 Task: Look for space in Sokal', Ukraine from 6th September, 2023 to 12th September, 2023 for 4 adults in price range Rs.10000 to Rs.14000. Place can be private room with 4 bedrooms having 4 beds and 4 bathrooms. Property type can be house, flat, guest house. Amenities needed are: wifi, TV, free parkinig on premises, gym, breakfast. Booking option can be shelf check-in. Required host language is English.
Action: Mouse moved to (583, 112)
Screenshot: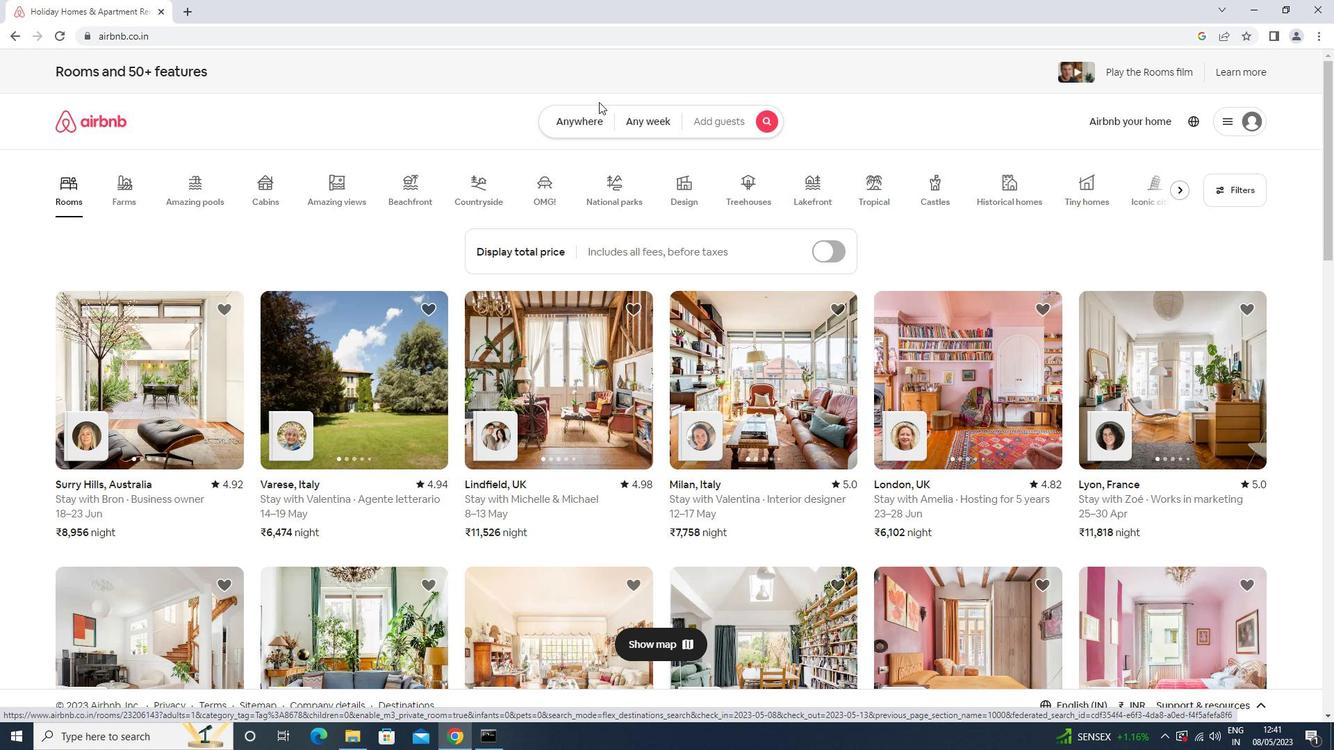 
Action: Mouse pressed left at (583, 112)
Screenshot: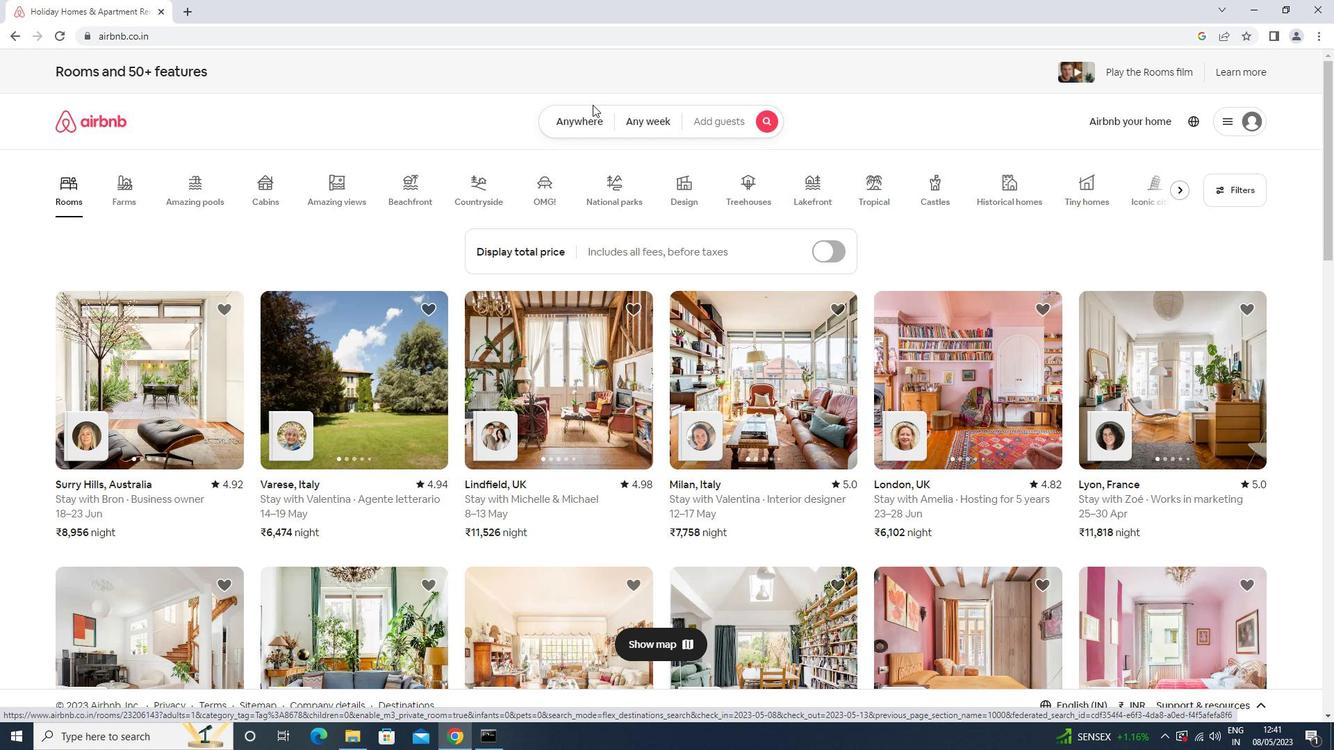 
Action: Mouse moved to (505, 186)
Screenshot: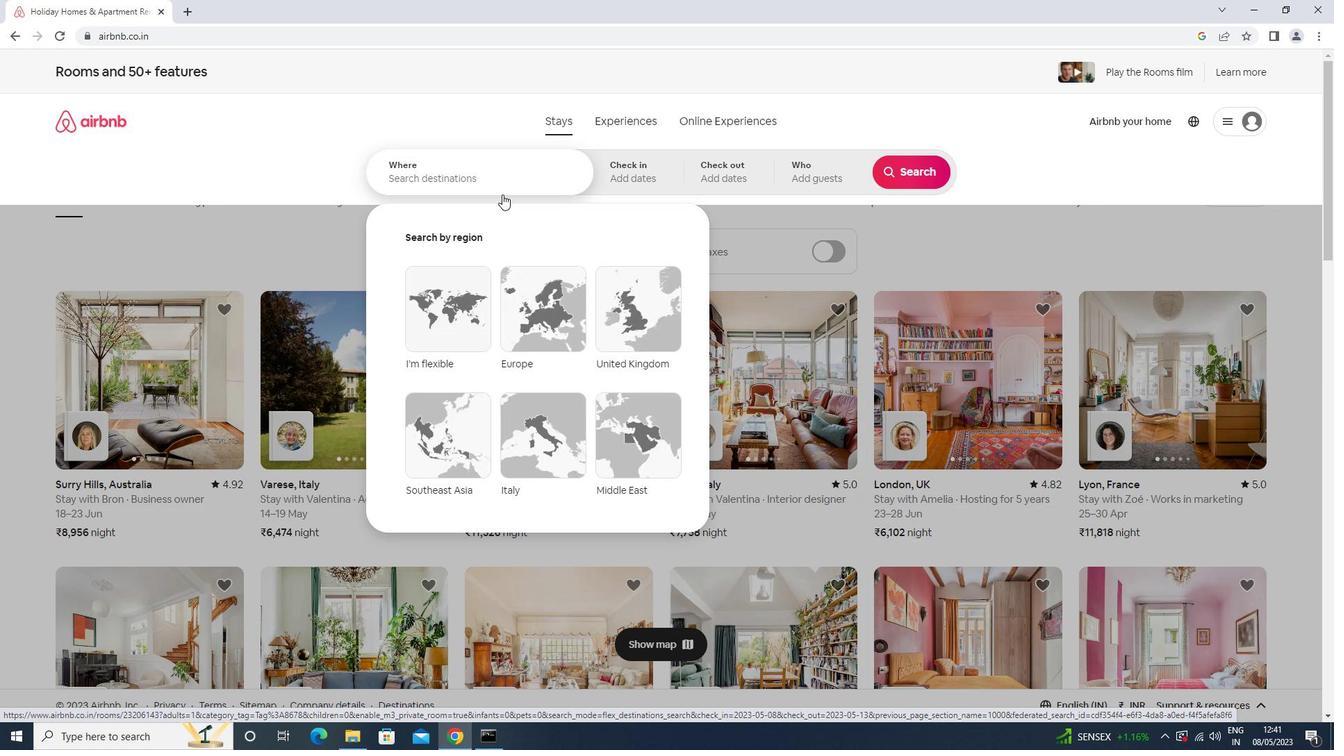 
Action: Mouse pressed left at (505, 186)
Screenshot: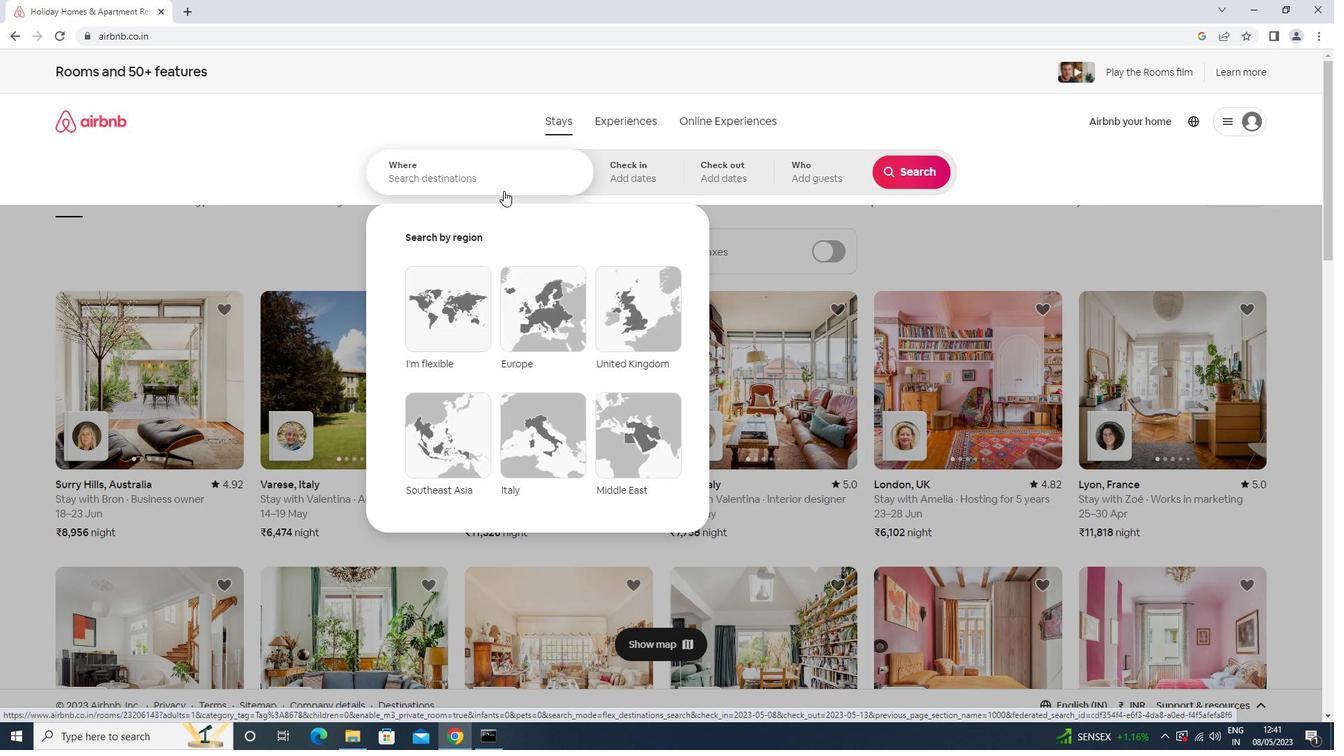
Action: Key pressed <Key.shift>SOKAL,<Key.space><Key.shift><Key.shift><Key.shift>UKRAINE<Key.enter>
Screenshot: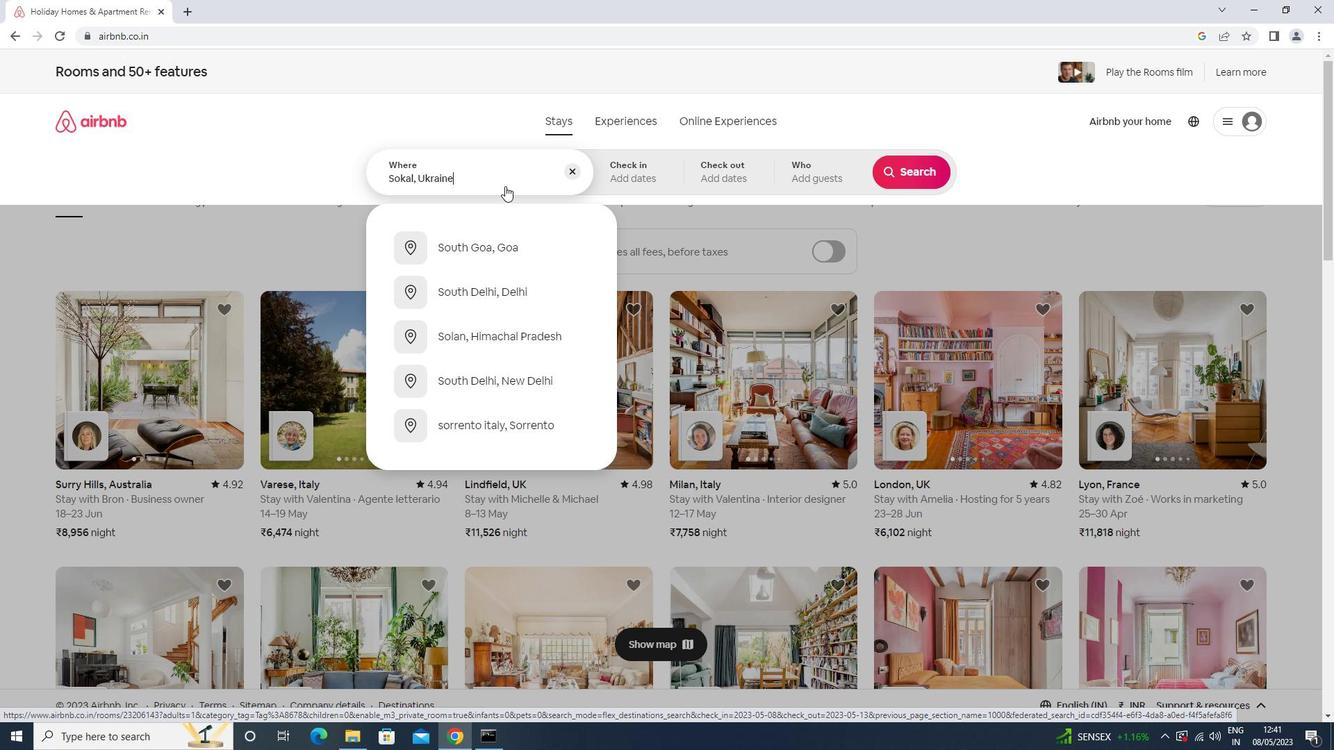 
Action: Mouse moved to (903, 278)
Screenshot: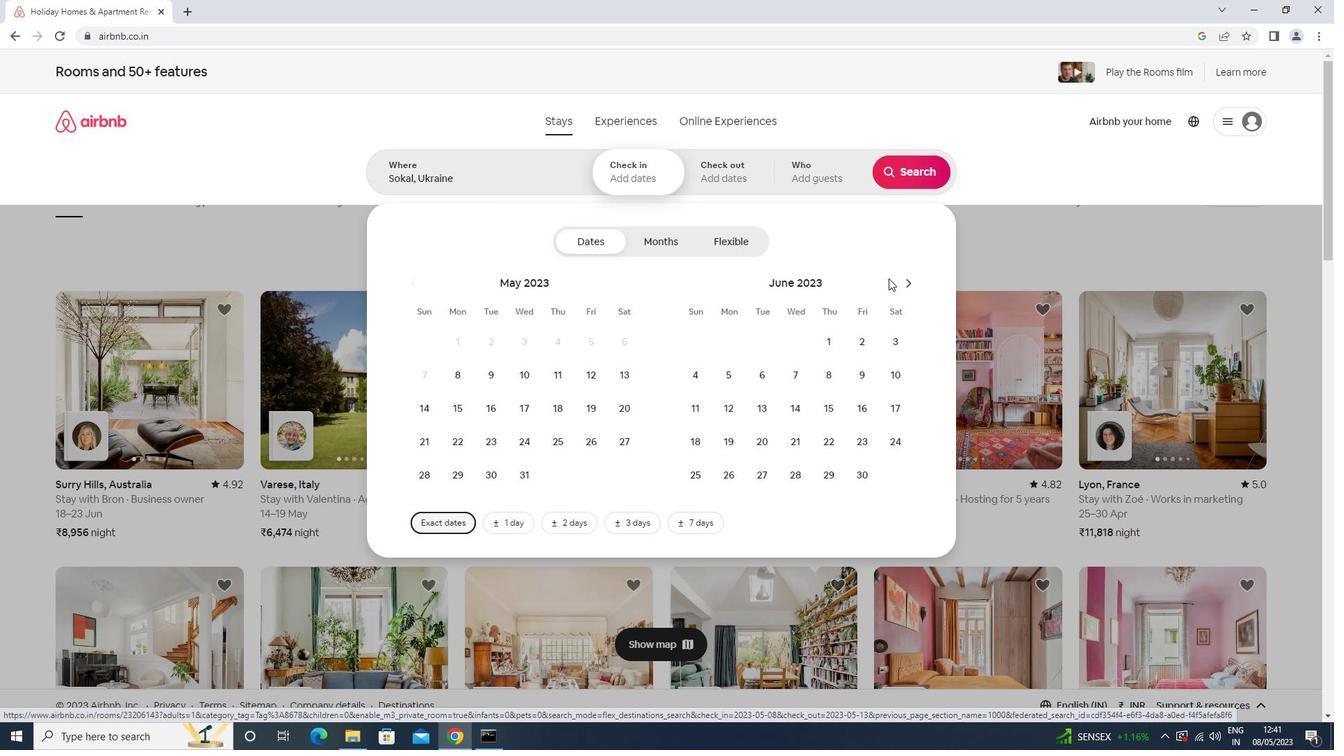 
Action: Mouse pressed left at (903, 278)
Screenshot: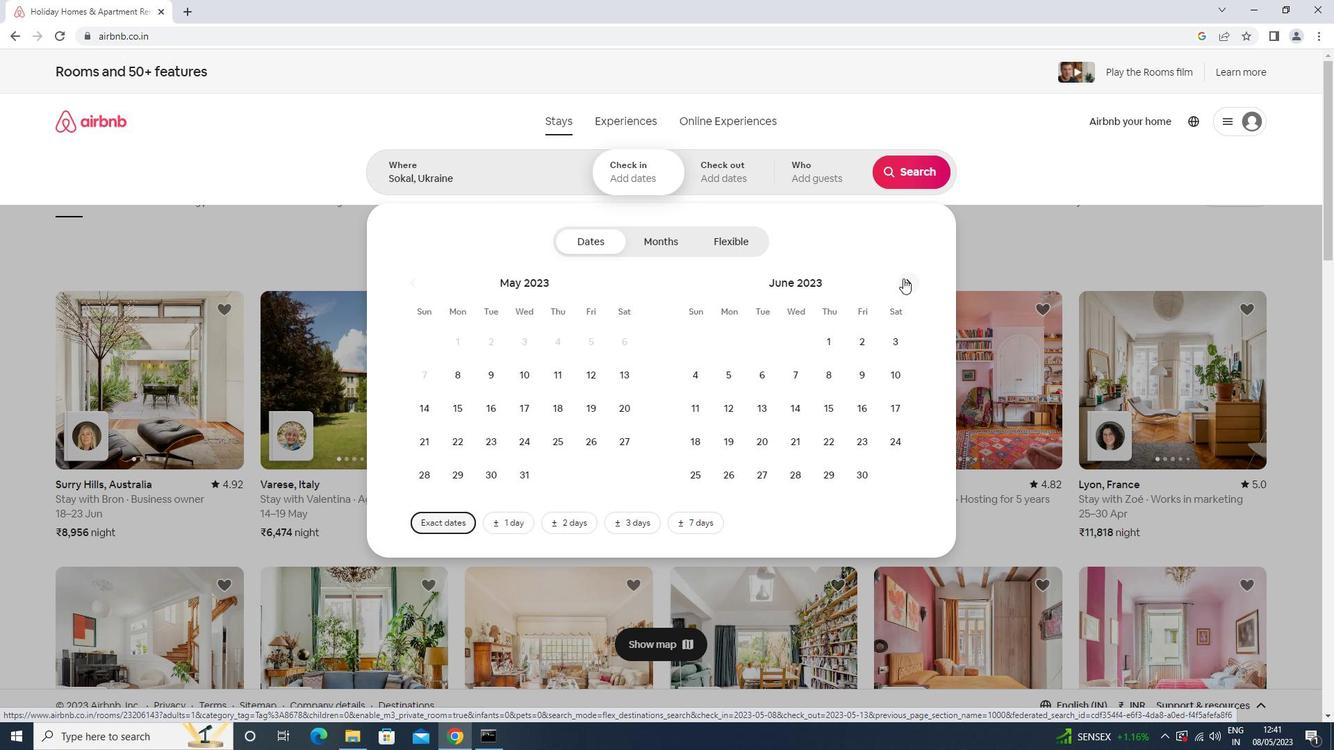 
Action: Mouse moved to (905, 278)
Screenshot: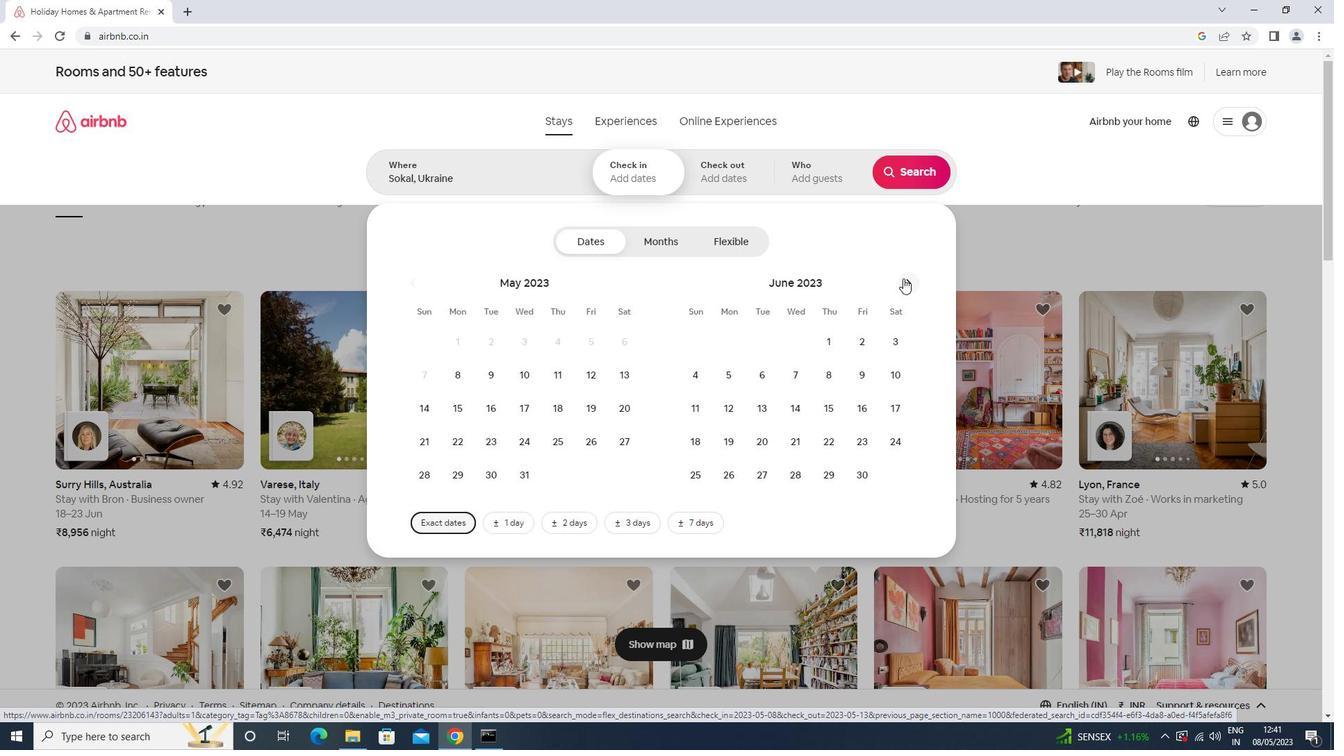 
Action: Mouse pressed left at (905, 278)
Screenshot: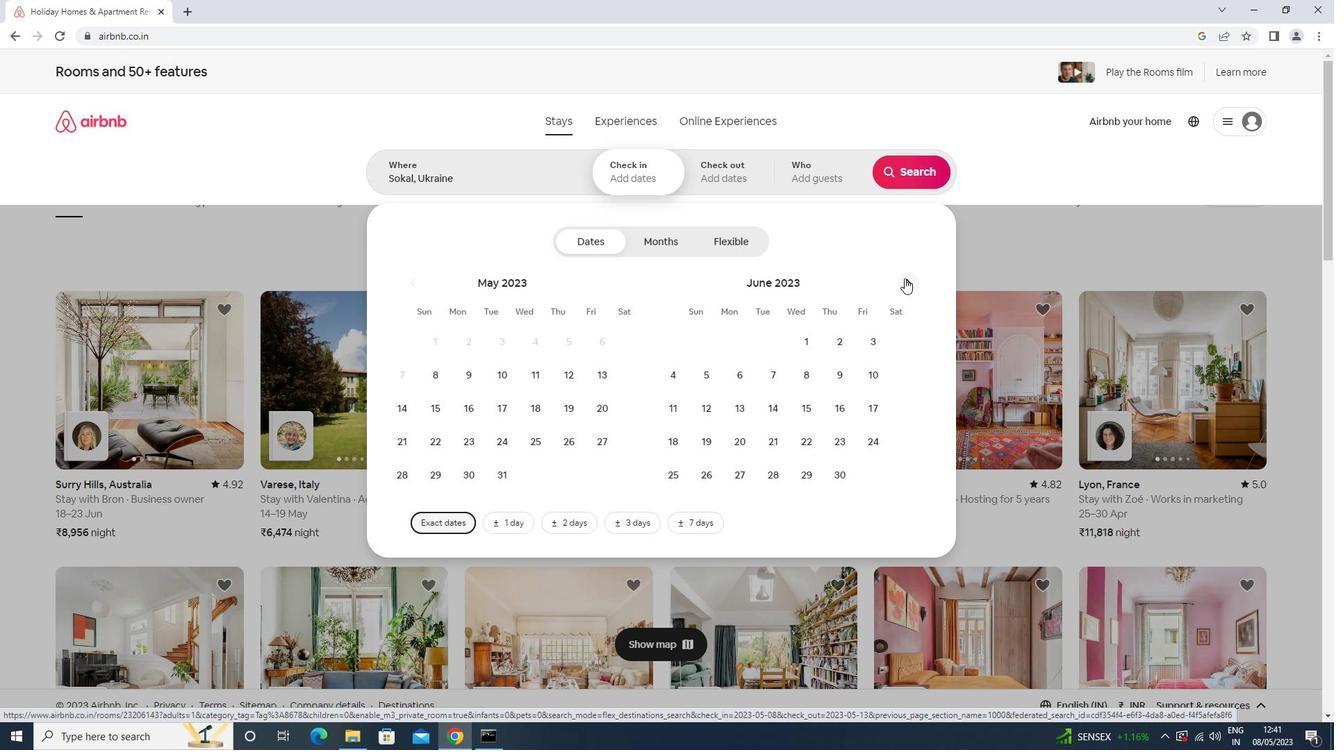 
Action: Mouse moved to (905, 278)
Screenshot: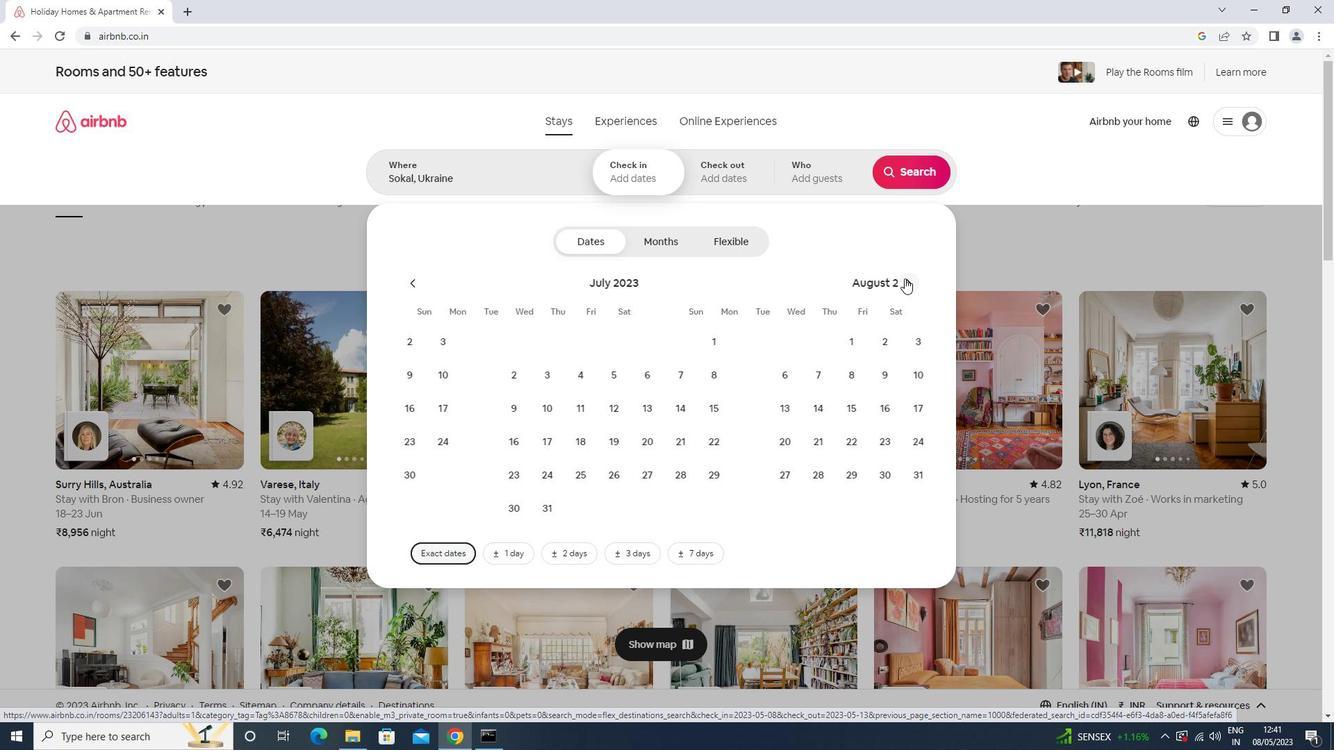 
Action: Mouse pressed left at (905, 278)
Screenshot: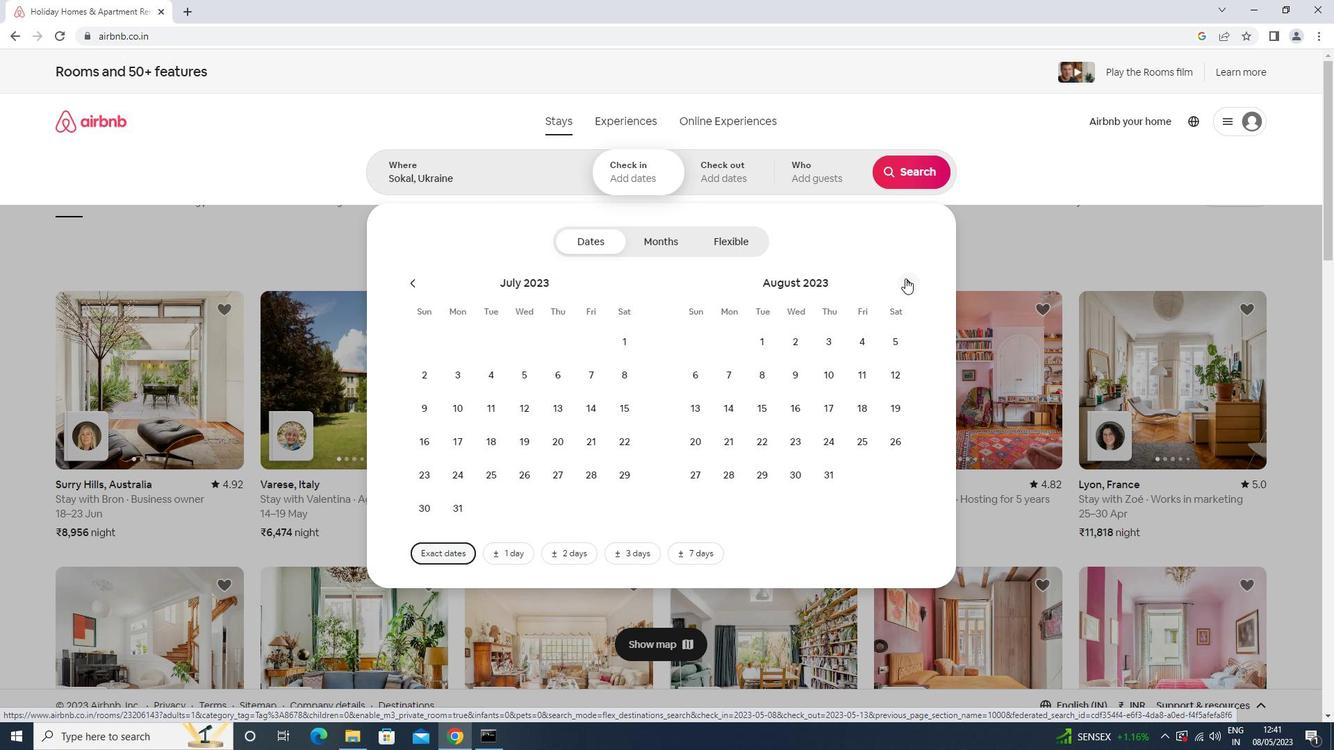 
Action: Mouse moved to (804, 375)
Screenshot: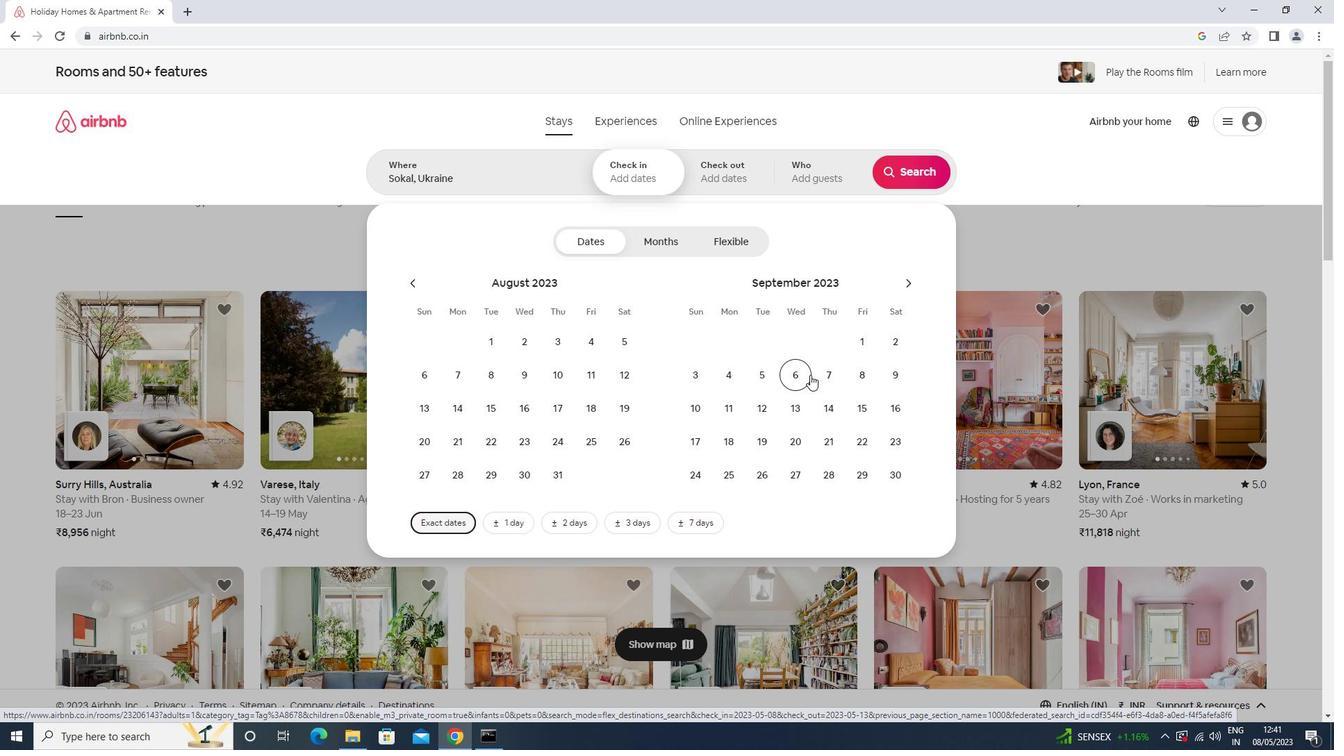 
Action: Mouse pressed left at (804, 375)
Screenshot: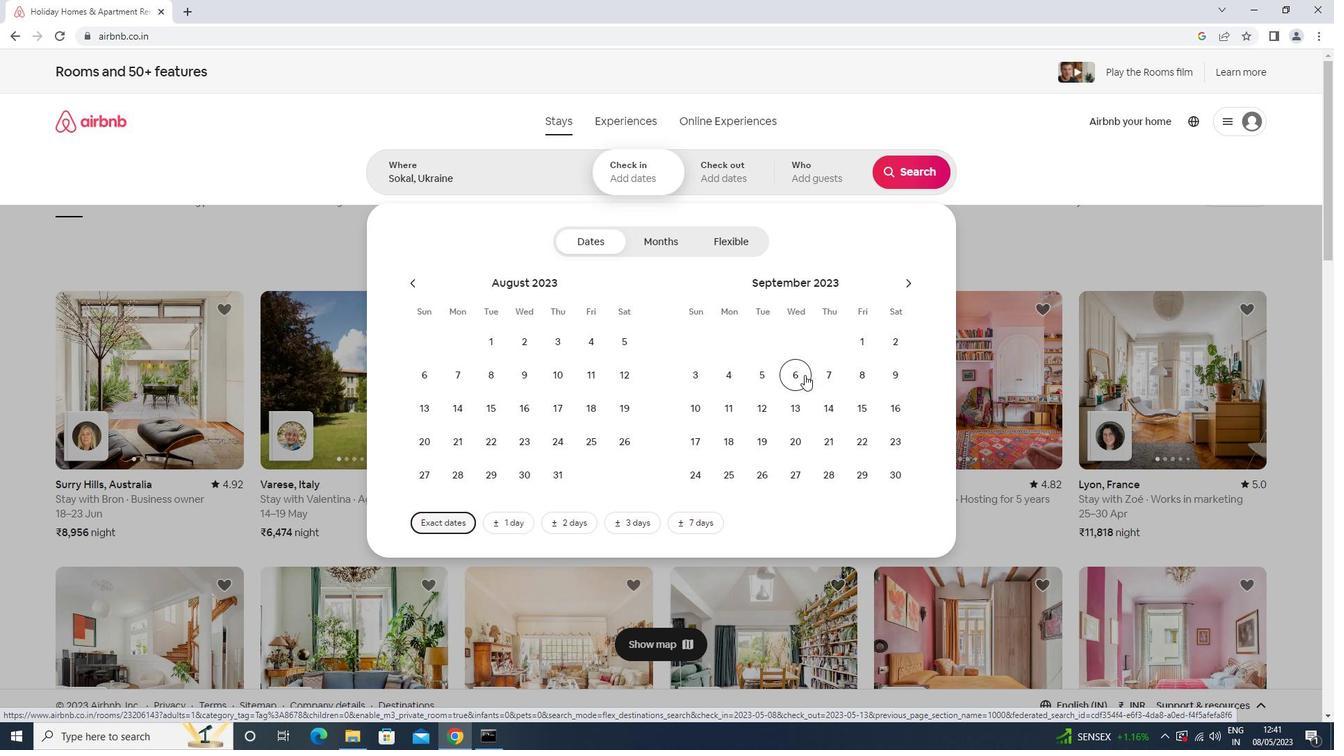 
Action: Mouse moved to (759, 410)
Screenshot: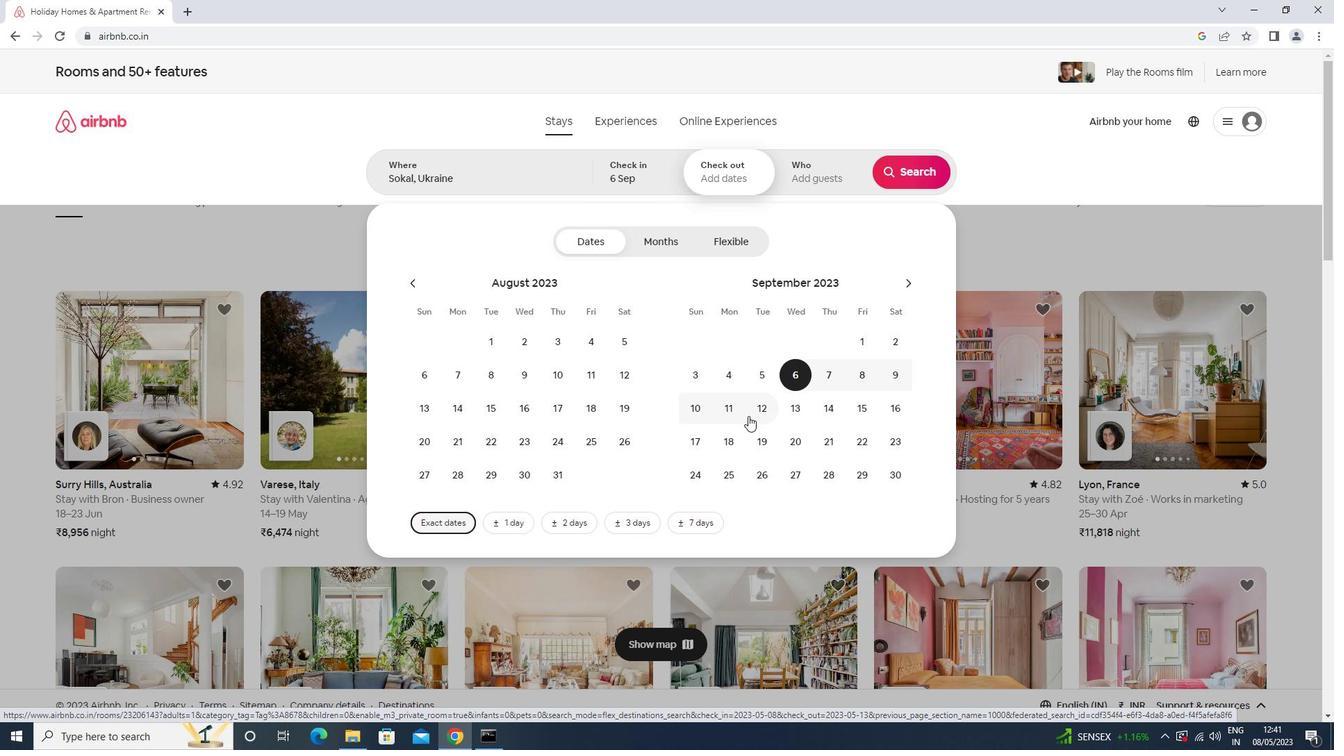 
Action: Mouse pressed left at (759, 410)
Screenshot: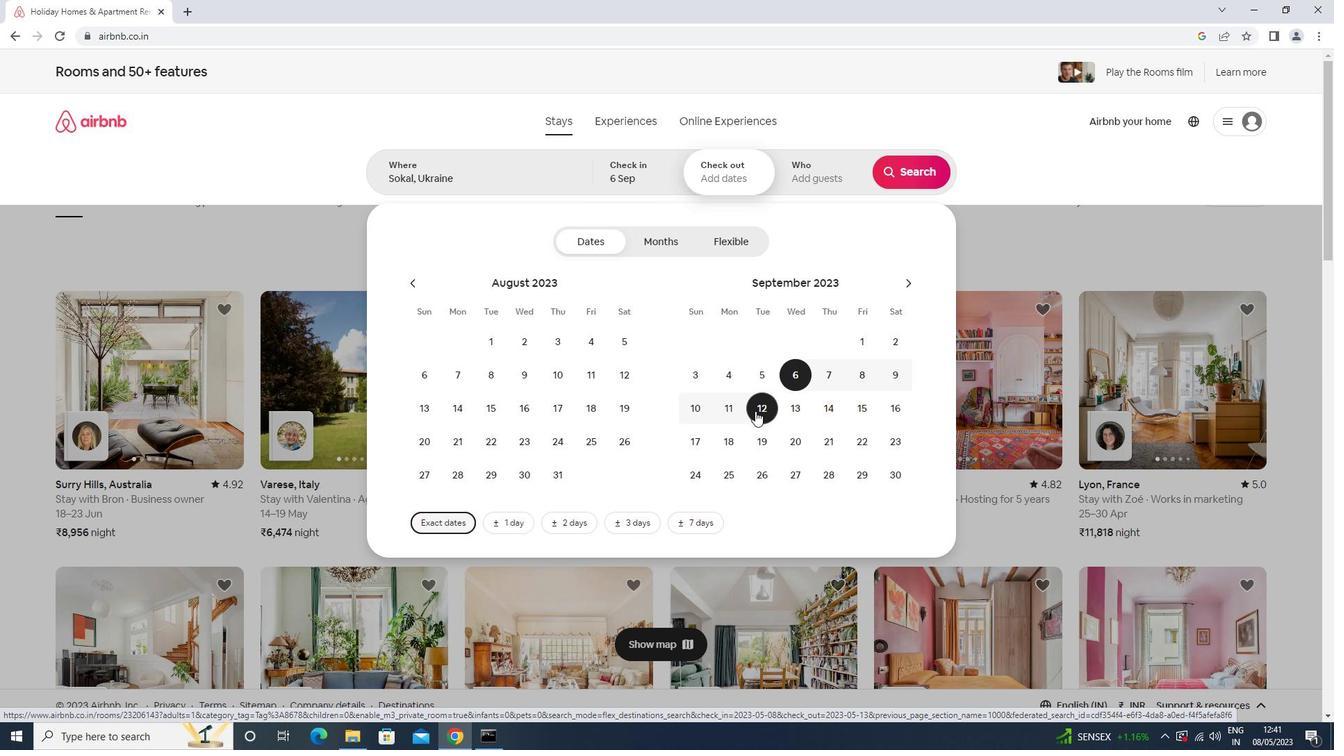 
Action: Mouse moved to (804, 184)
Screenshot: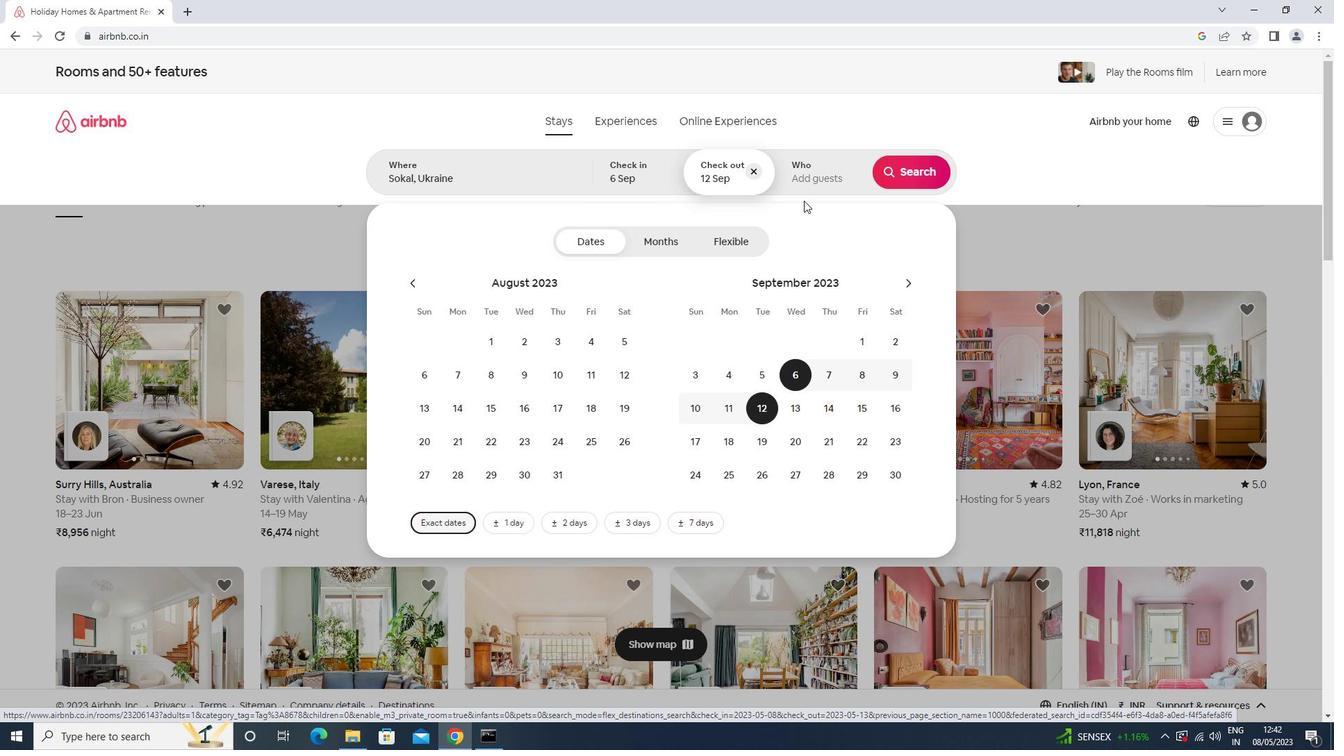 
Action: Mouse pressed left at (804, 184)
Screenshot: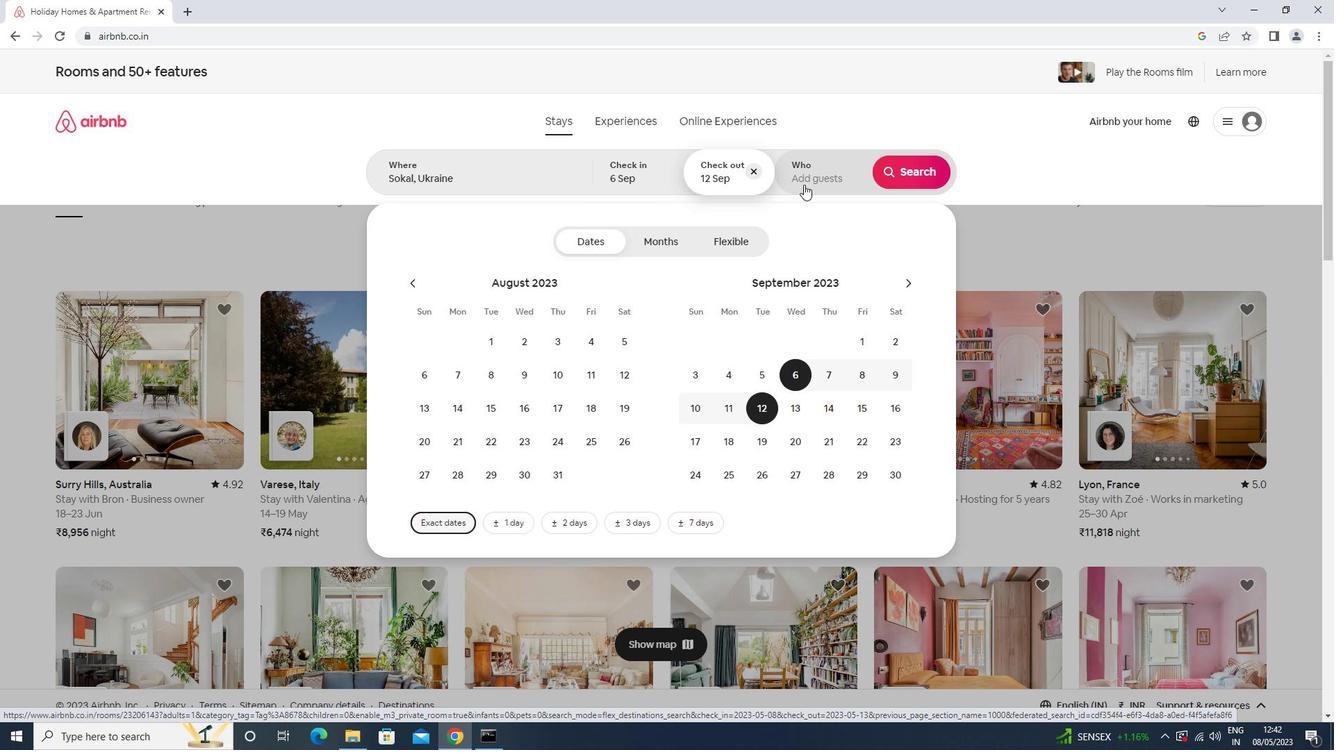 
Action: Mouse moved to (916, 249)
Screenshot: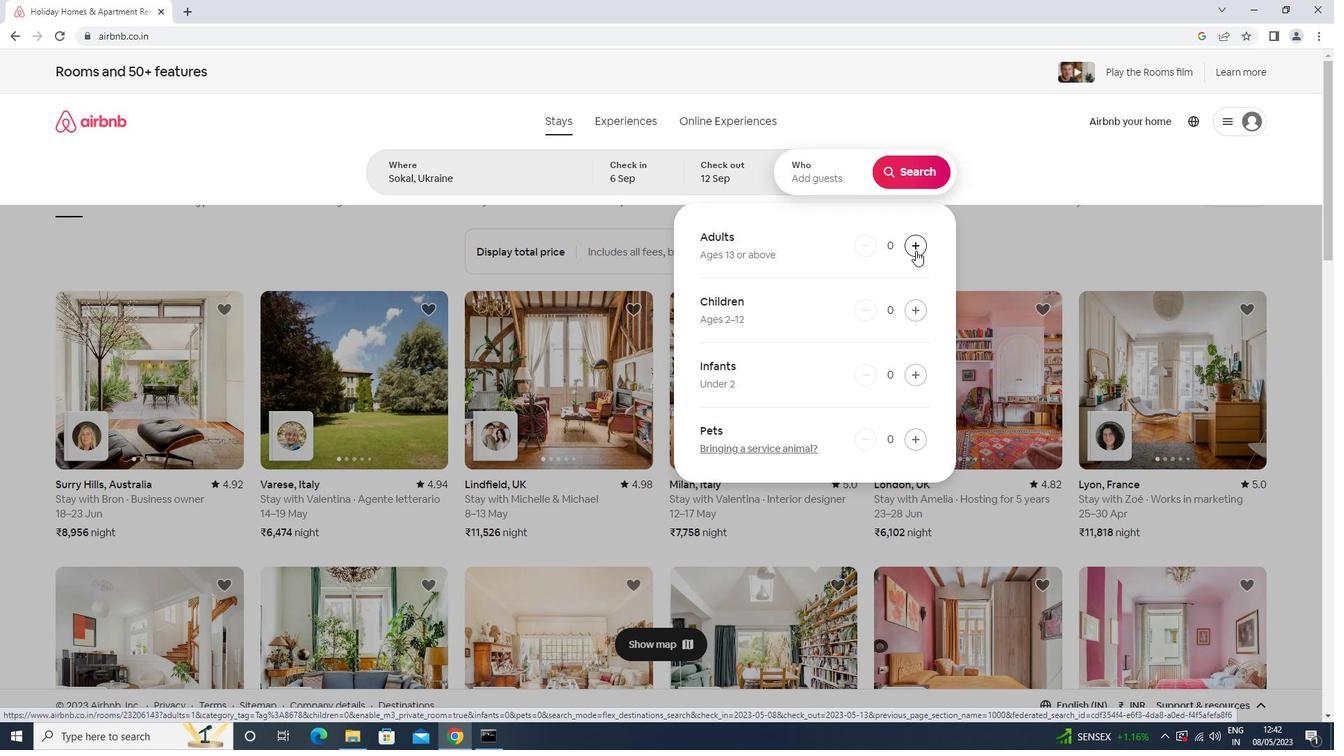 
Action: Mouse pressed left at (916, 249)
Screenshot: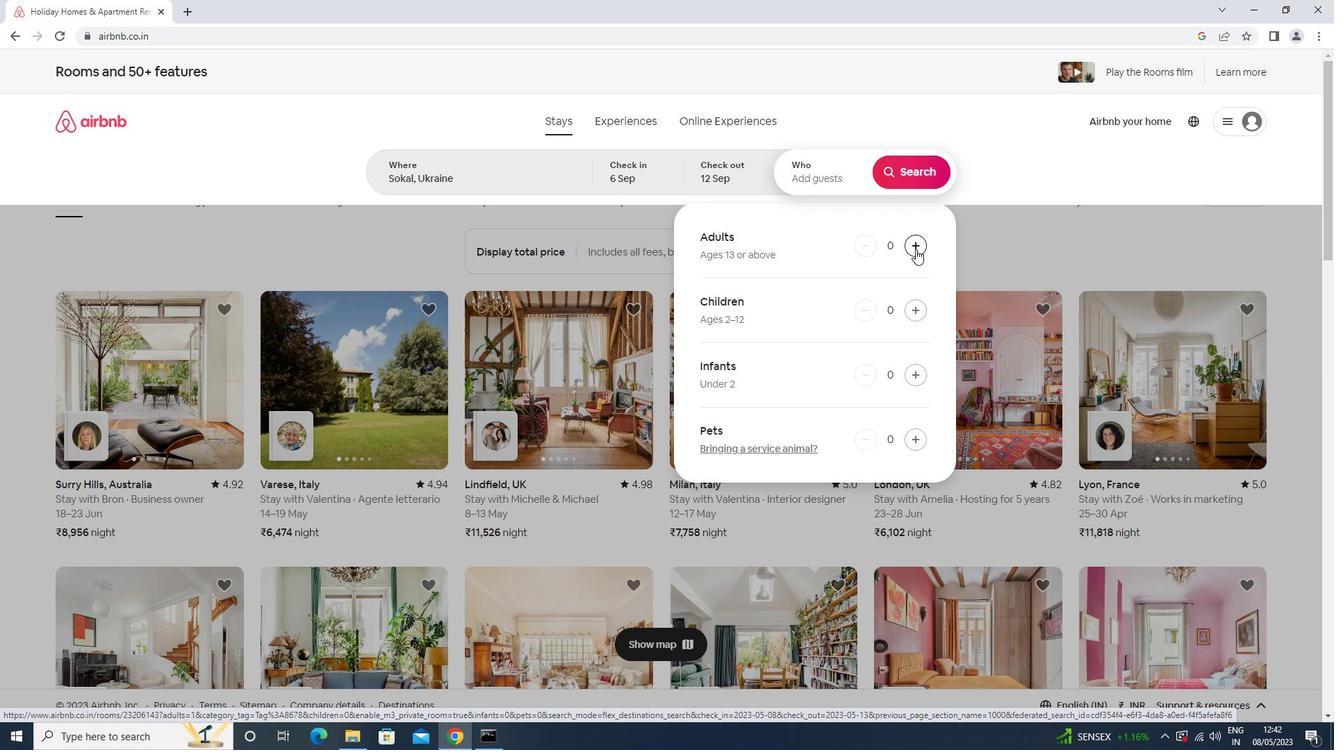 
Action: Mouse pressed left at (916, 249)
Screenshot: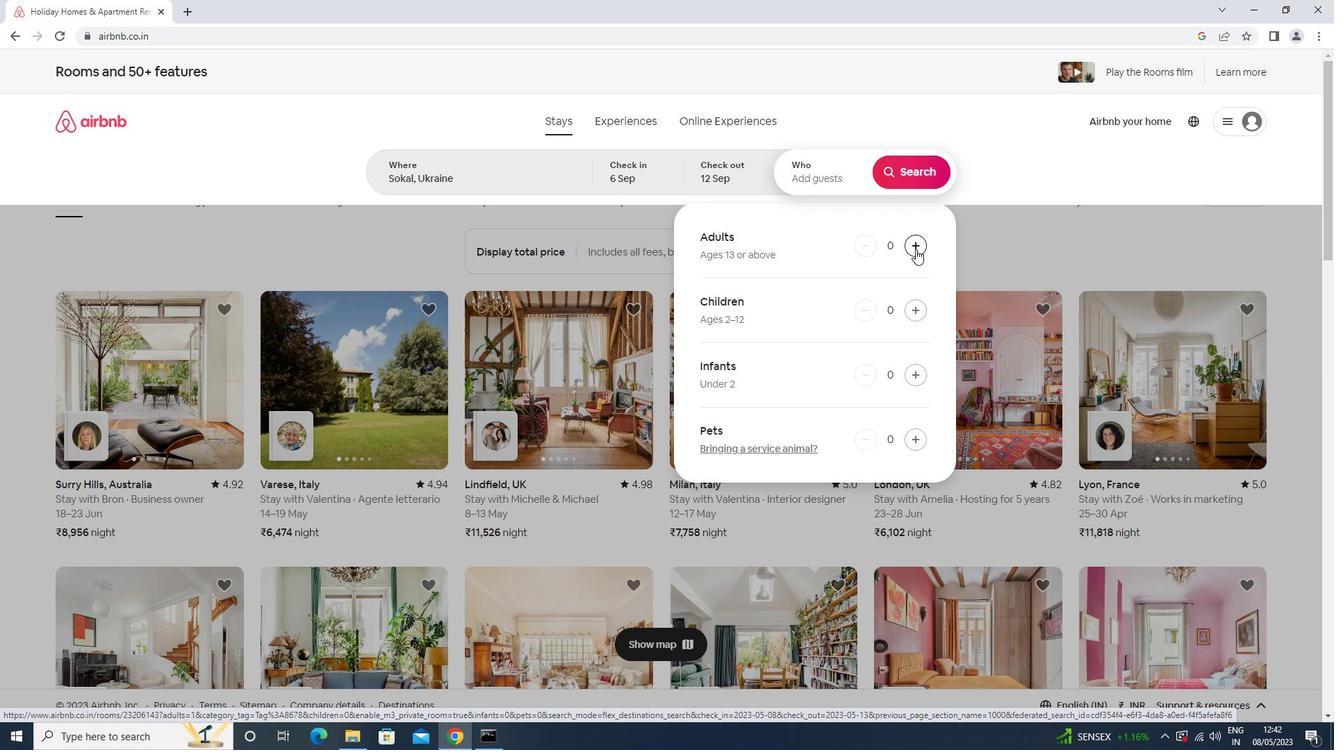 
Action: Mouse pressed left at (916, 249)
Screenshot: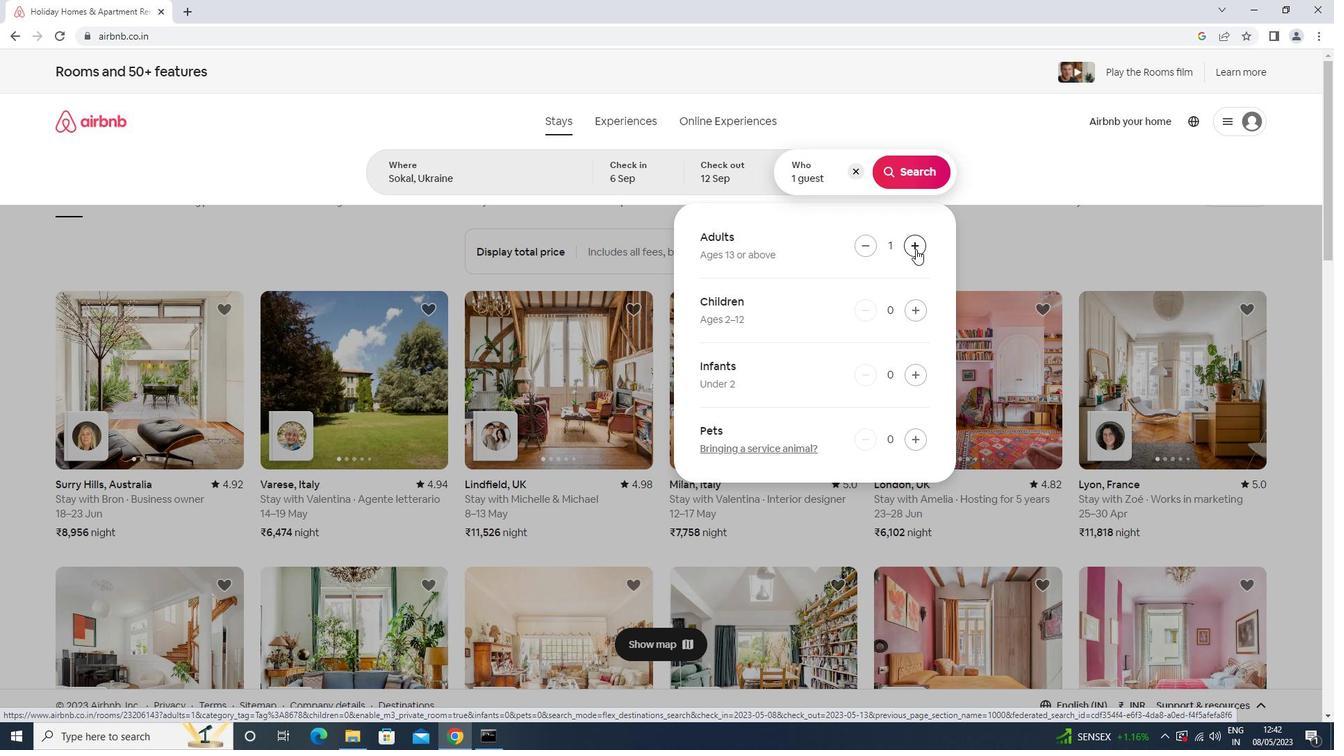 
Action: Mouse pressed left at (916, 249)
Screenshot: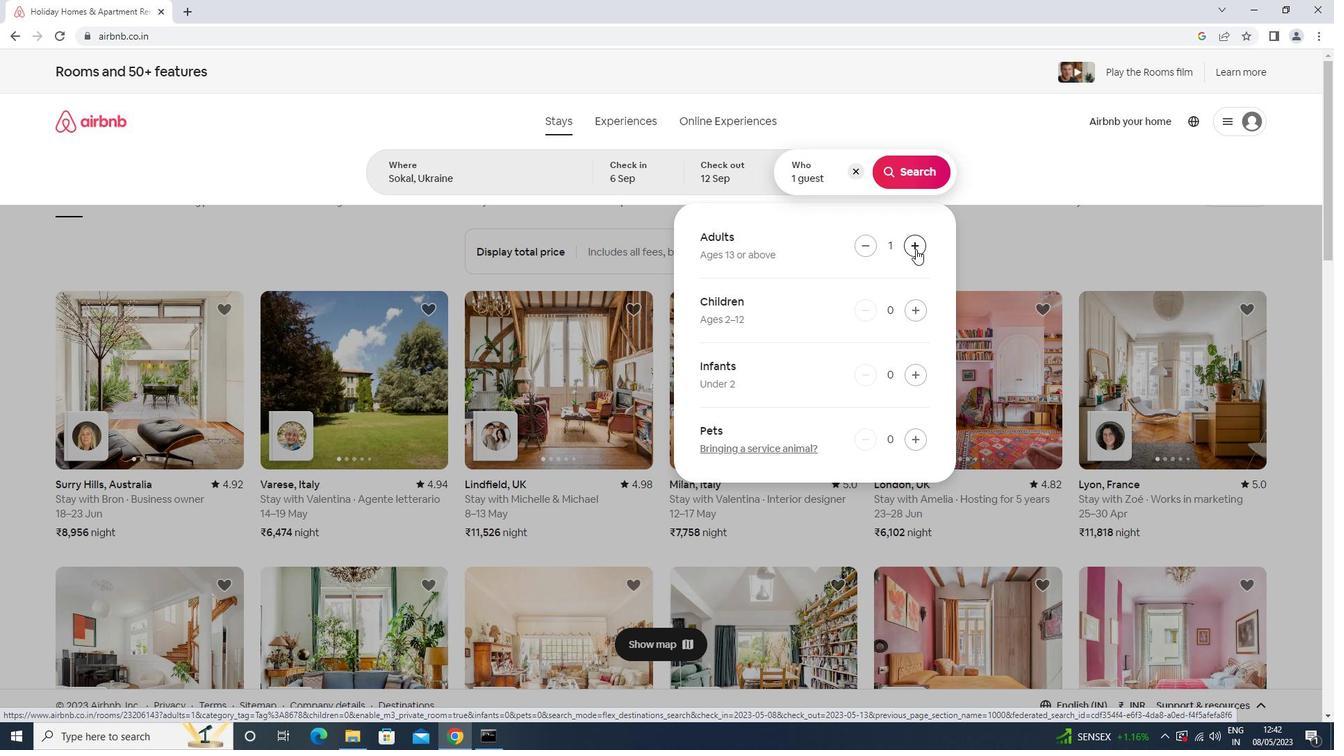 
Action: Mouse pressed left at (916, 249)
Screenshot: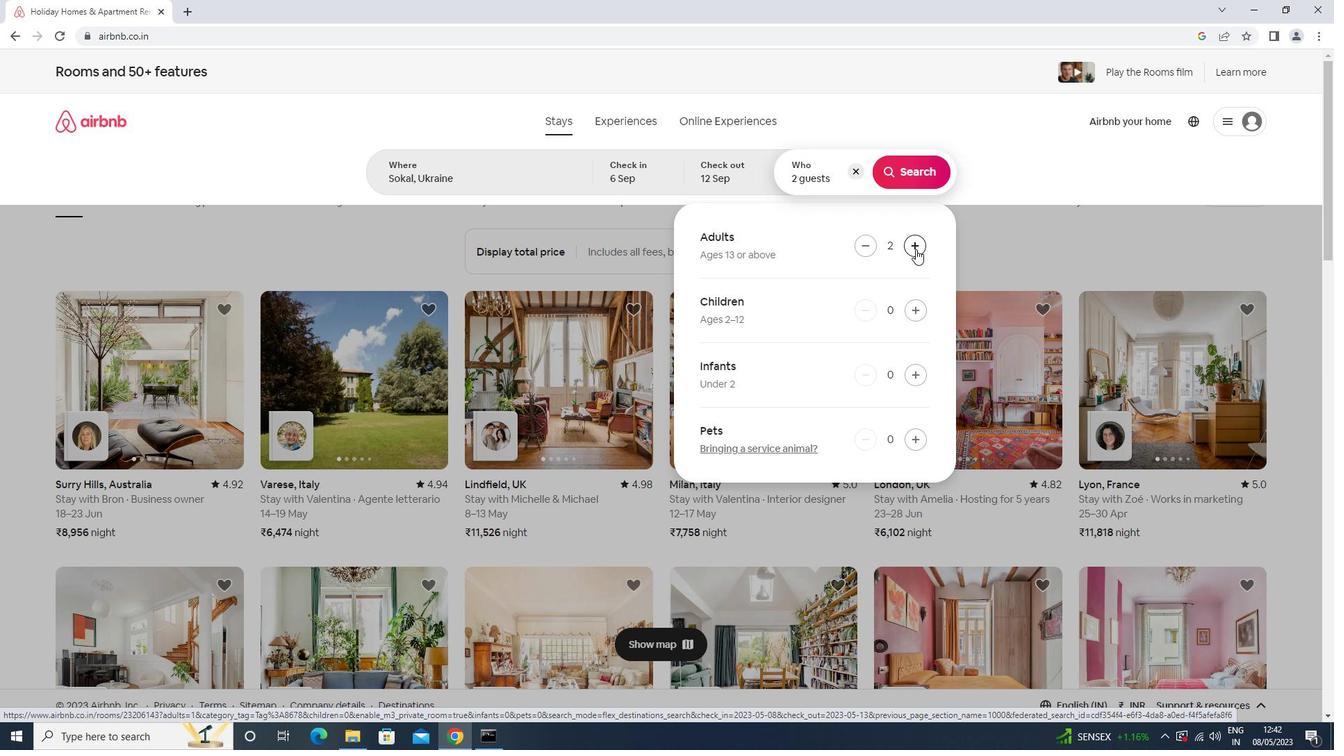 
Action: Mouse moved to (862, 248)
Screenshot: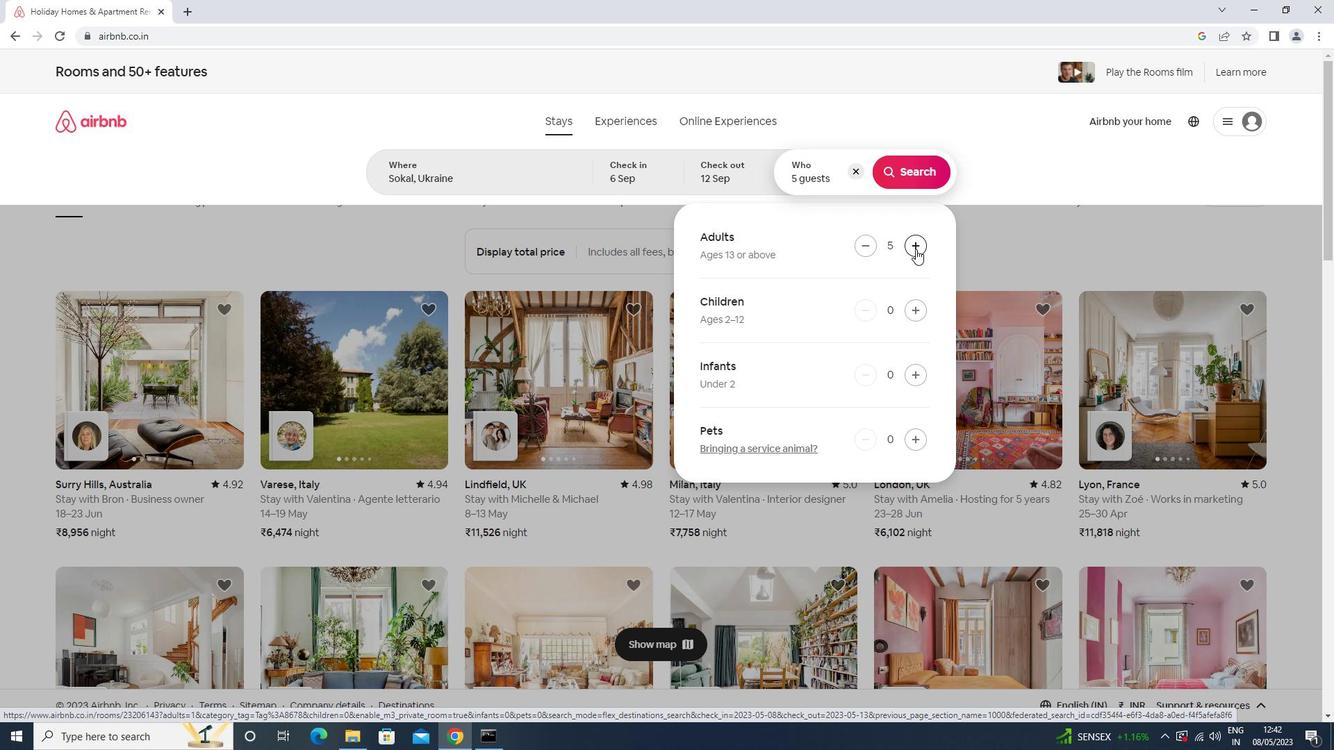 
Action: Mouse pressed left at (862, 248)
Screenshot: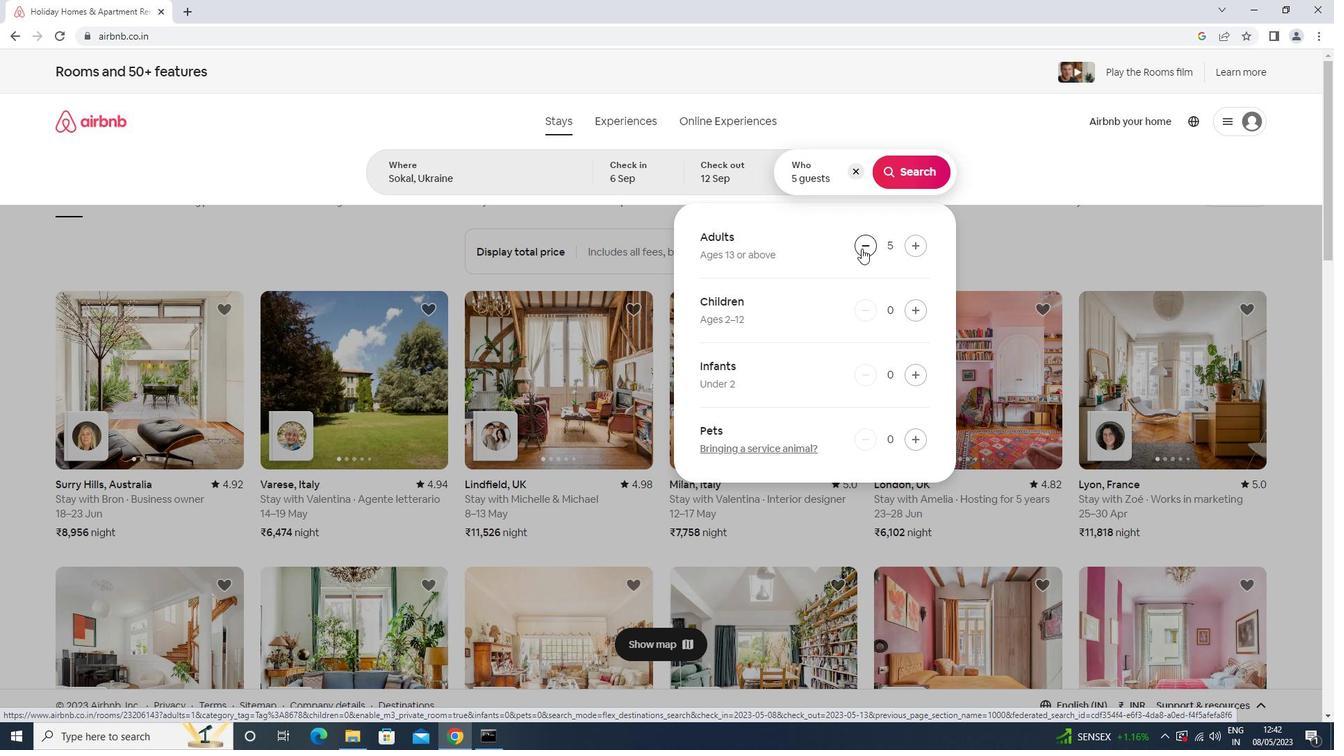 
Action: Mouse moved to (916, 174)
Screenshot: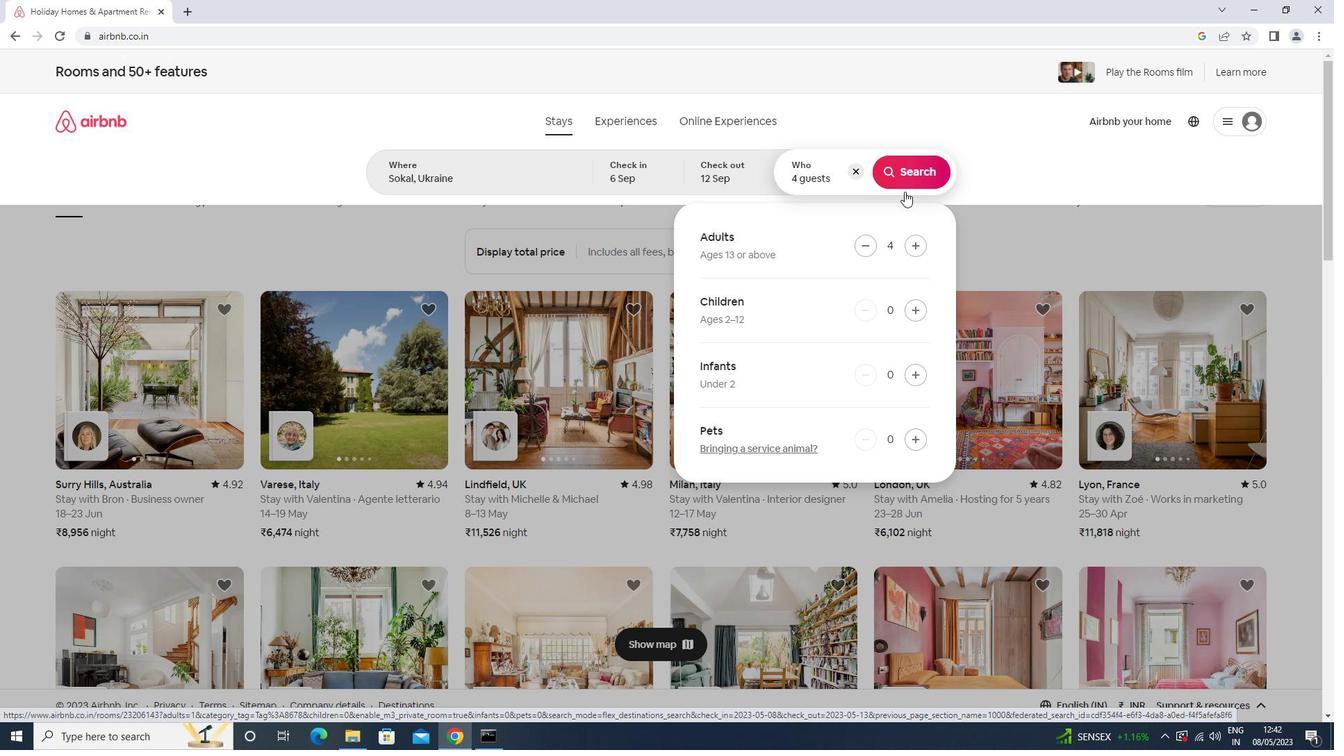
Action: Mouse pressed left at (916, 174)
Screenshot: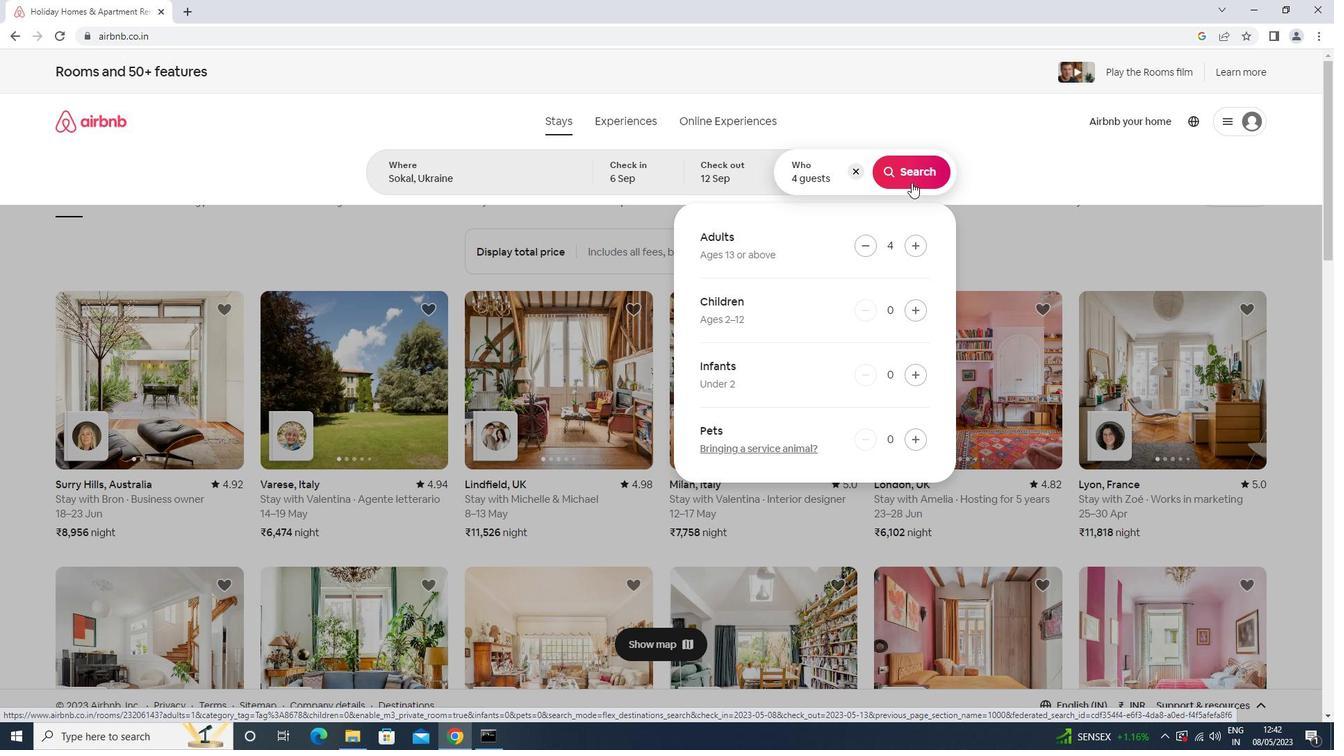 
Action: Mouse moved to (1257, 132)
Screenshot: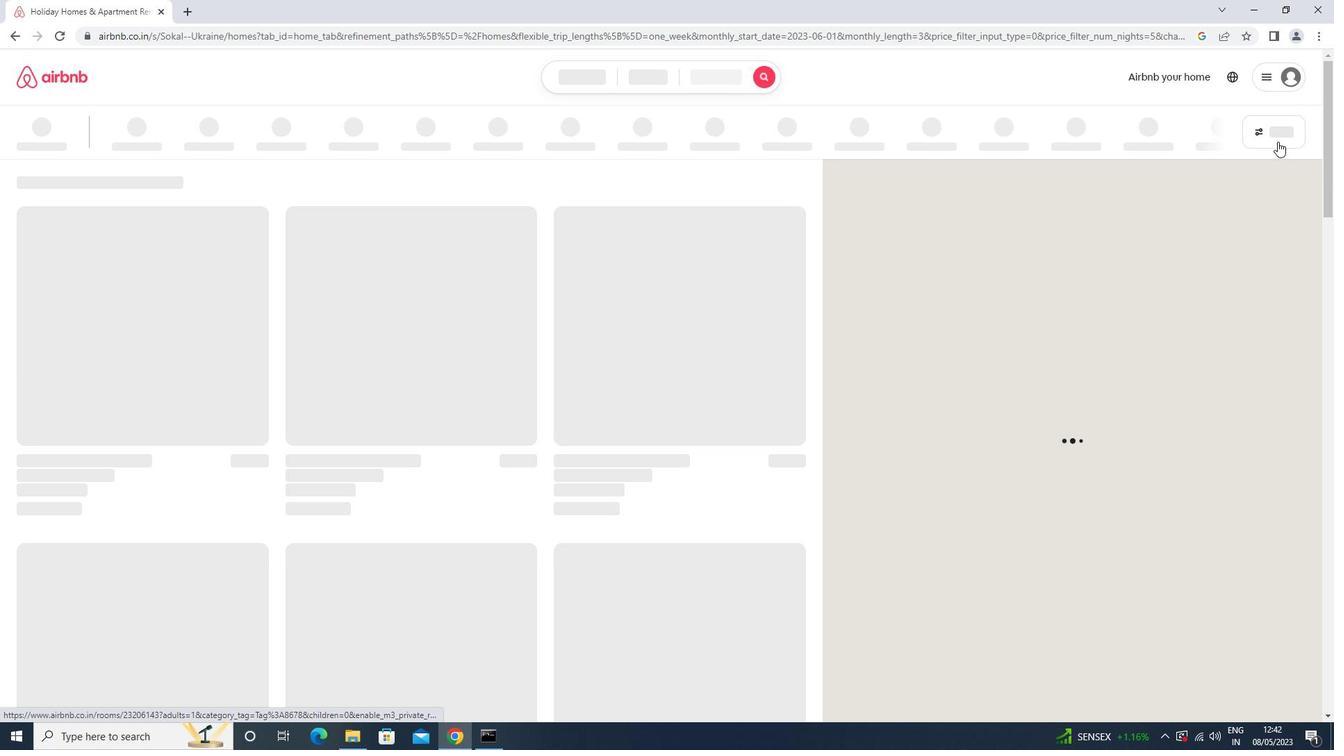
Action: Mouse pressed left at (1257, 132)
Screenshot: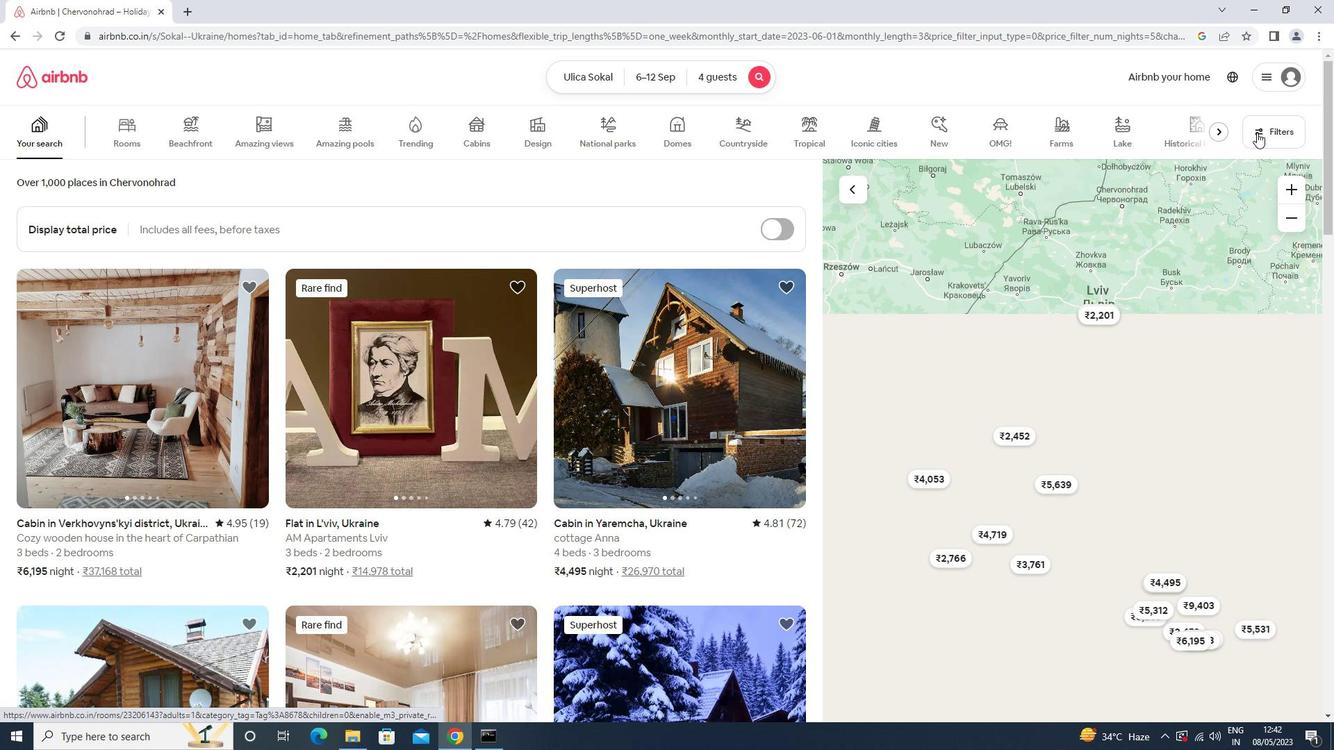 
Action: Mouse moved to (608, 475)
Screenshot: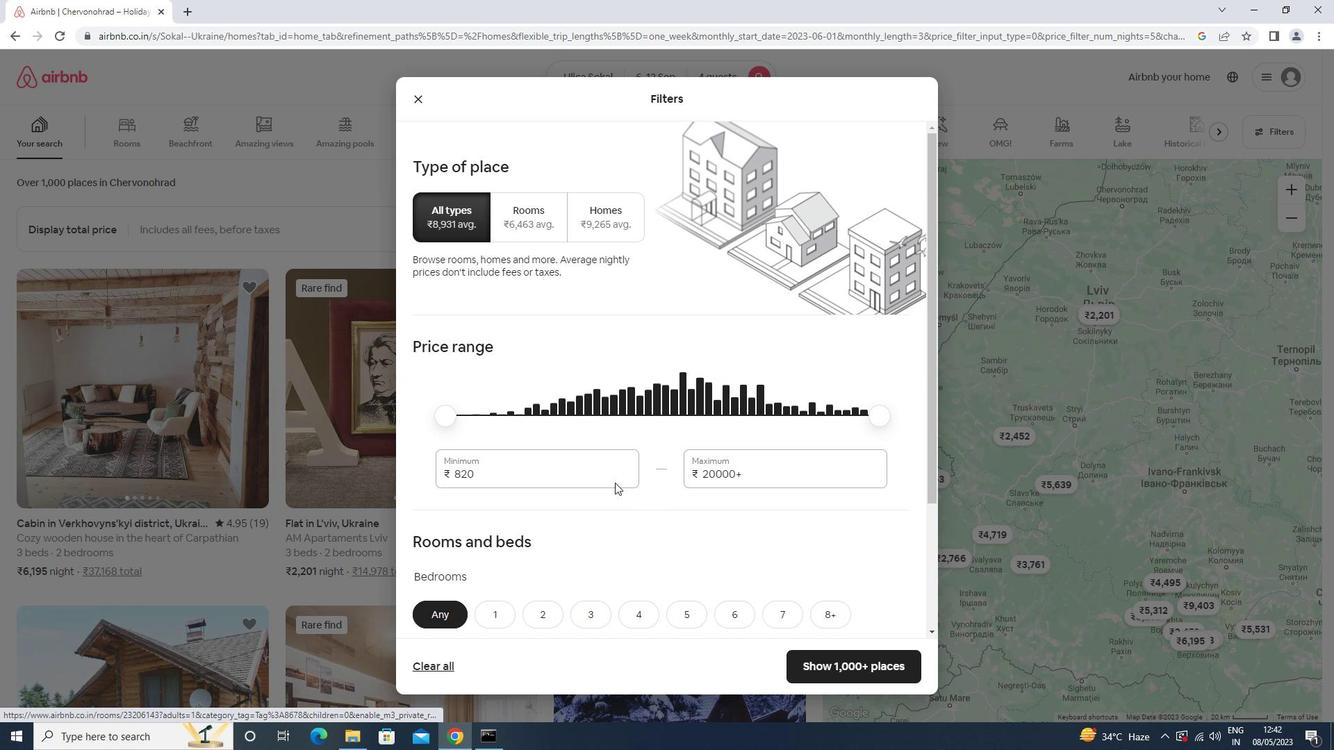 
Action: Mouse pressed left at (608, 475)
Screenshot: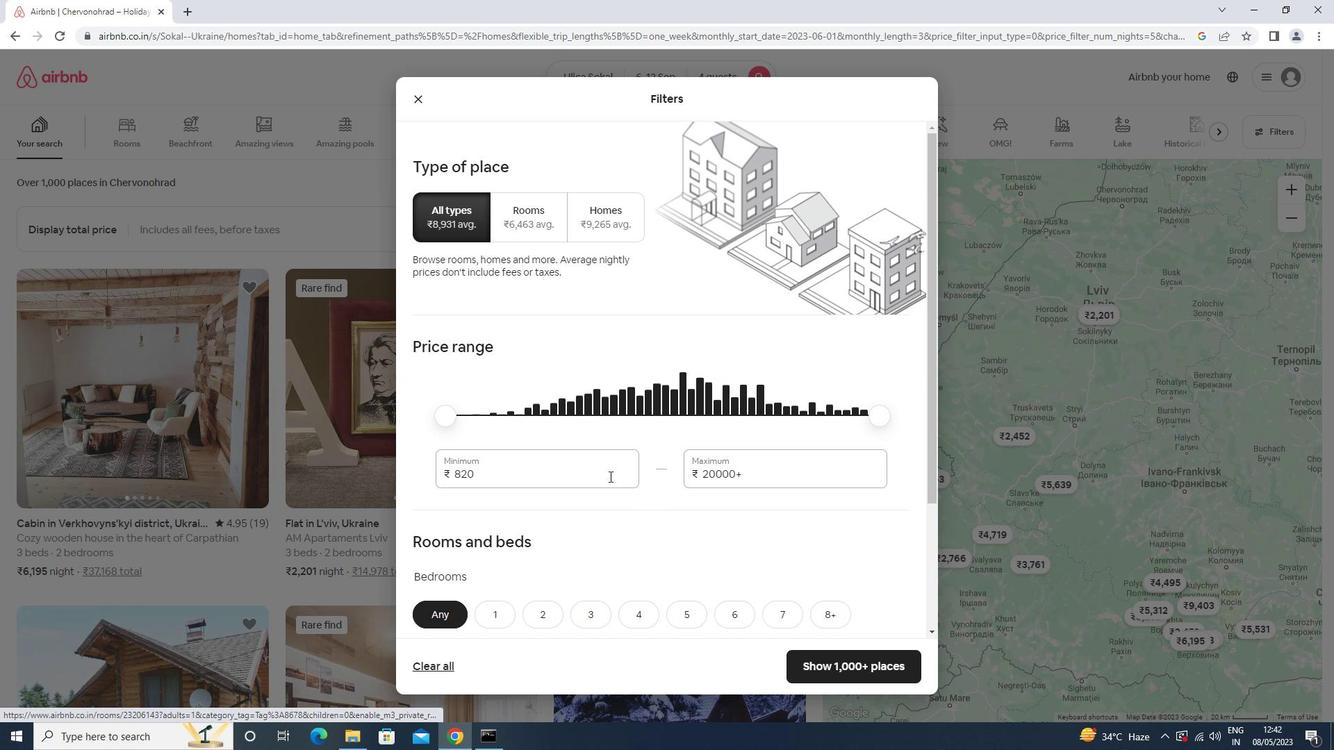 
Action: Key pressed <Key.backspace><Key.backspace><Key.backspace><Key.backspace>10000<Key.tab>14000
Screenshot: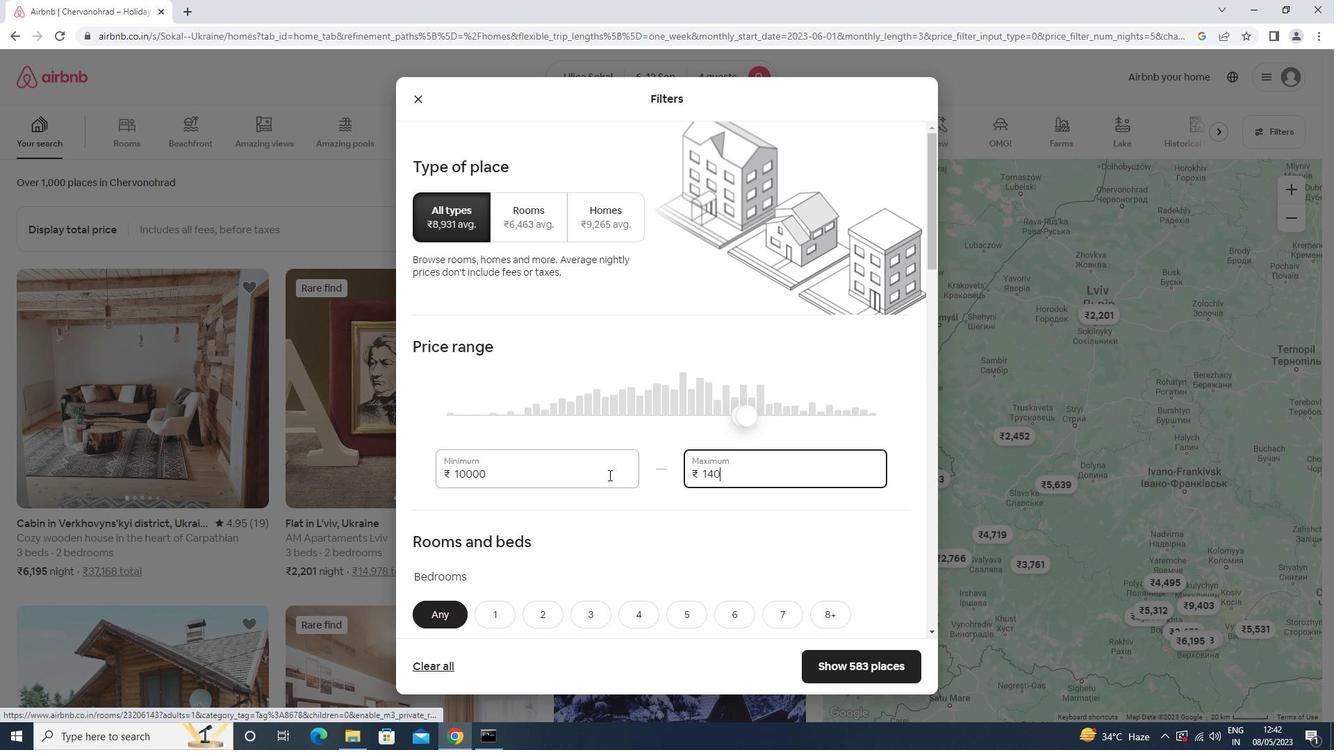 
Action: Mouse scrolled (608, 474) with delta (0, 0)
Screenshot: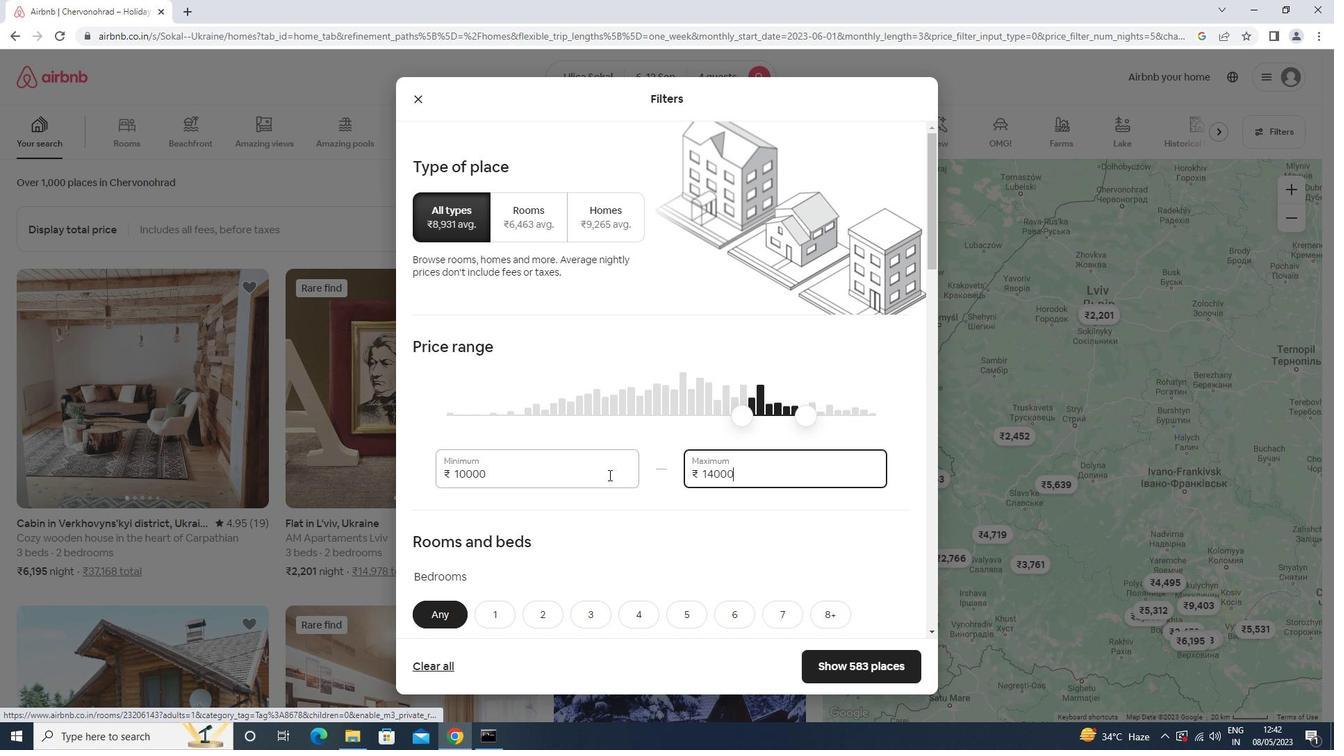 
Action: Mouse scrolled (608, 474) with delta (0, 0)
Screenshot: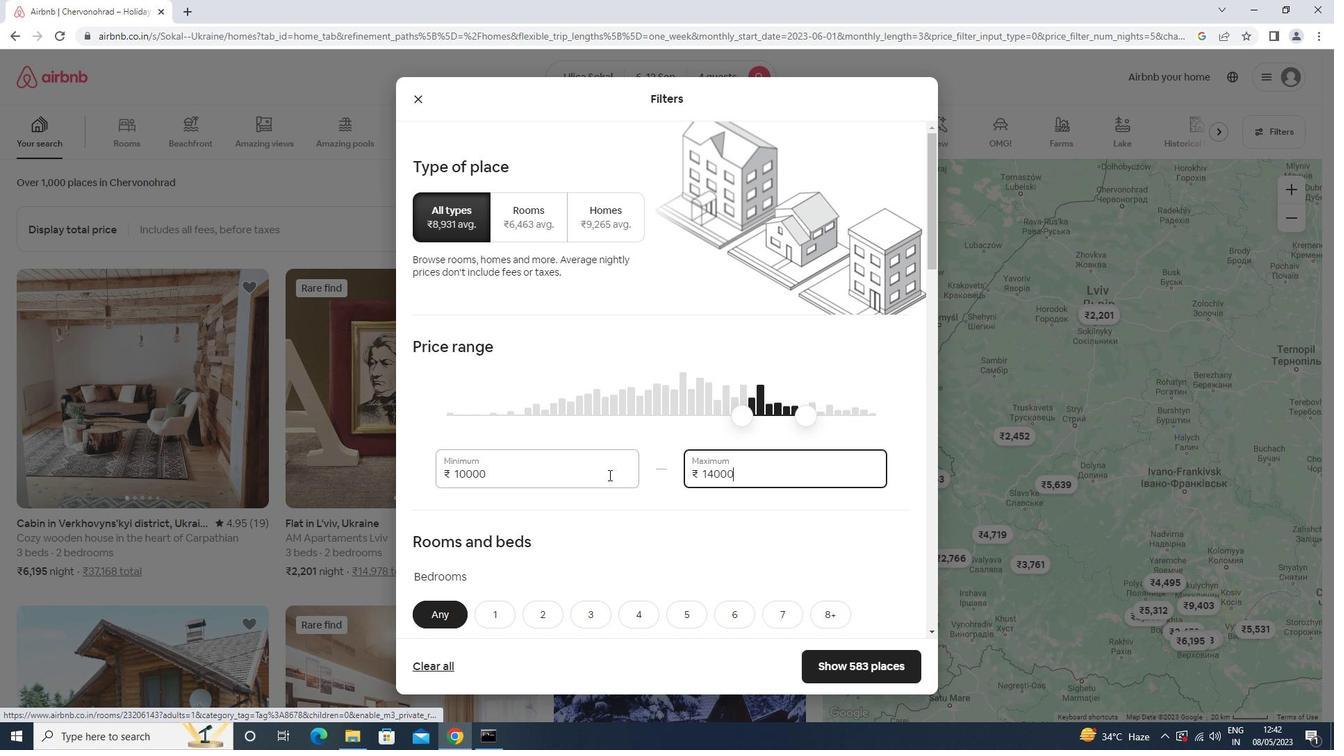 
Action: Mouse scrolled (608, 474) with delta (0, 0)
Screenshot: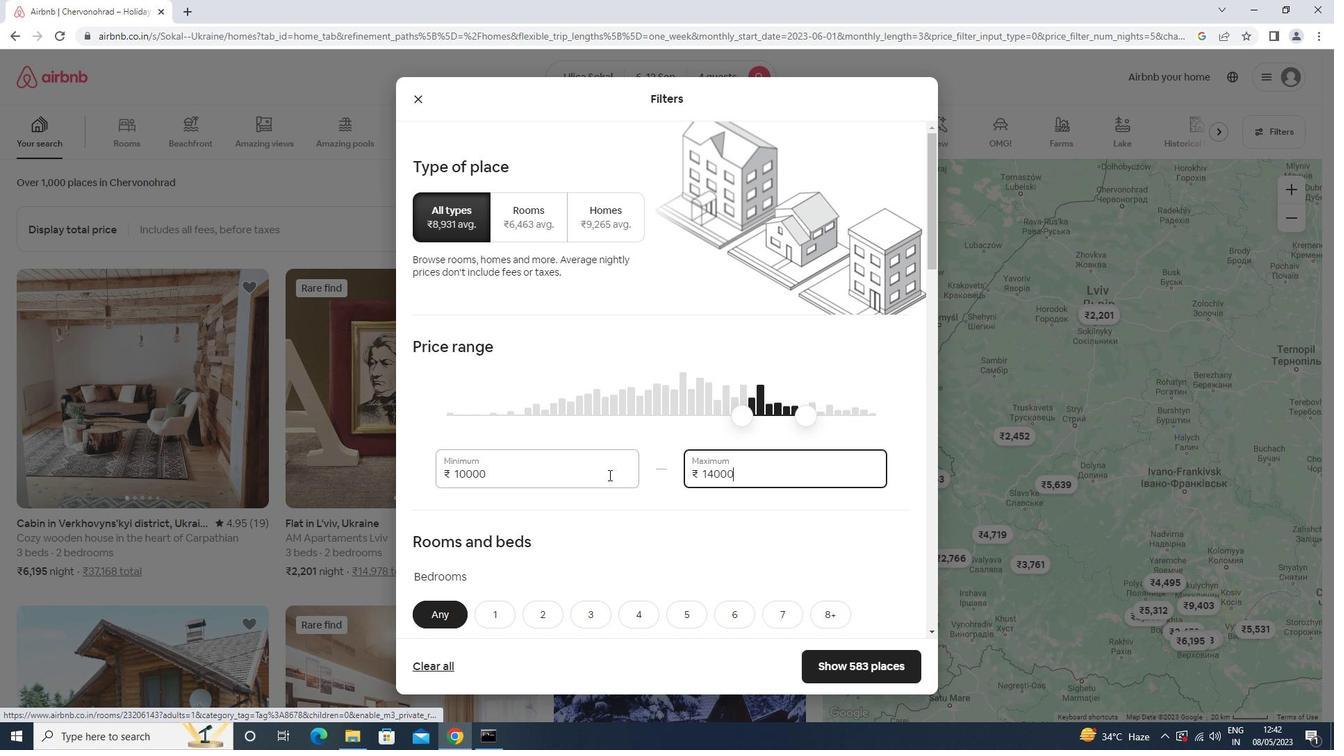 
Action: Mouse scrolled (608, 474) with delta (0, 0)
Screenshot: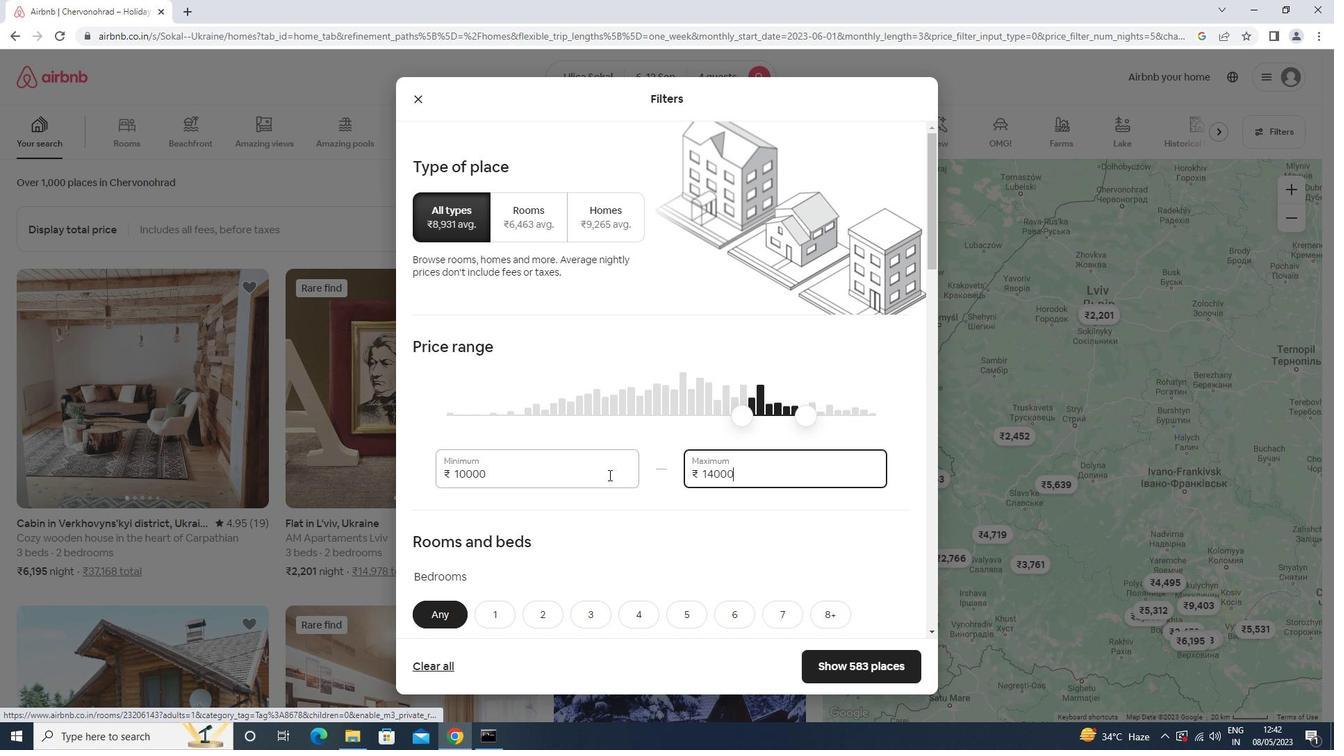 
Action: Mouse moved to (638, 342)
Screenshot: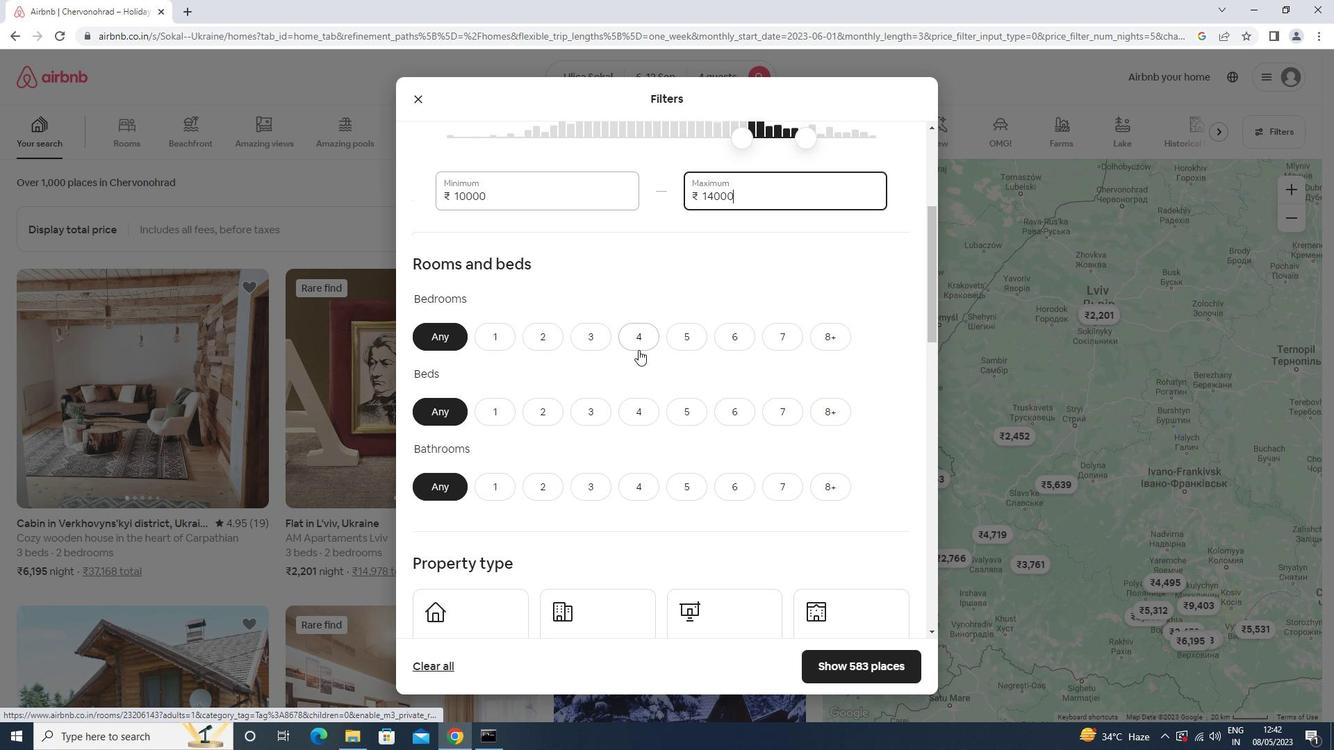 
Action: Mouse pressed left at (638, 342)
Screenshot: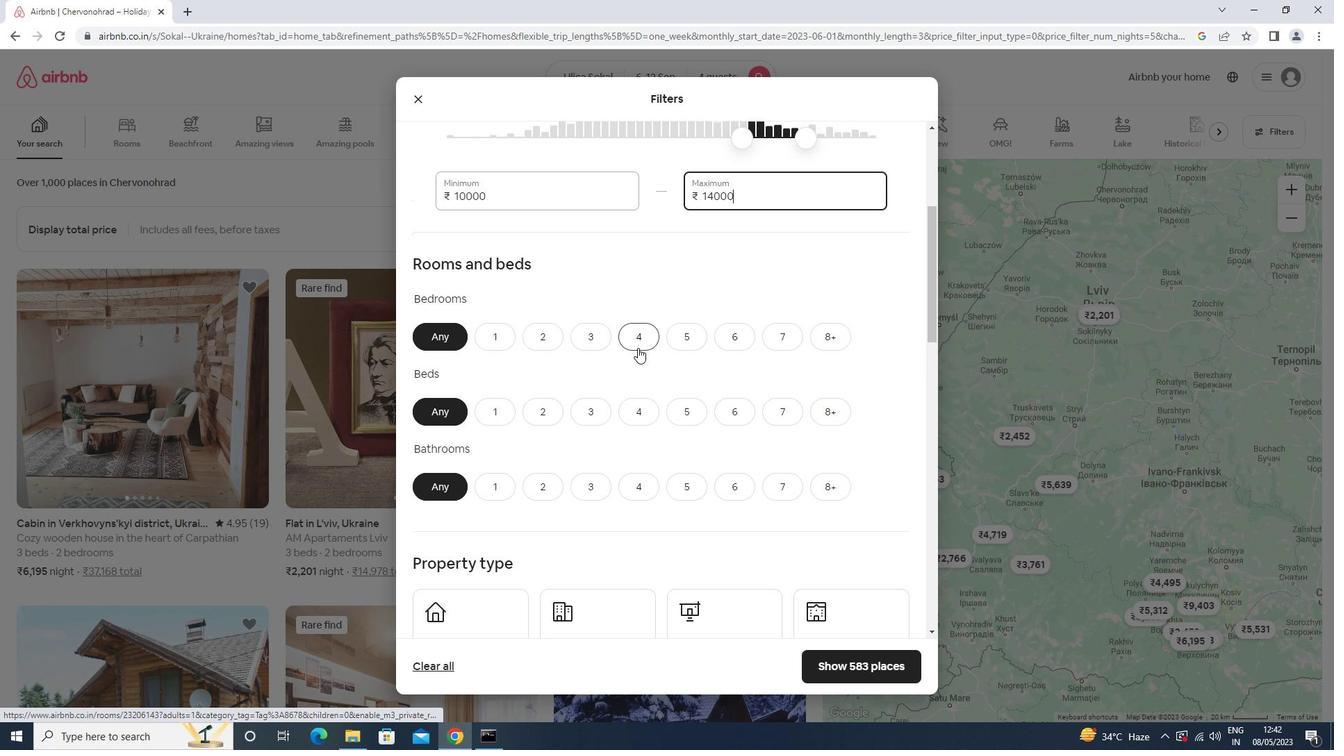
Action: Mouse moved to (636, 420)
Screenshot: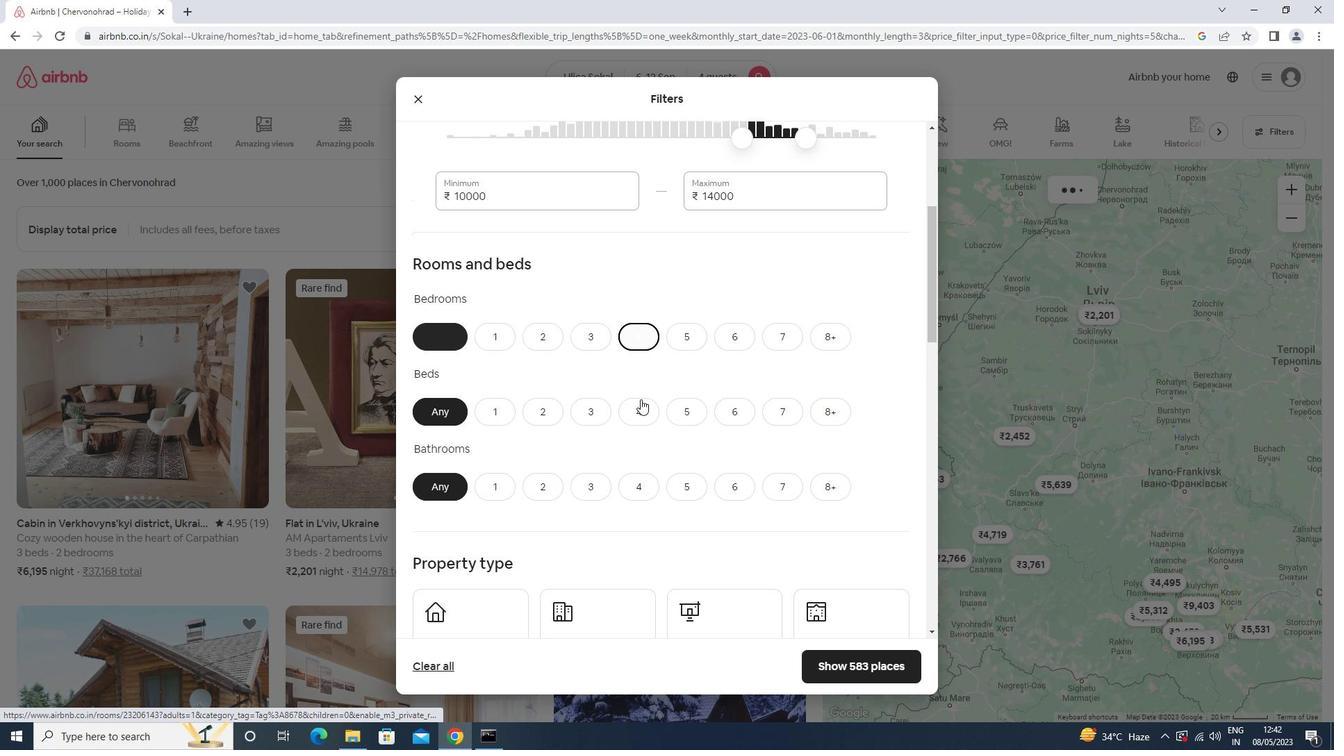 
Action: Mouse pressed left at (636, 420)
Screenshot: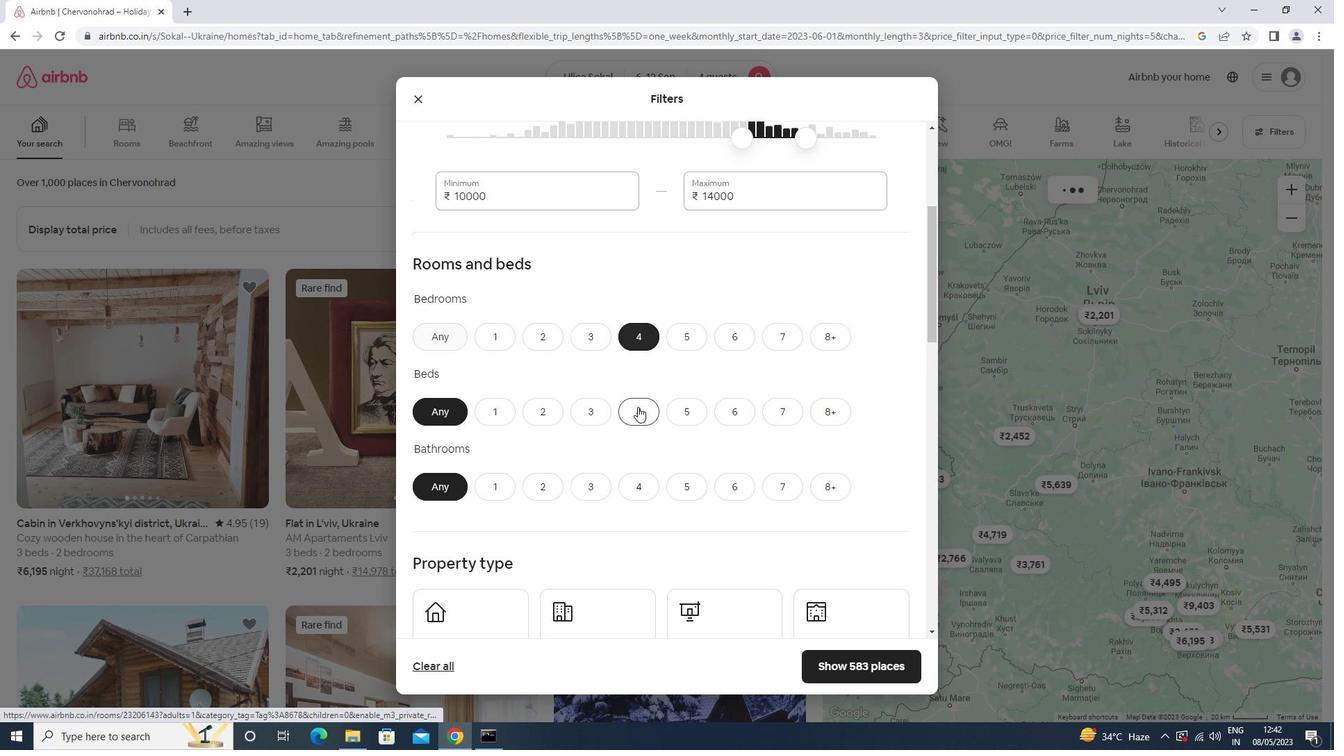 
Action: Mouse moved to (634, 484)
Screenshot: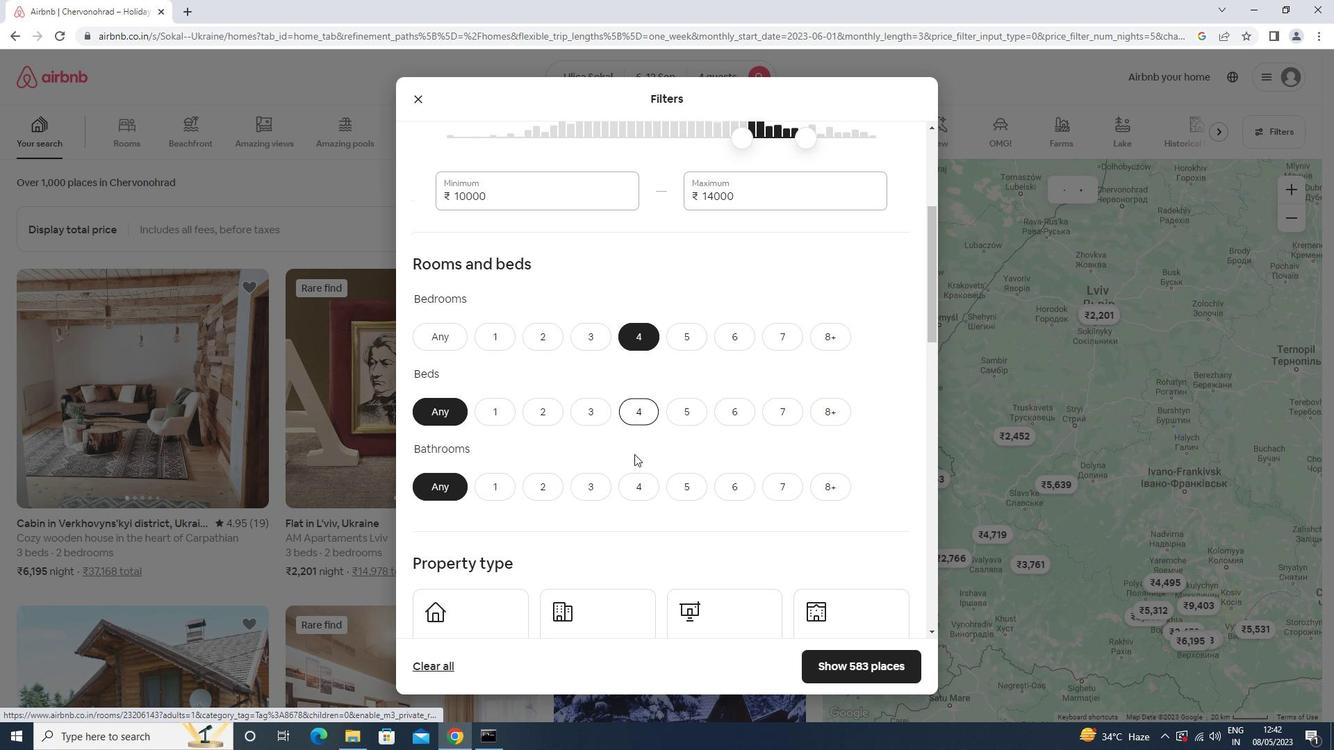 
Action: Mouse pressed left at (634, 484)
Screenshot: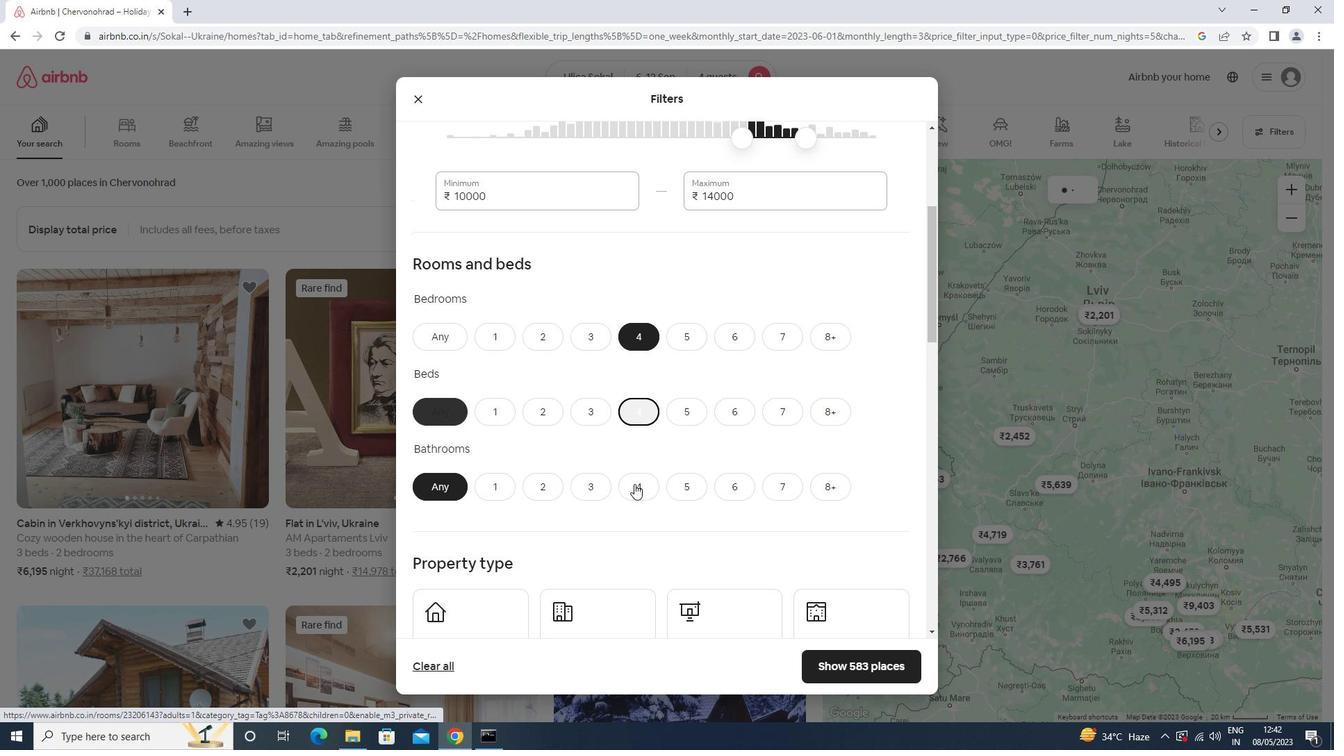 
Action: Mouse moved to (580, 387)
Screenshot: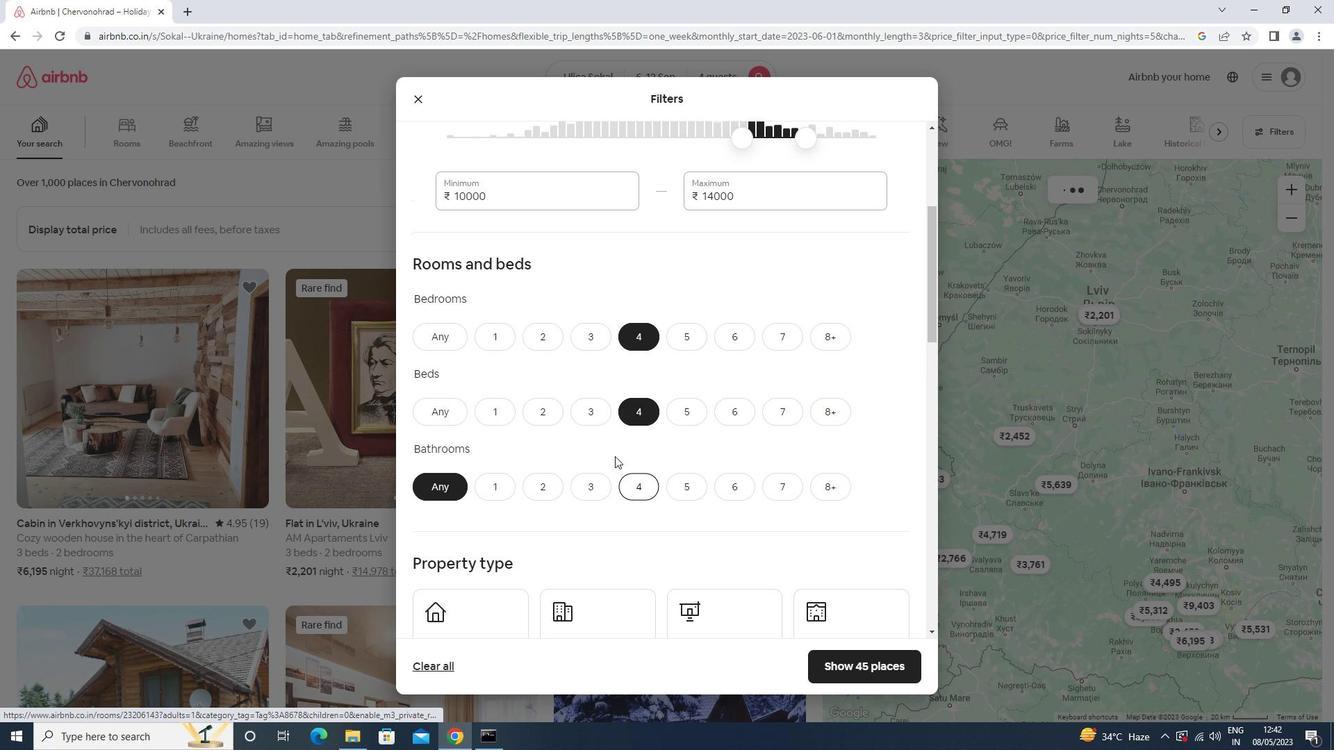 
Action: Mouse scrolled (580, 387) with delta (0, 0)
Screenshot: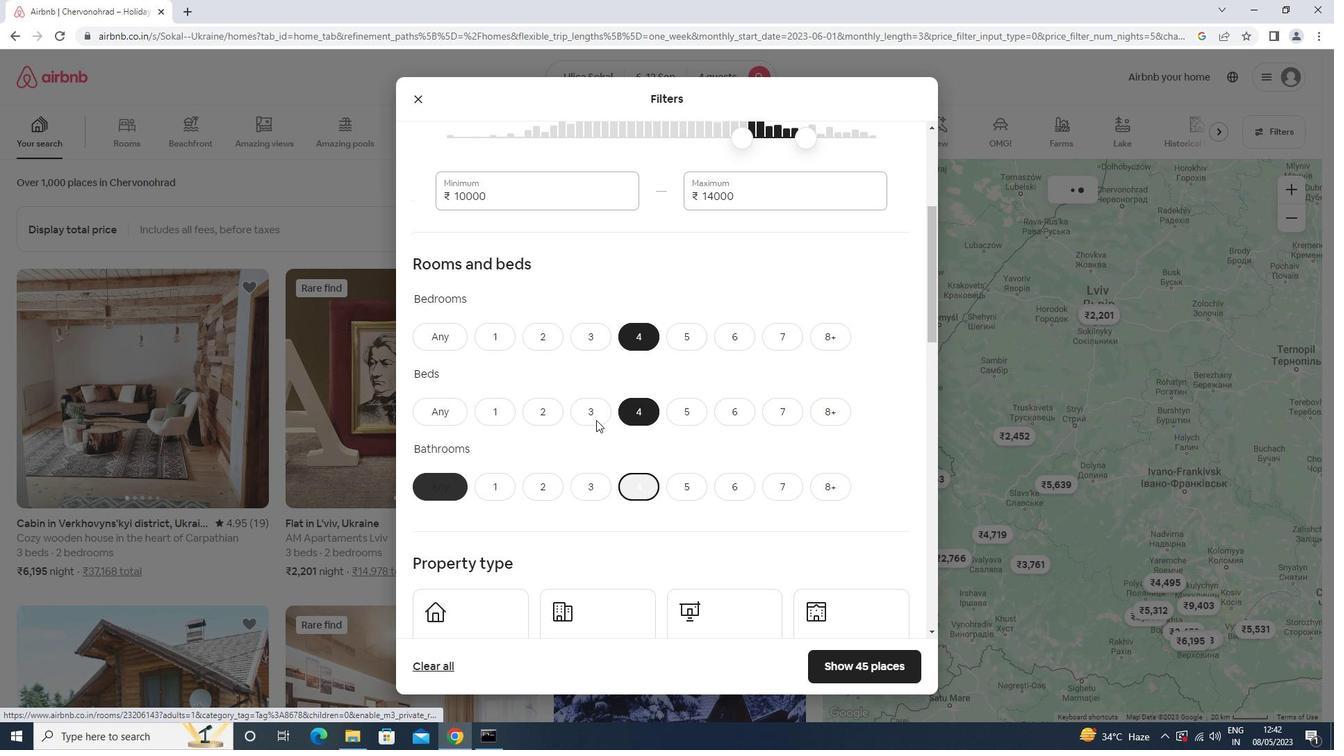 
Action: Mouse scrolled (580, 387) with delta (0, 0)
Screenshot: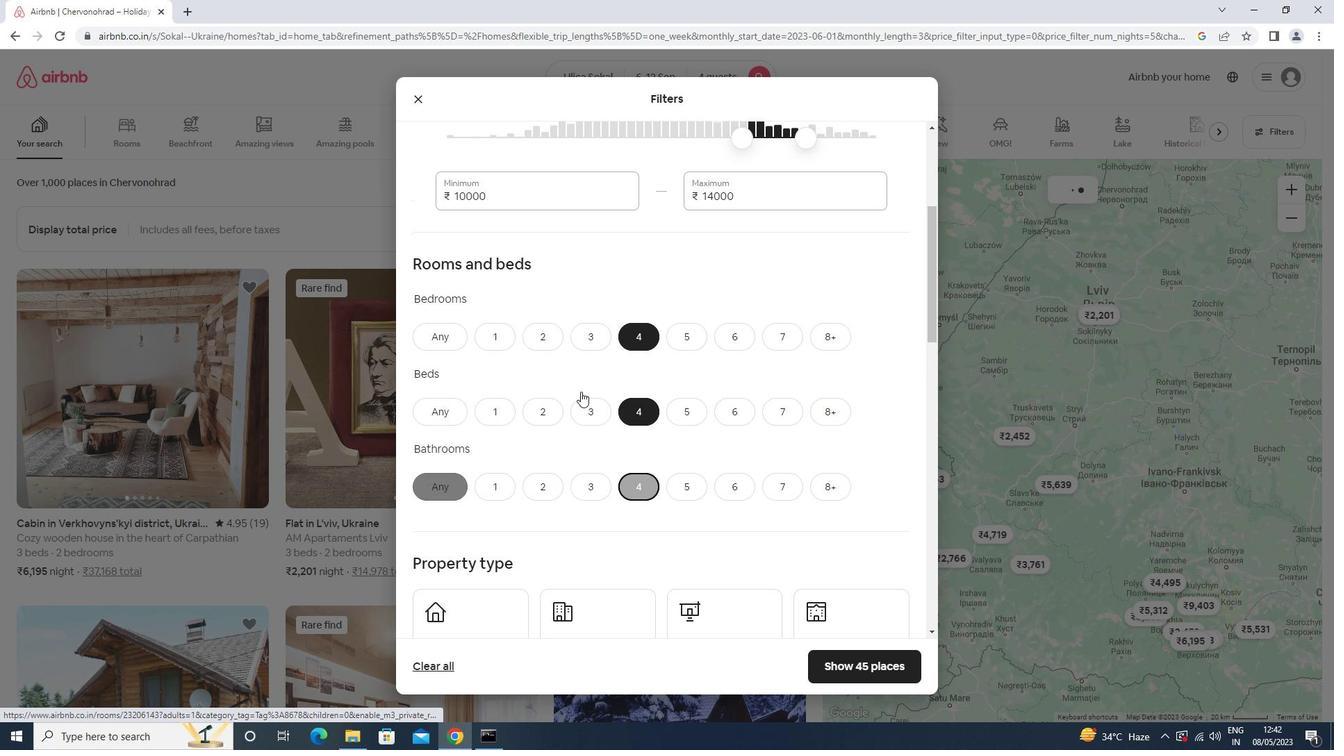 
Action: Mouse scrolled (580, 387) with delta (0, 0)
Screenshot: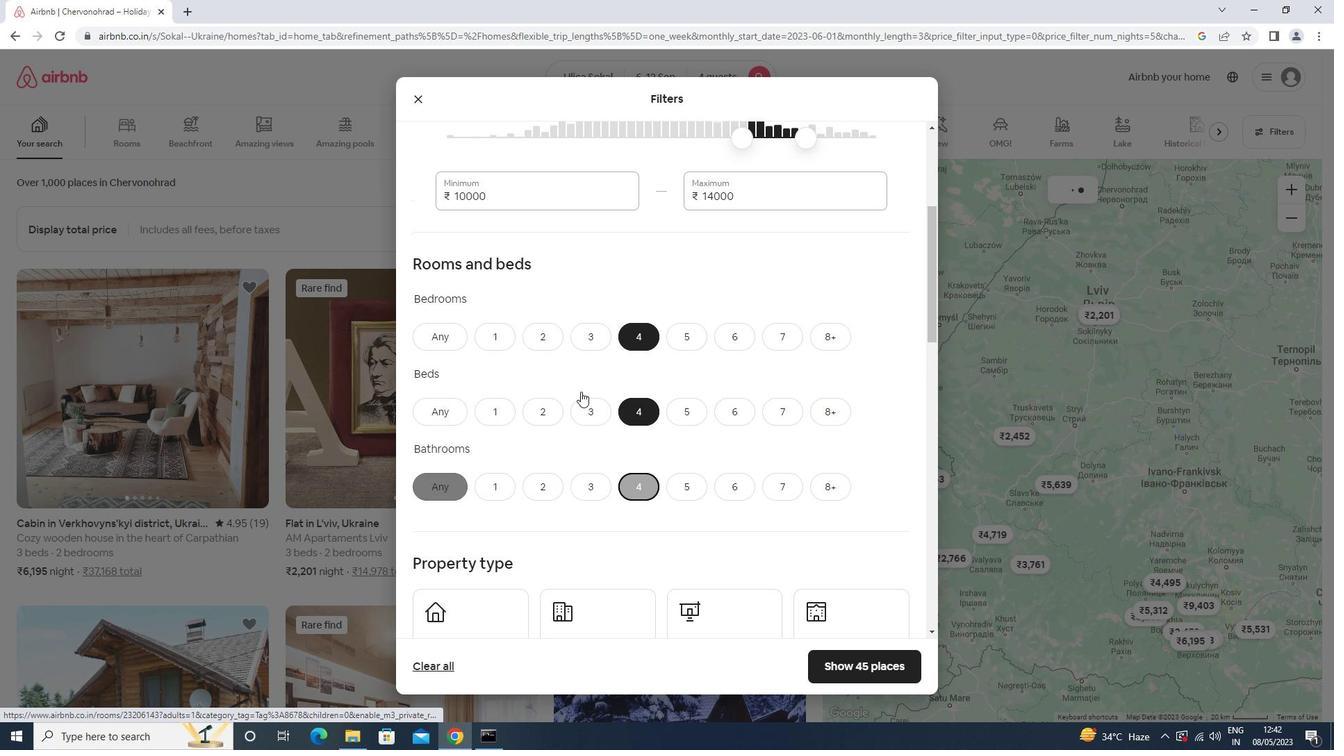 
Action: Mouse scrolled (580, 387) with delta (0, 0)
Screenshot: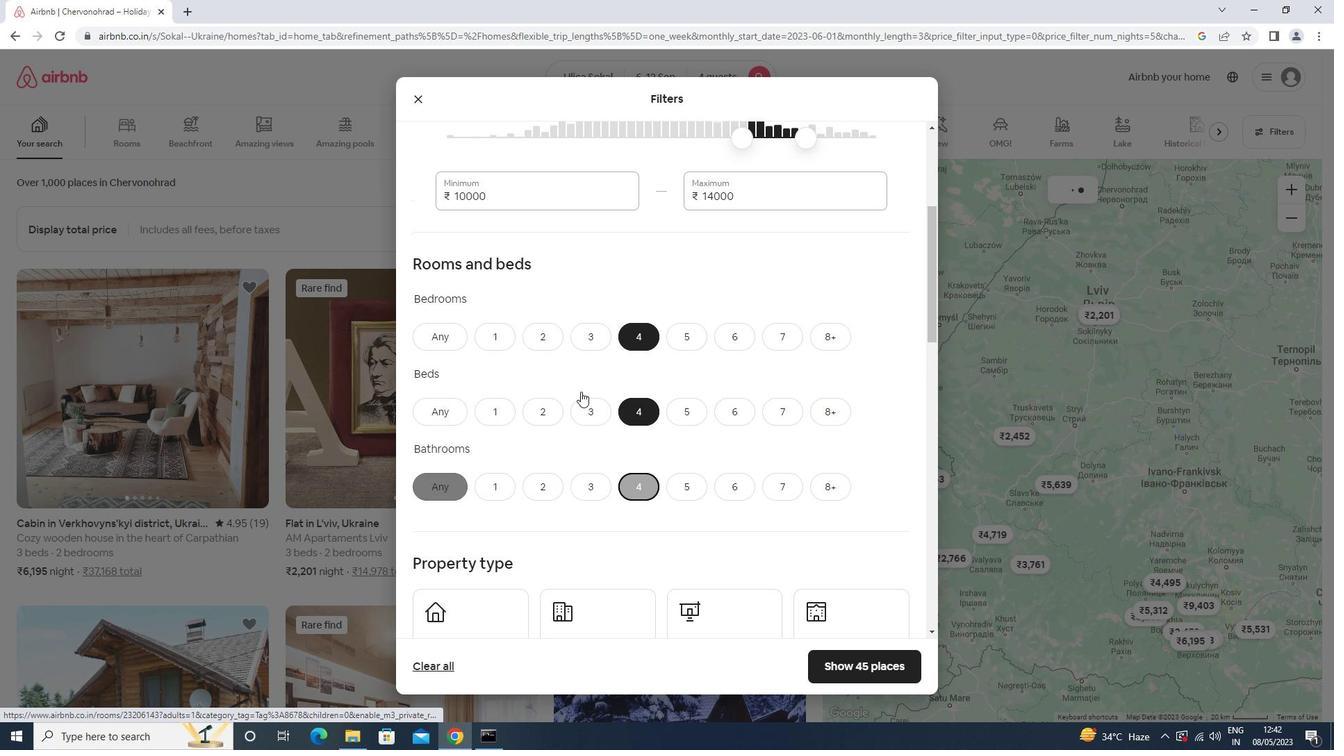 
Action: Mouse moved to (471, 319)
Screenshot: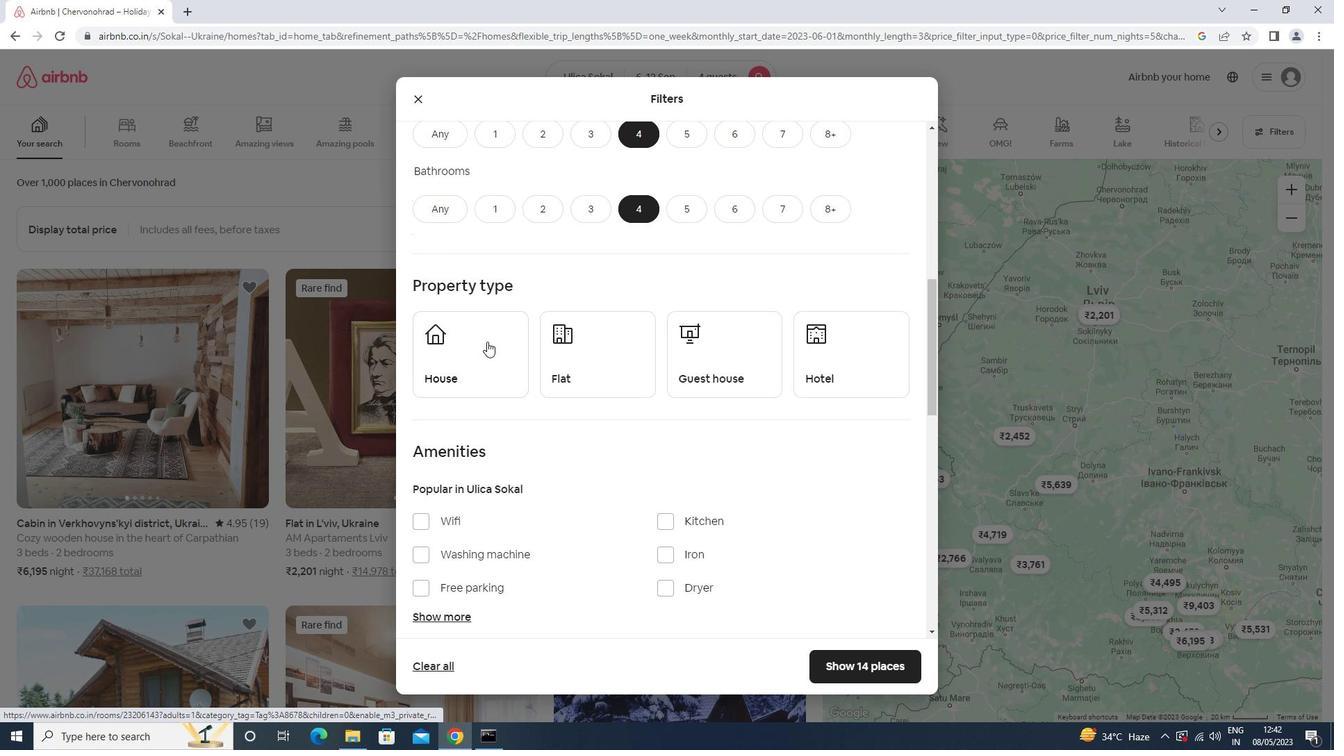 
Action: Mouse pressed left at (471, 319)
Screenshot: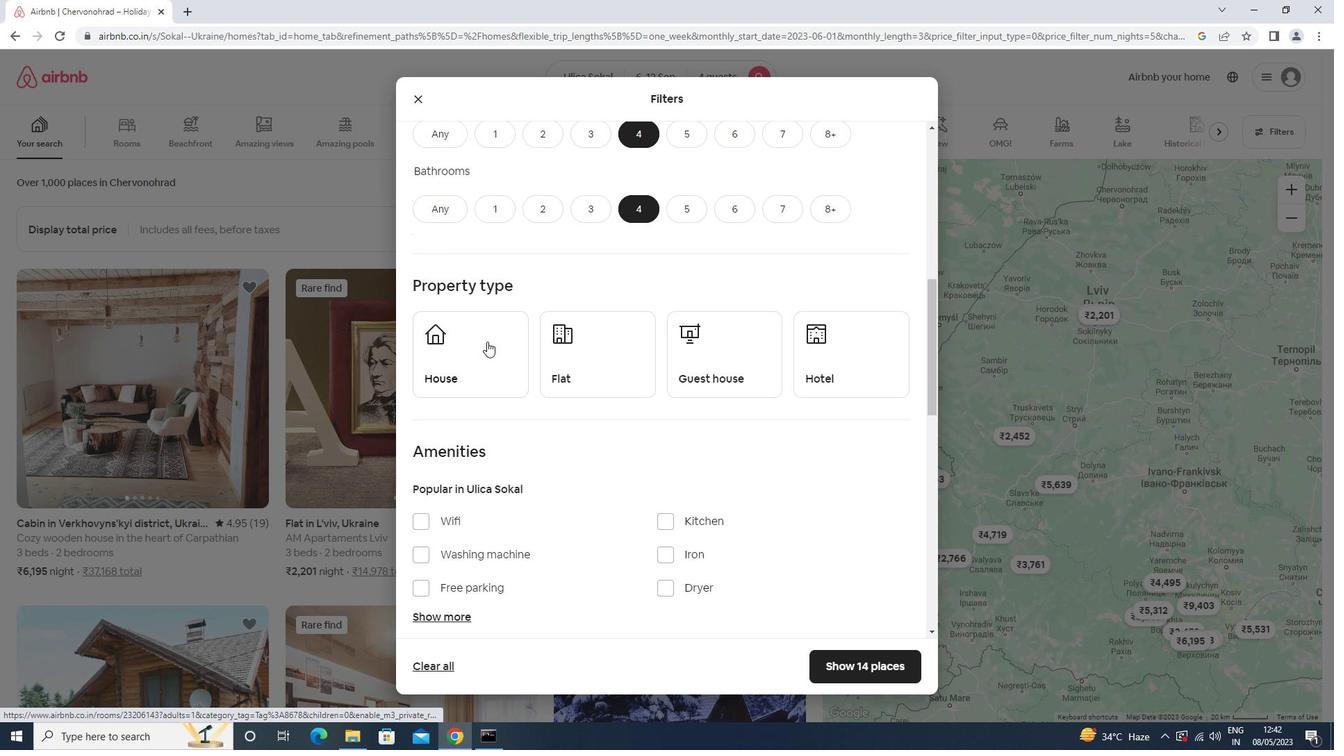 
Action: Mouse moved to (565, 344)
Screenshot: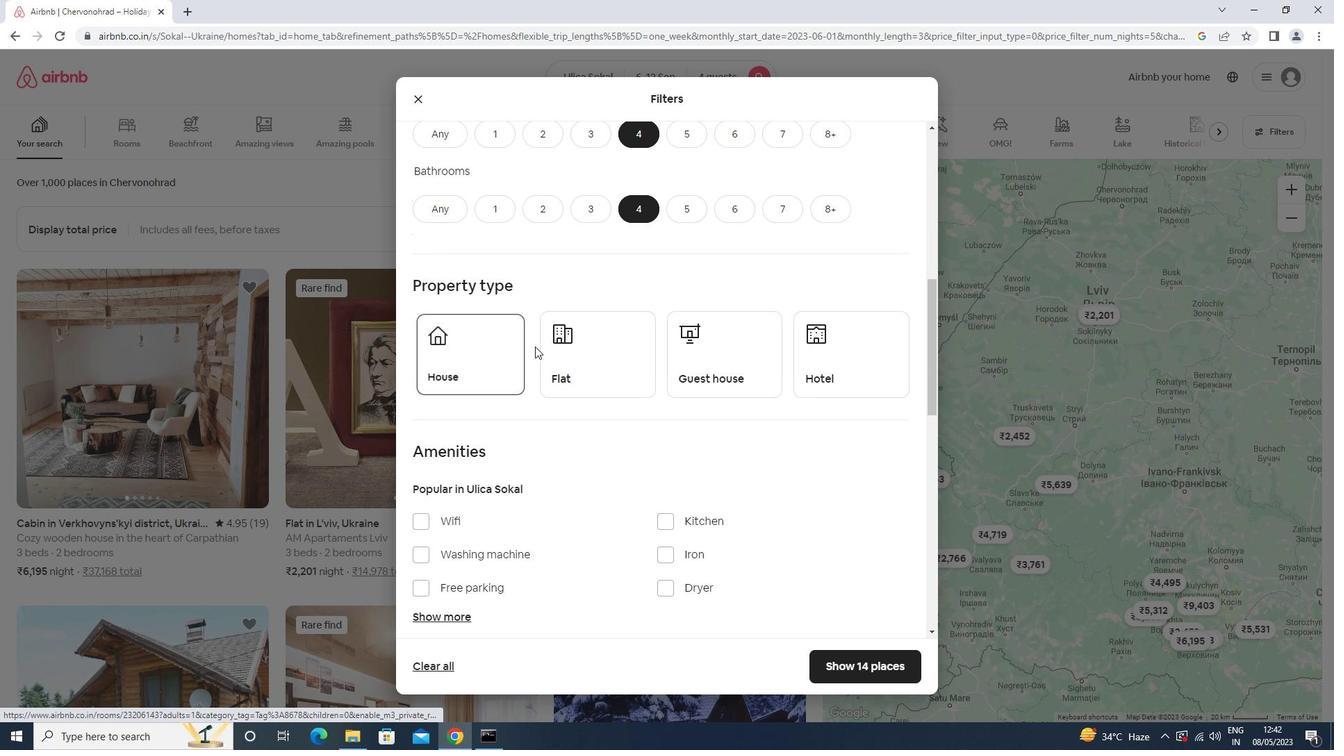 
Action: Mouse pressed left at (565, 344)
Screenshot: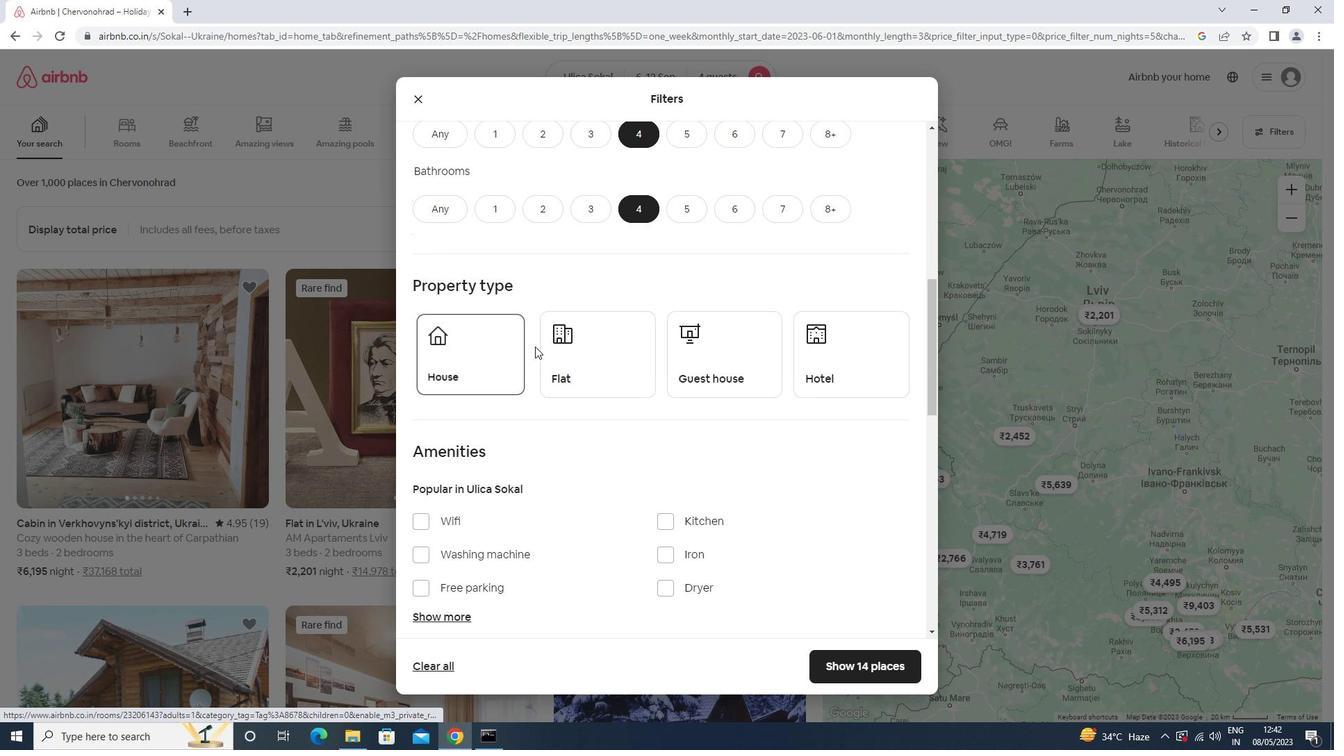 
Action: Mouse moved to (712, 365)
Screenshot: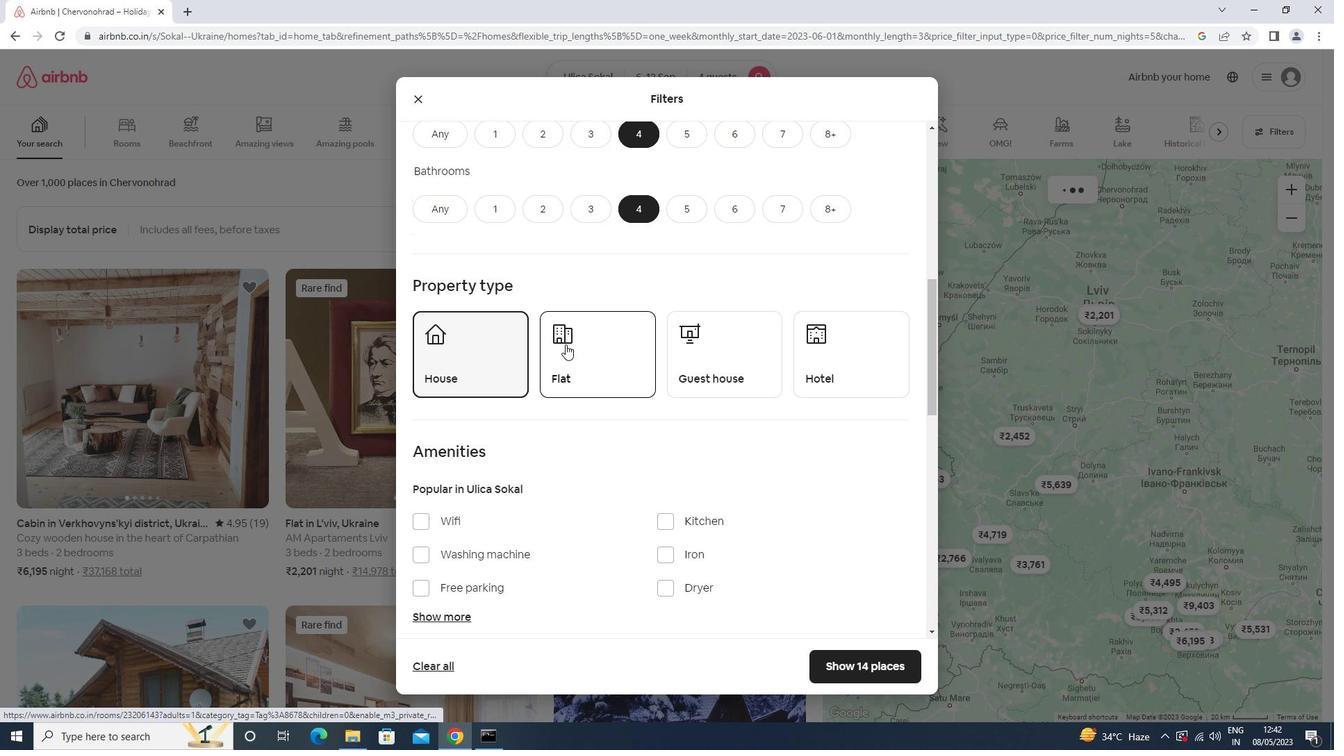 
Action: Mouse pressed left at (712, 365)
Screenshot: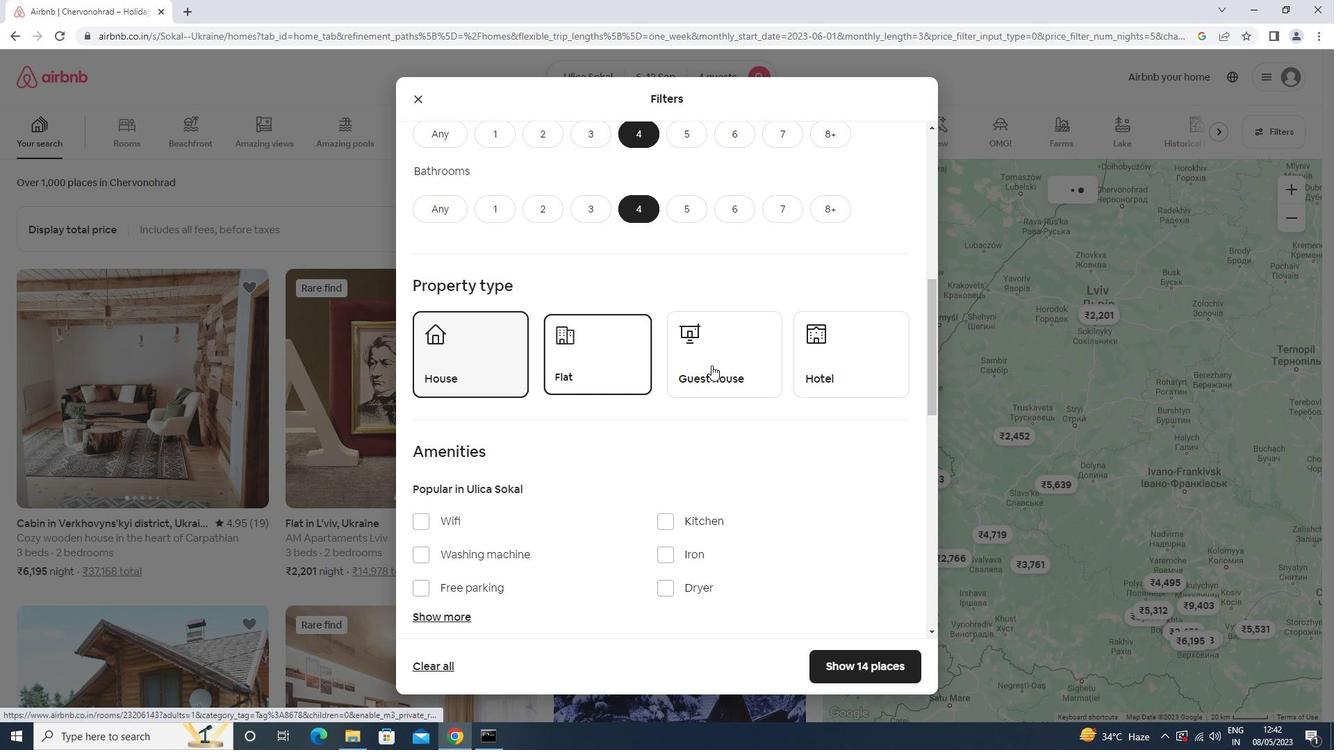 
Action: Mouse moved to (713, 367)
Screenshot: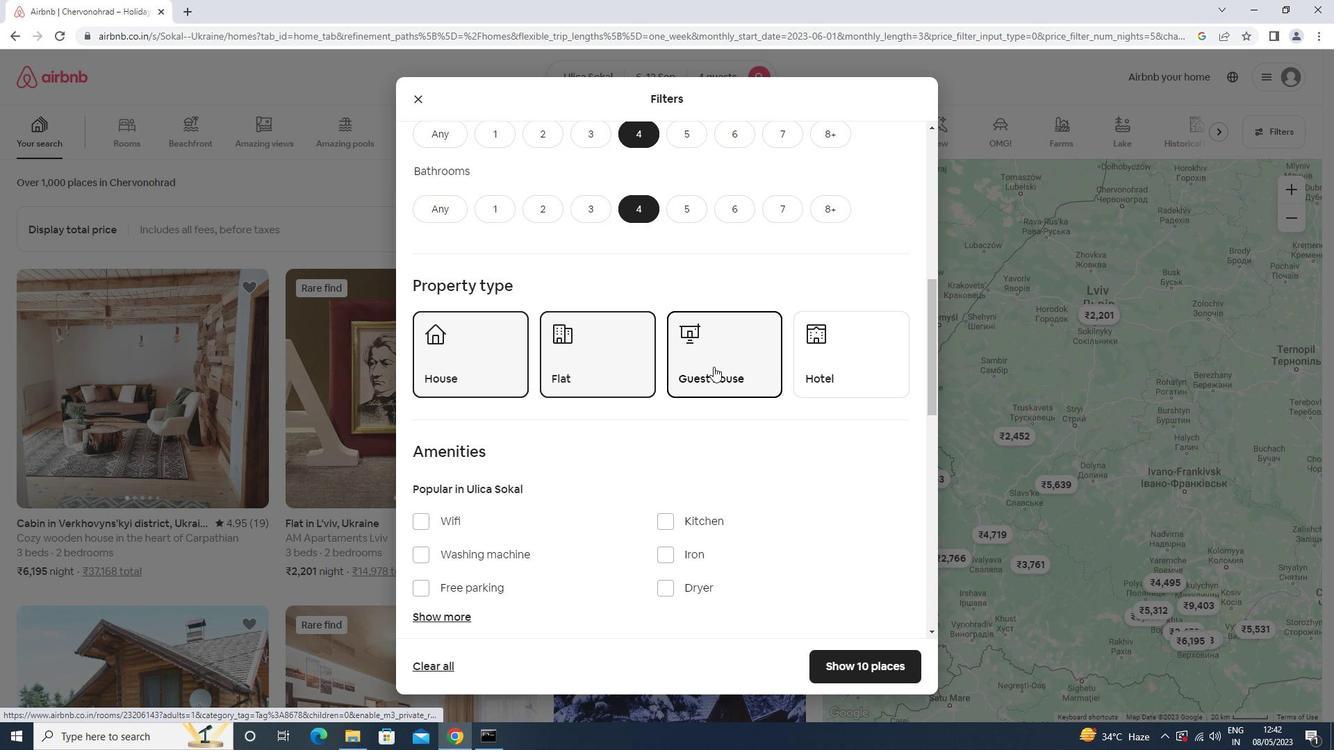 
Action: Mouse scrolled (713, 366) with delta (0, 0)
Screenshot: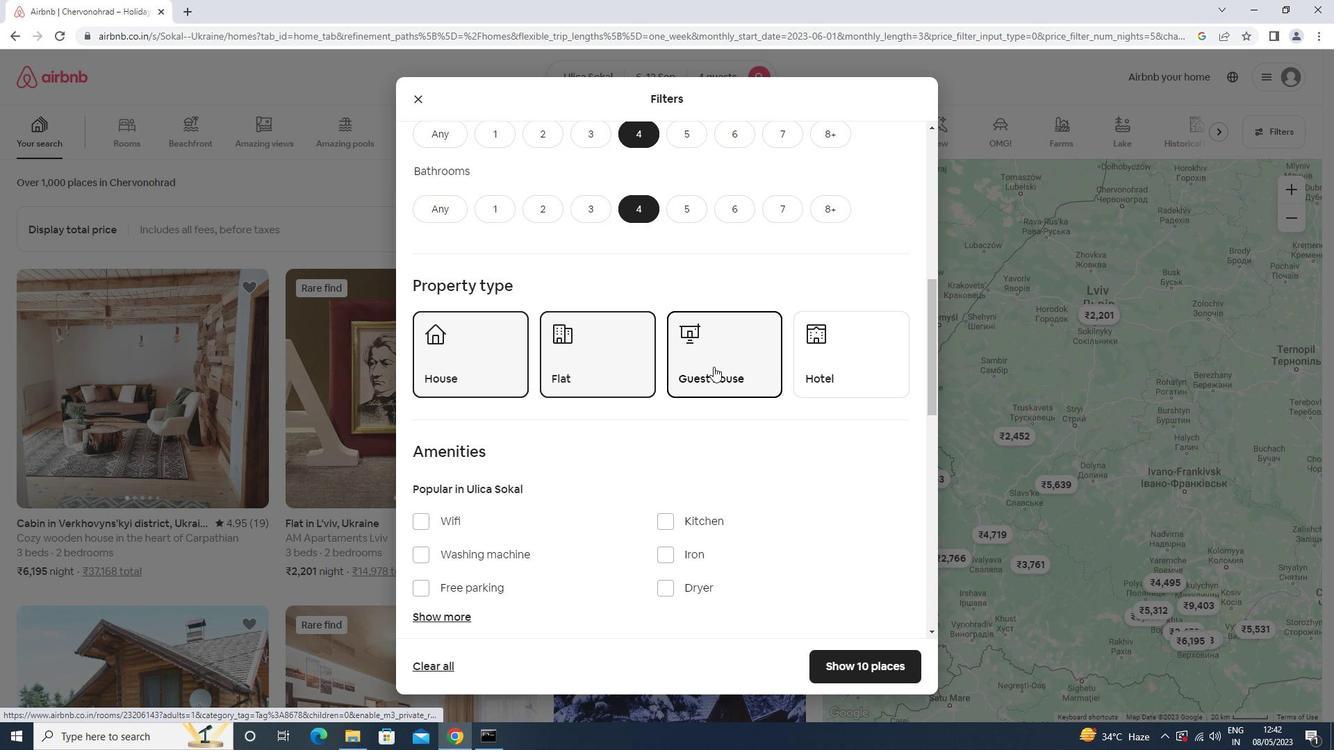 
Action: Mouse scrolled (713, 366) with delta (0, 0)
Screenshot: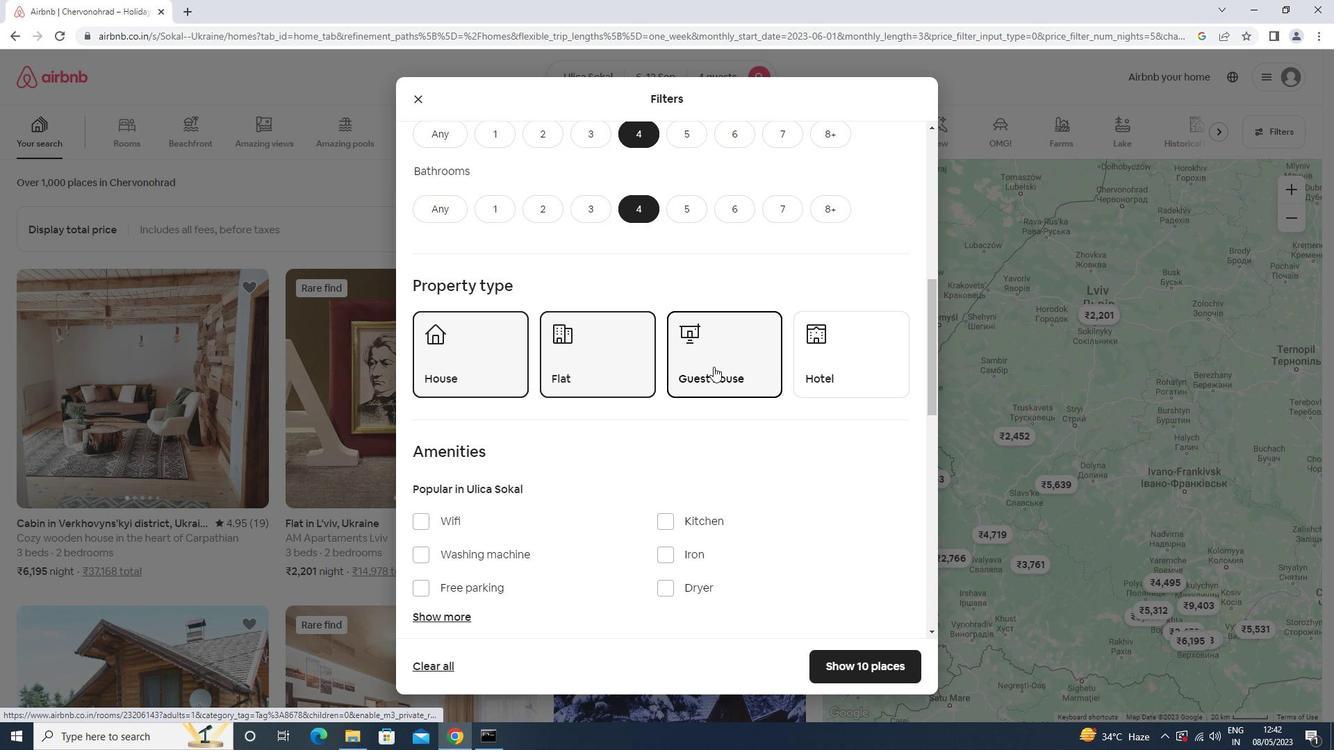 
Action: Mouse scrolled (713, 366) with delta (0, 0)
Screenshot: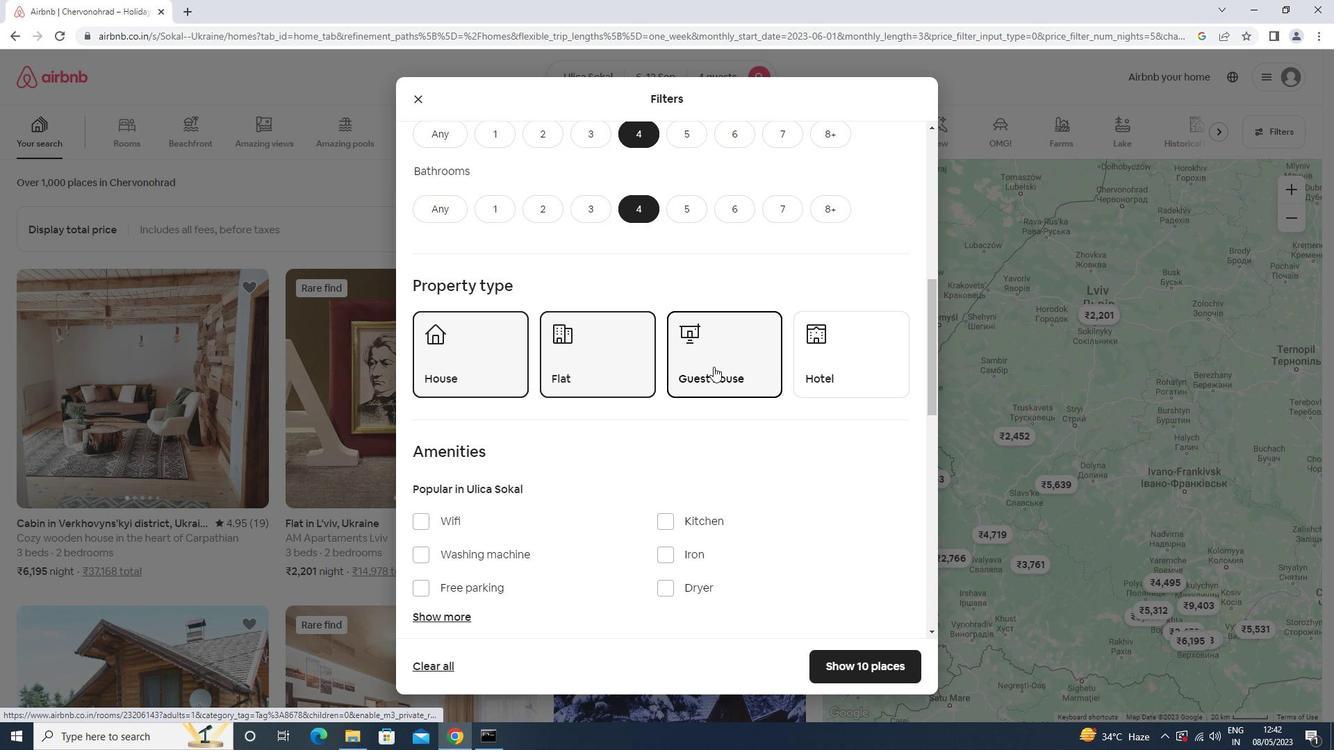 
Action: Mouse scrolled (713, 366) with delta (0, 0)
Screenshot: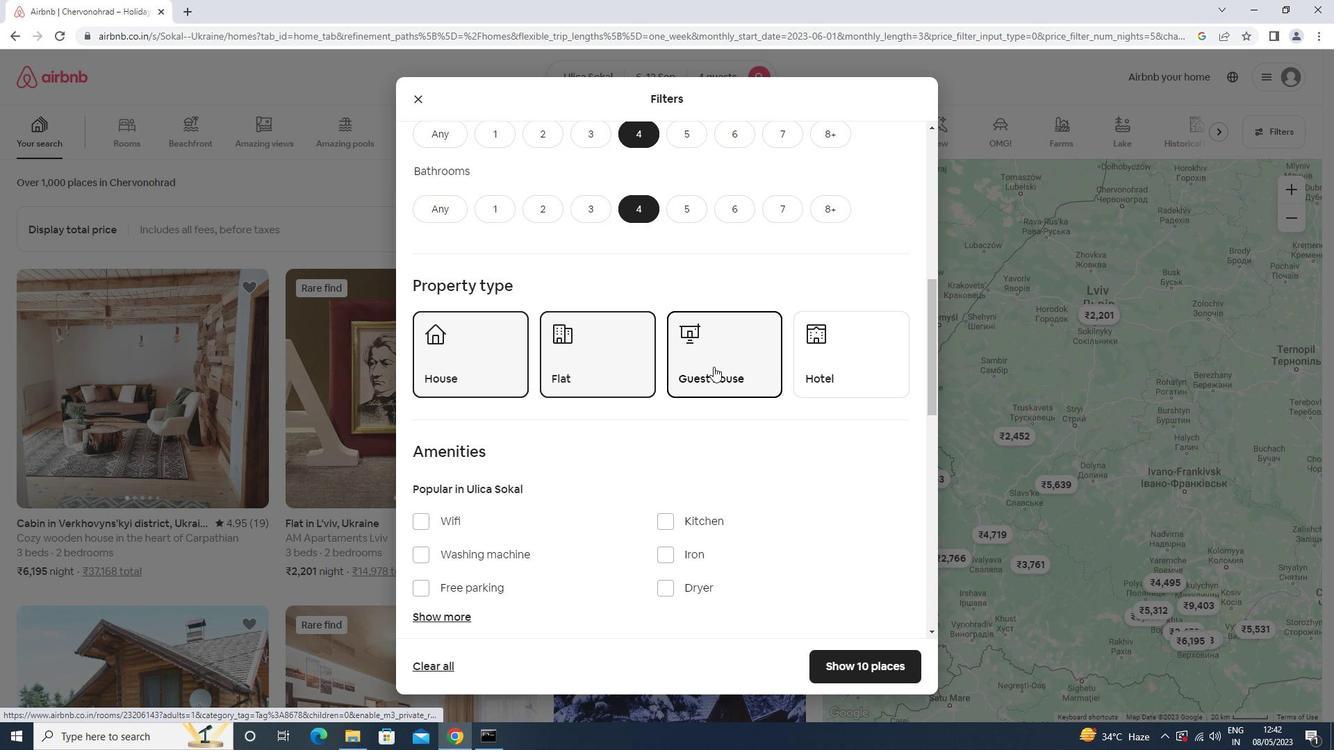 
Action: Mouse scrolled (713, 366) with delta (0, 0)
Screenshot: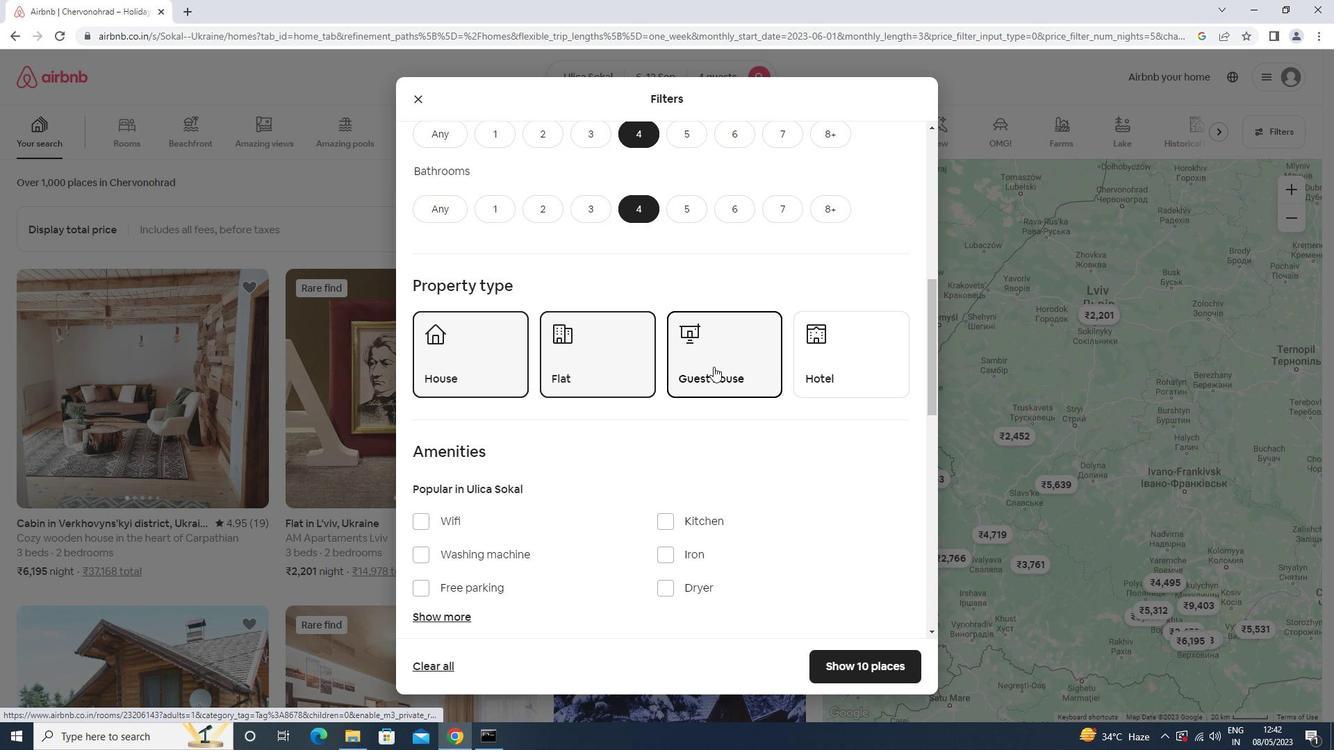 
Action: Mouse moved to (461, 266)
Screenshot: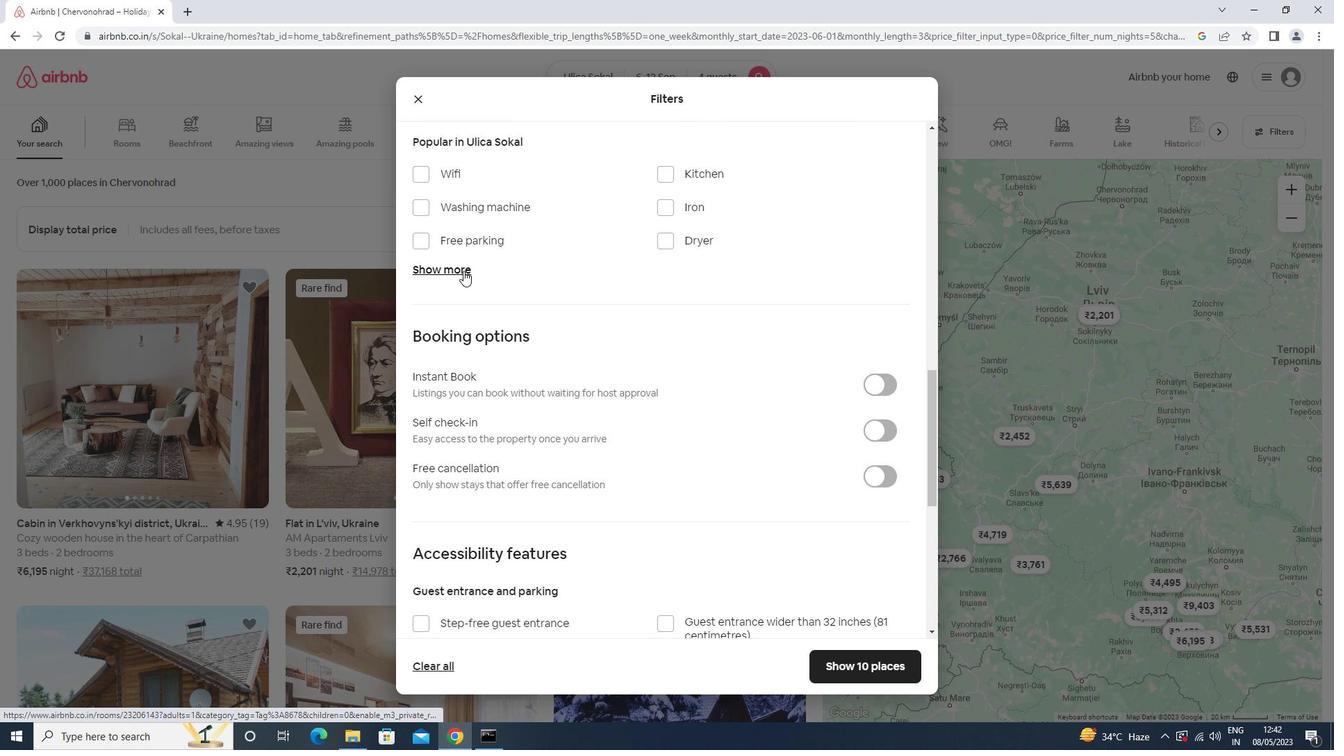 
Action: Mouse pressed left at (461, 266)
Screenshot: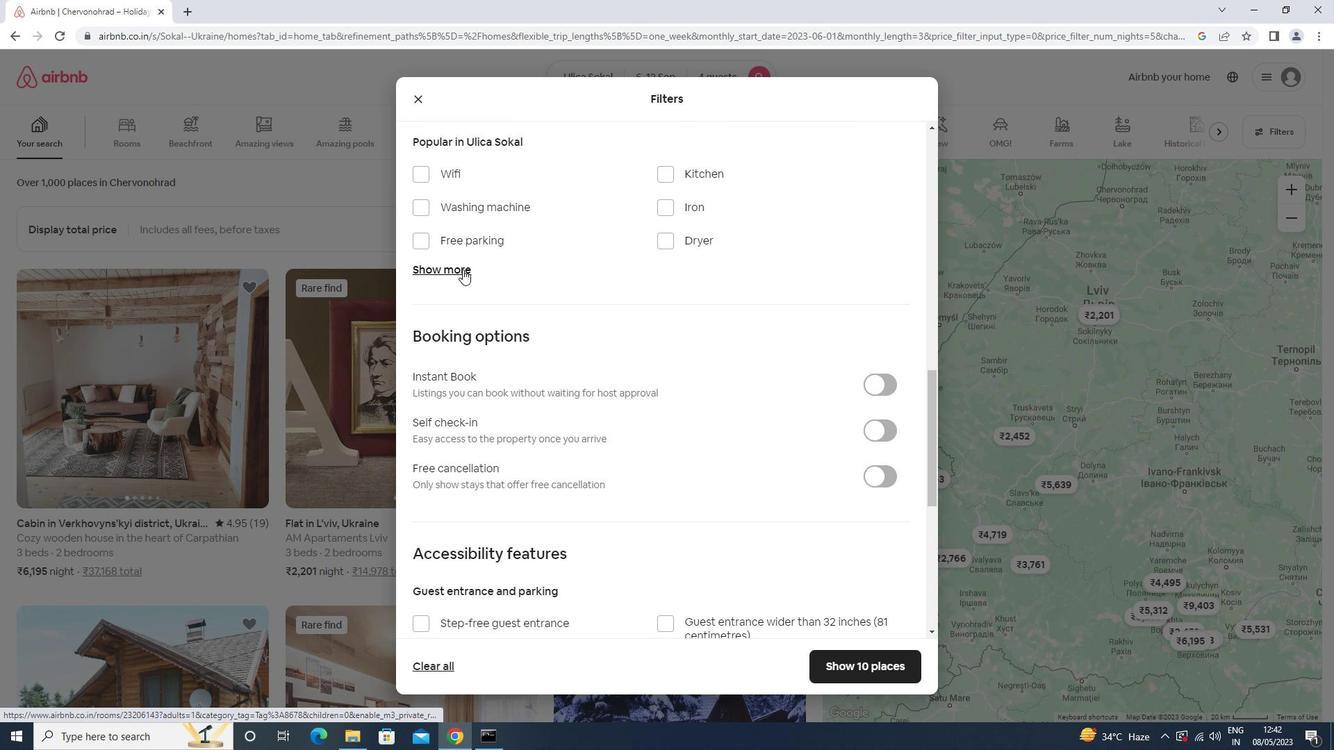 
Action: Mouse moved to (465, 173)
Screenshot: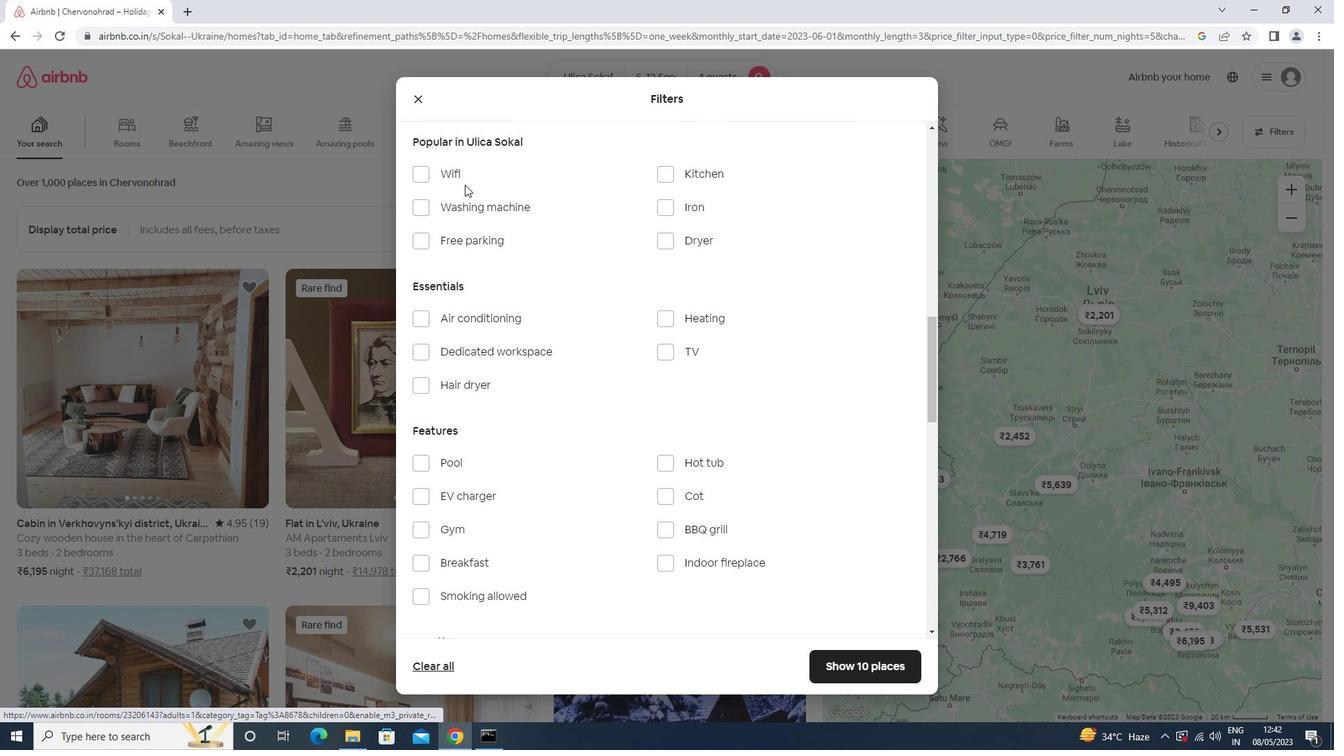 
Action: Mouse pressed left at (465, 173)
Screenshot: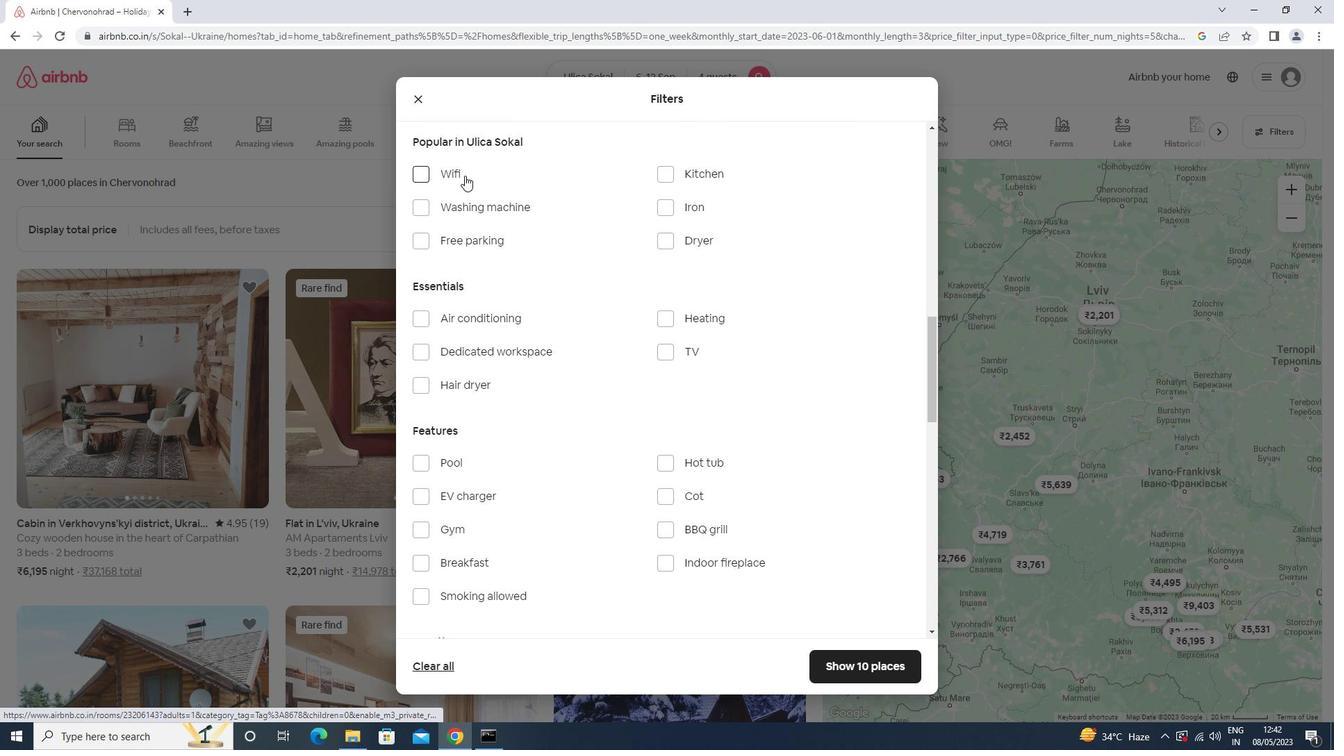 
Action: Mouse moved to (467, 234)
Screenshot: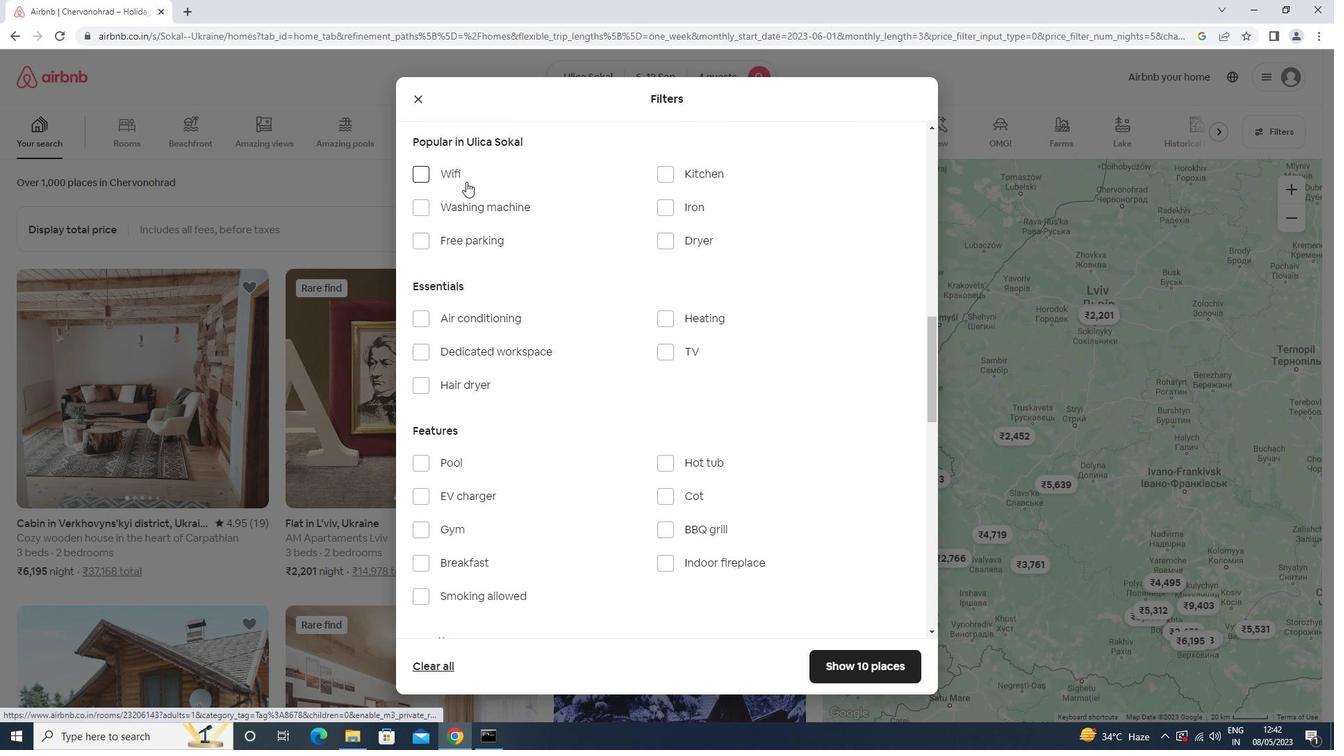 
Action: Mouse pressed left at (467, 234)
Screenshot: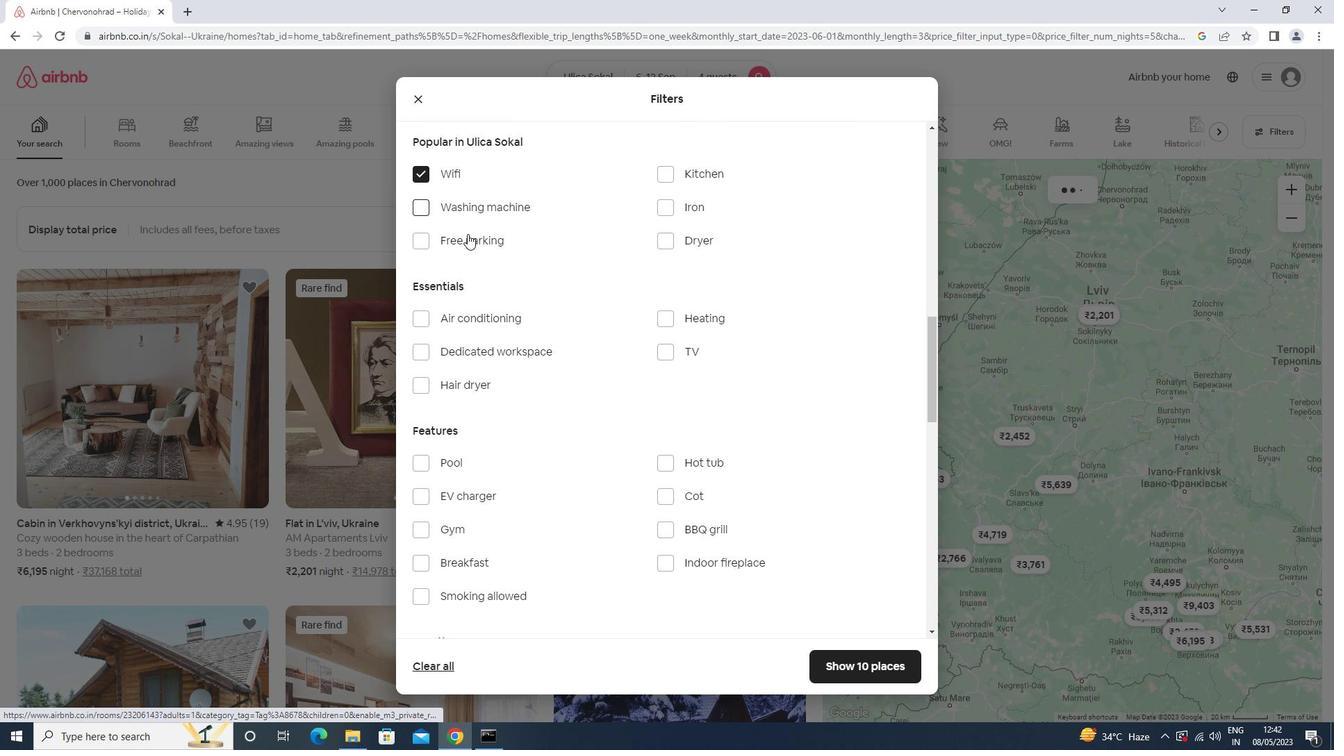 
Action: Mouse moved to (695, 347)
Screenshot: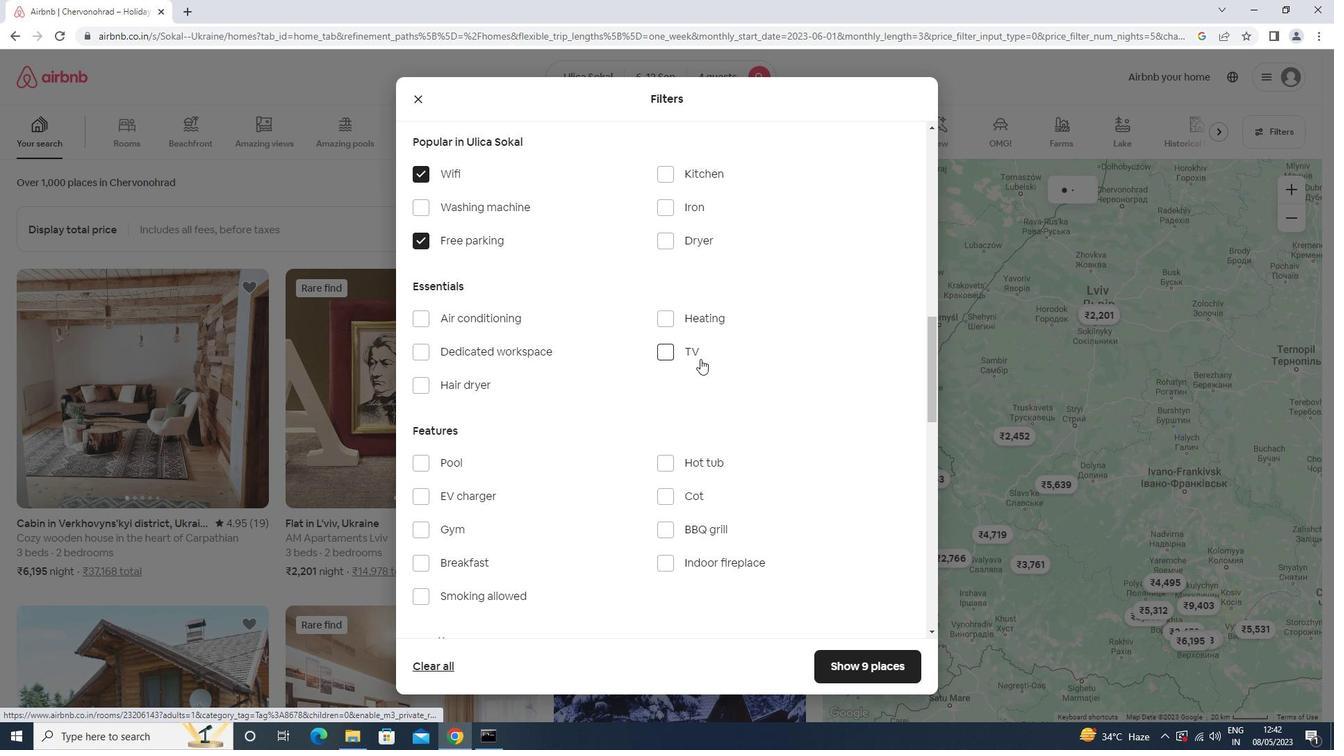 
Action: Mouse pressed left at (695, 347)
Screenshot: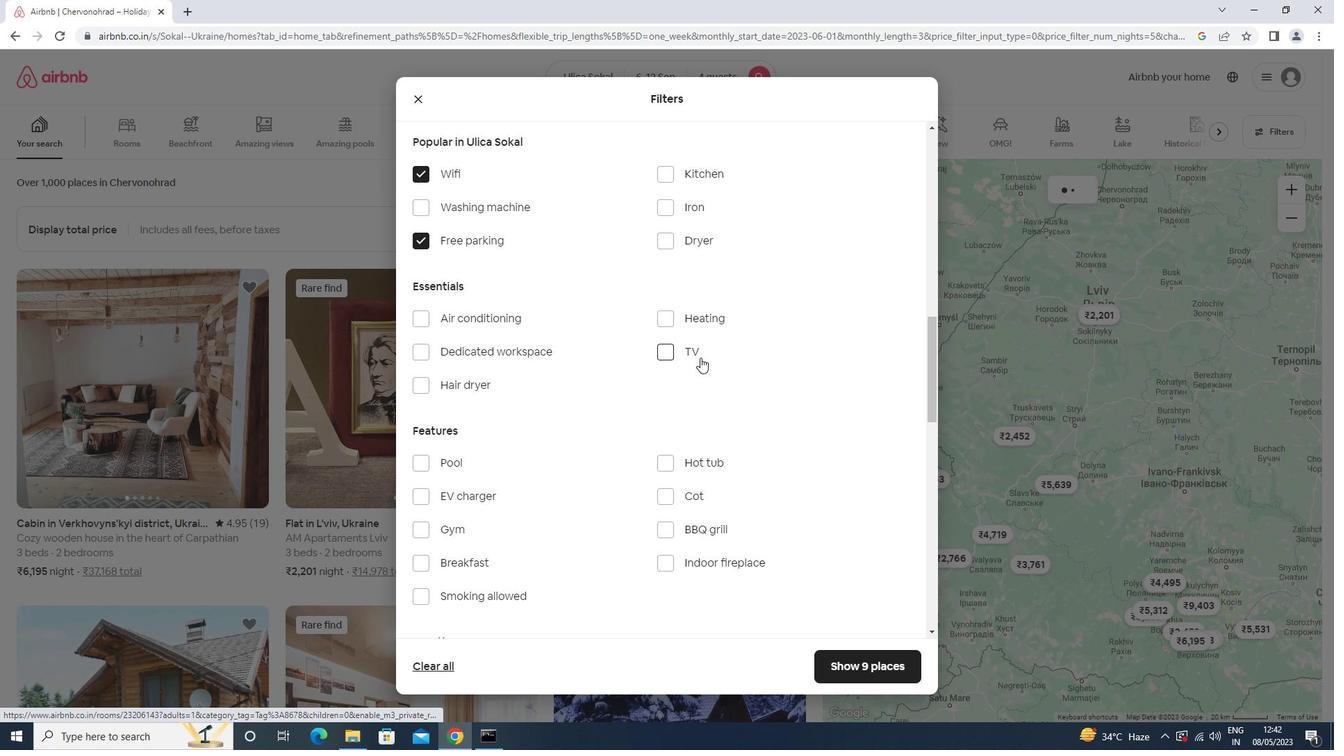 
Action: Mouse moved to (629, 353)
Screenshot: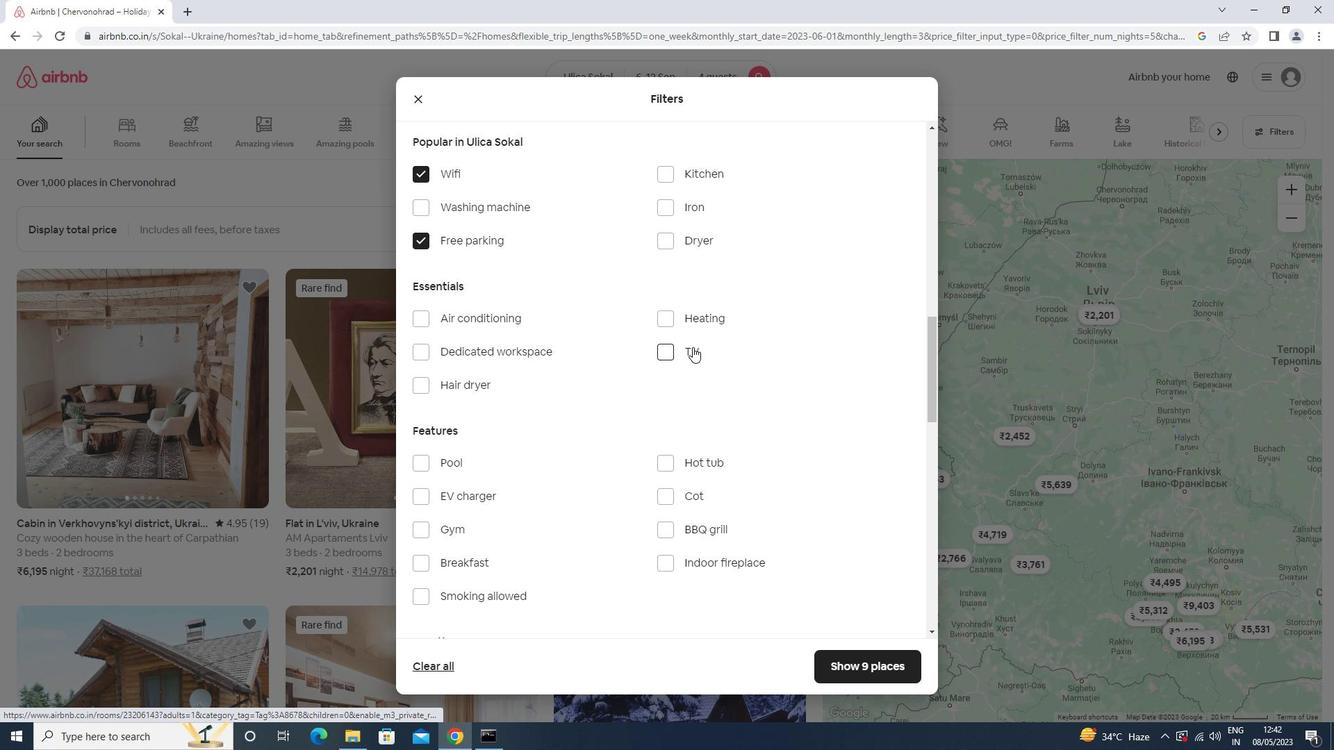 
Action: Mouse scrolled (629, 353) with delta (0, 0)
Screenshot: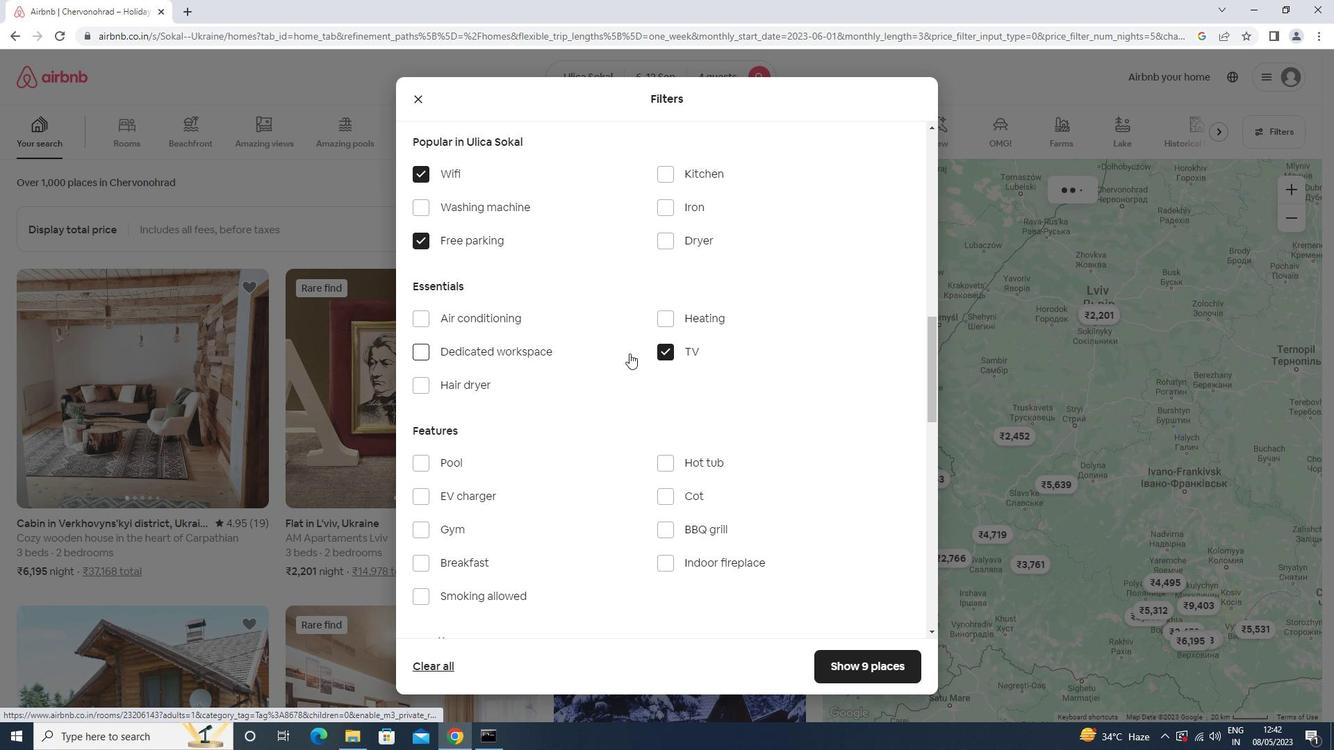 
Action: Mouse scrolled (629, 353) with delta (0, 0)
Screenshot: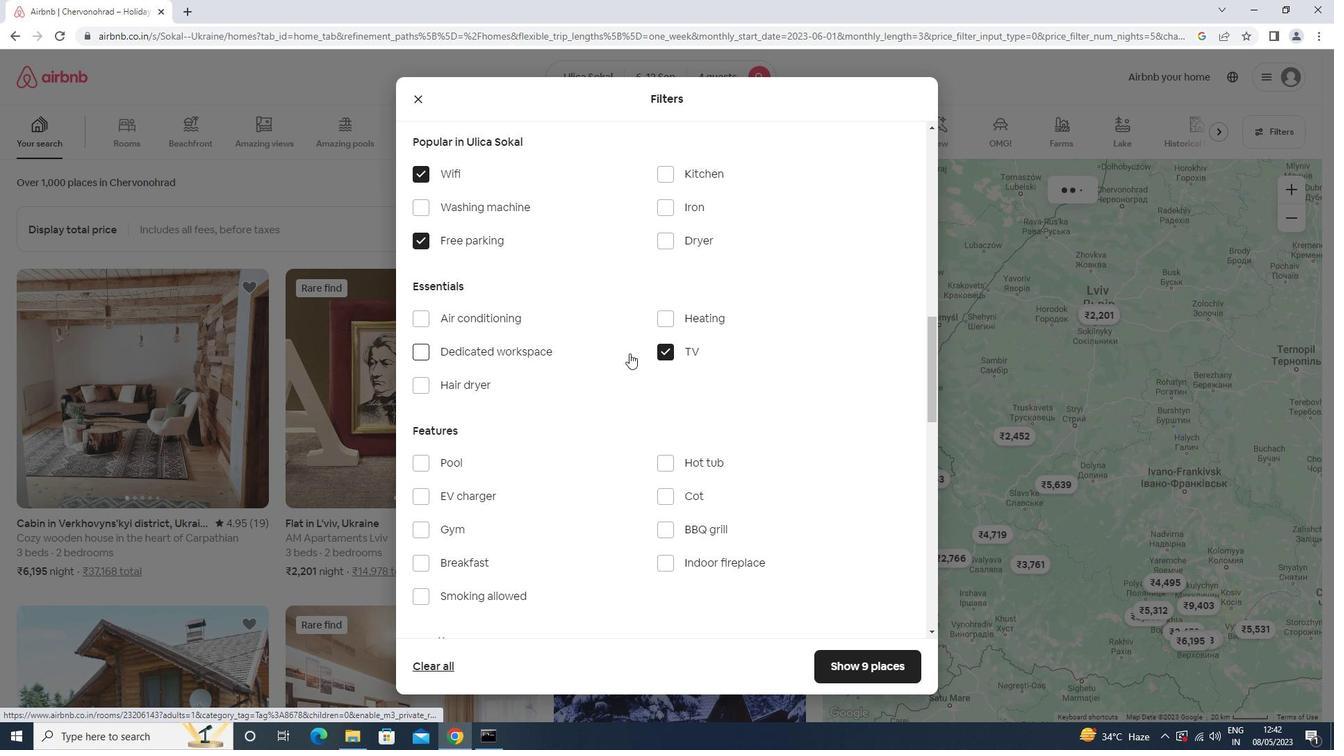 
Action: Mouse moved to (449, 393)
Screenshot: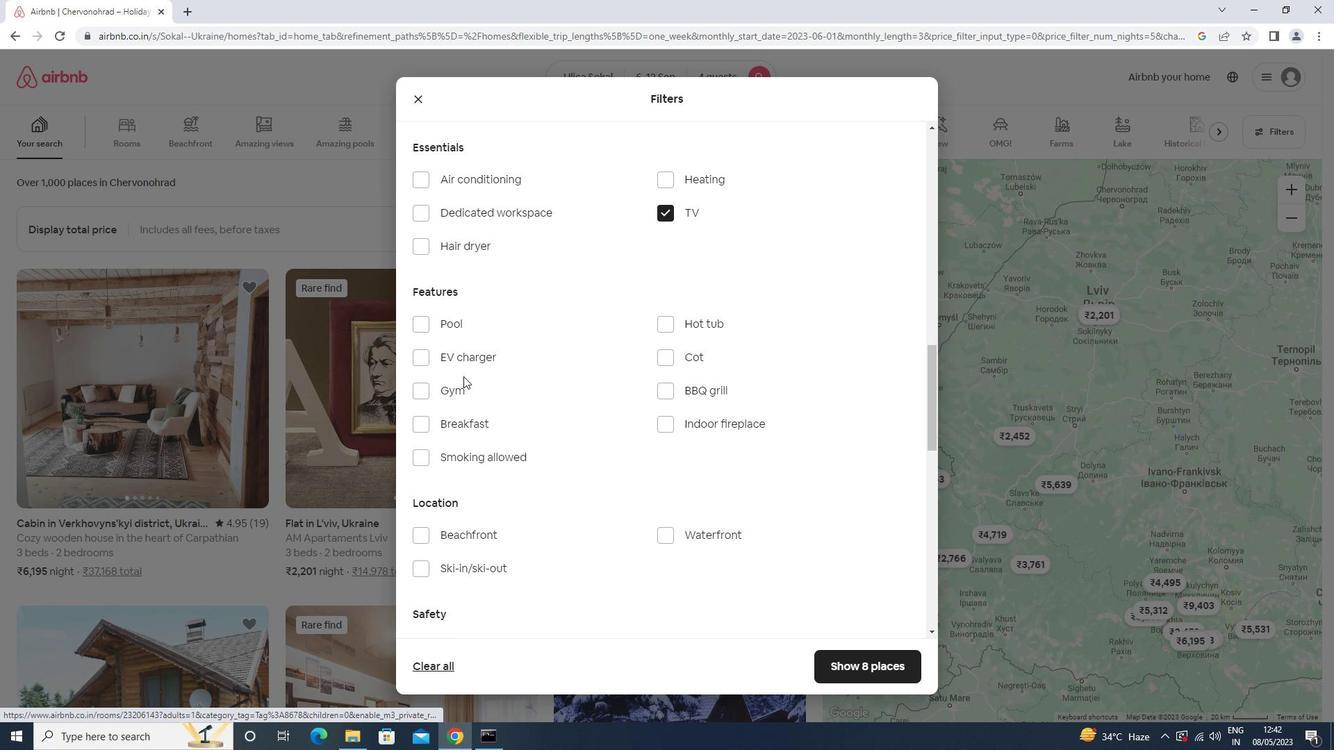 
Action: Mouse pressed left at (449, 393)
Screenshot: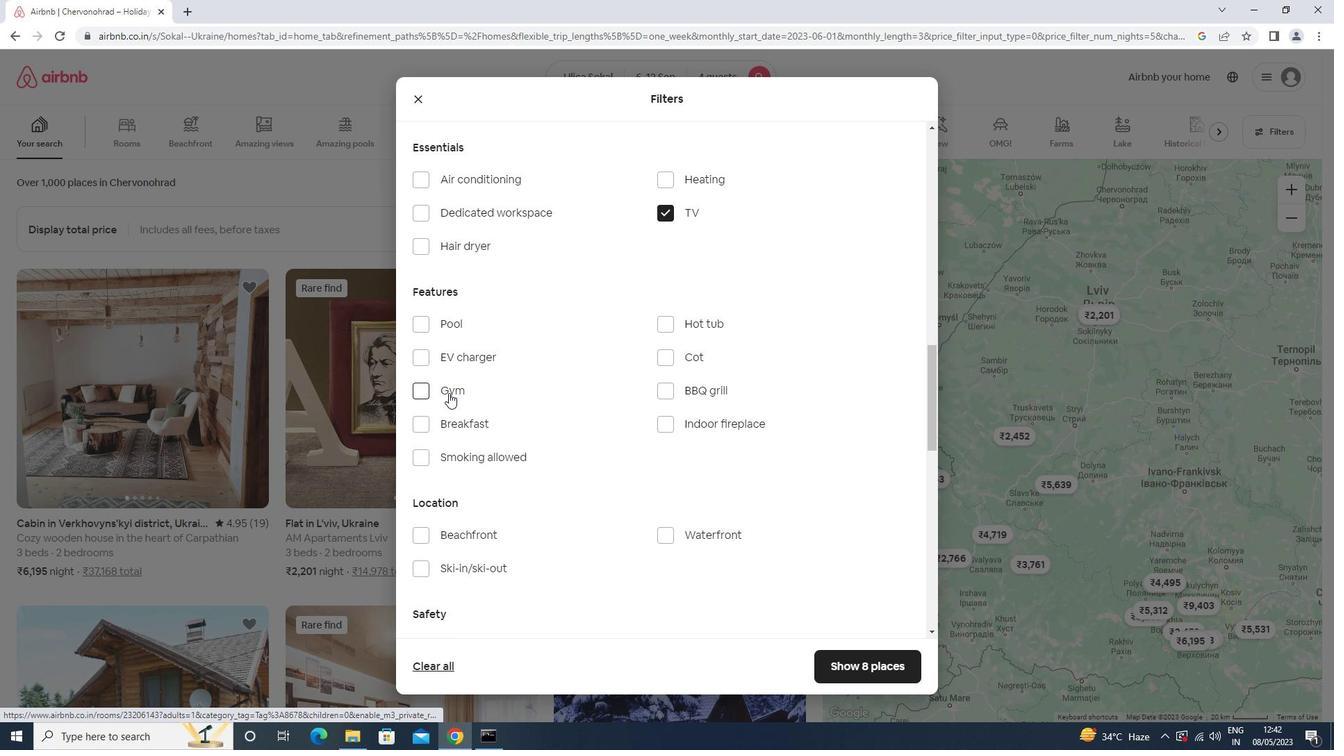 
Action: Mouse moved to (449, 417)
Screenshot: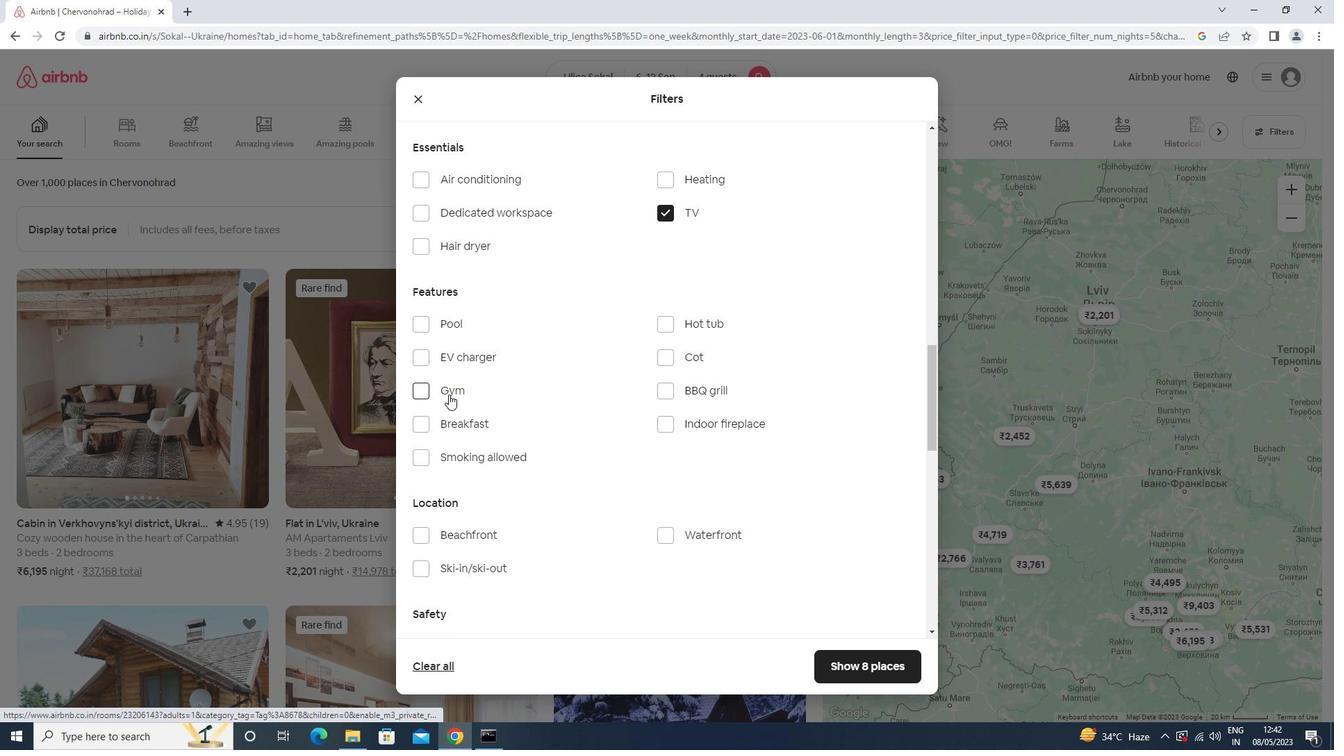 
Action: Mouse pressed left at (449, 417)
Screenshot: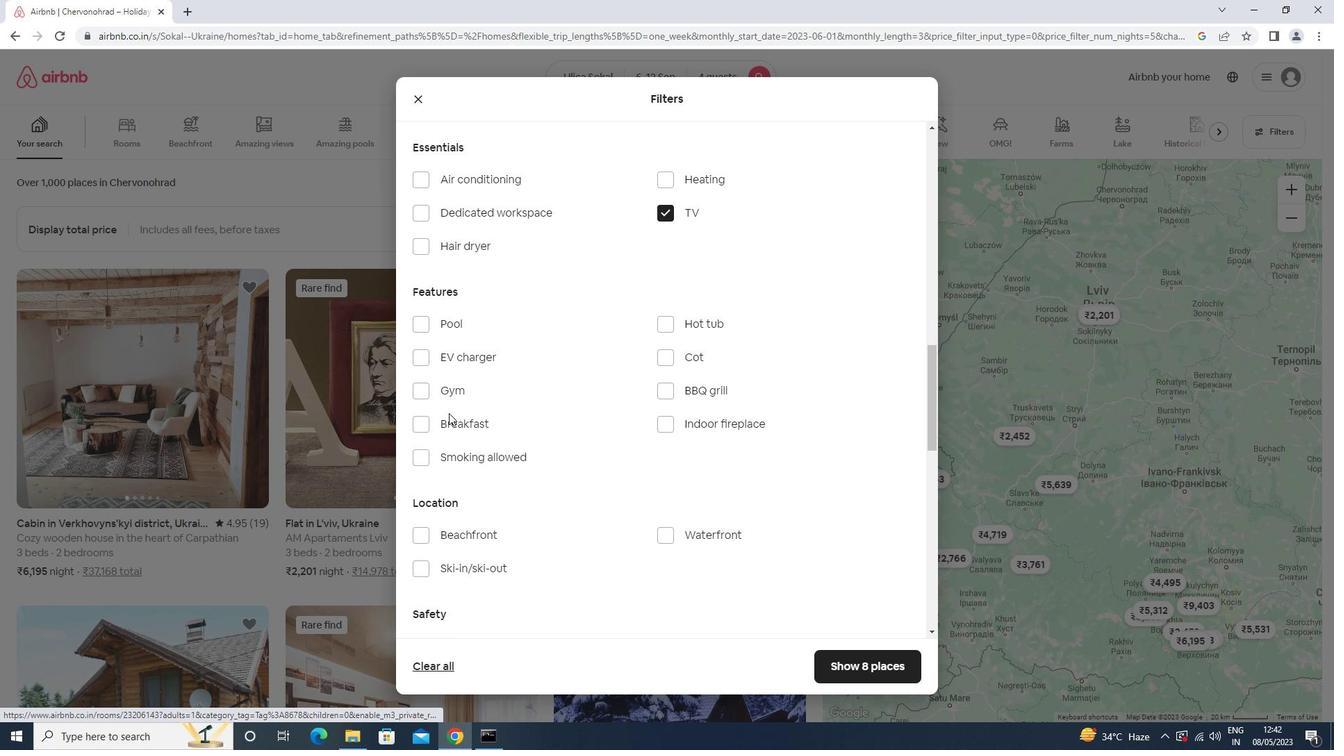 
Action: Mouse moved to (545, 371)
Screenshot: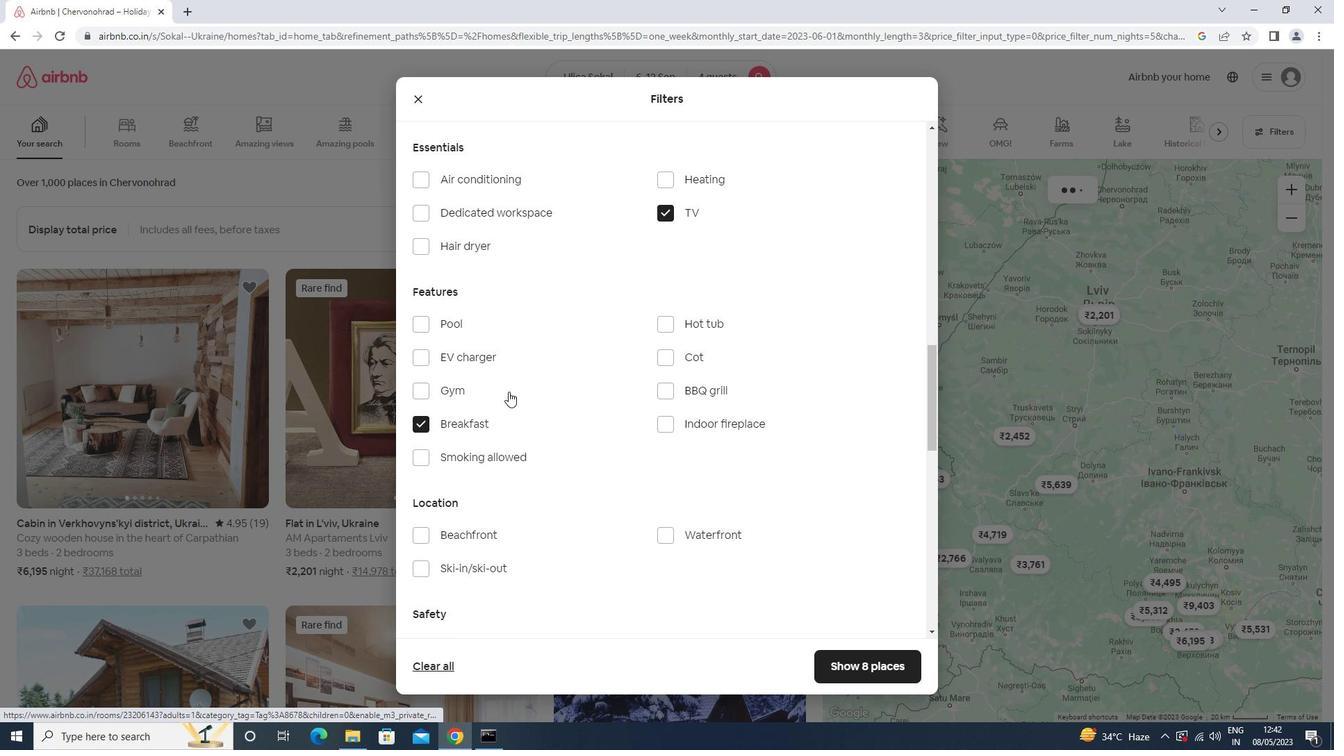 
Action: Mouse scrolled (545, 370) with delta (0, 0)
Screenshot: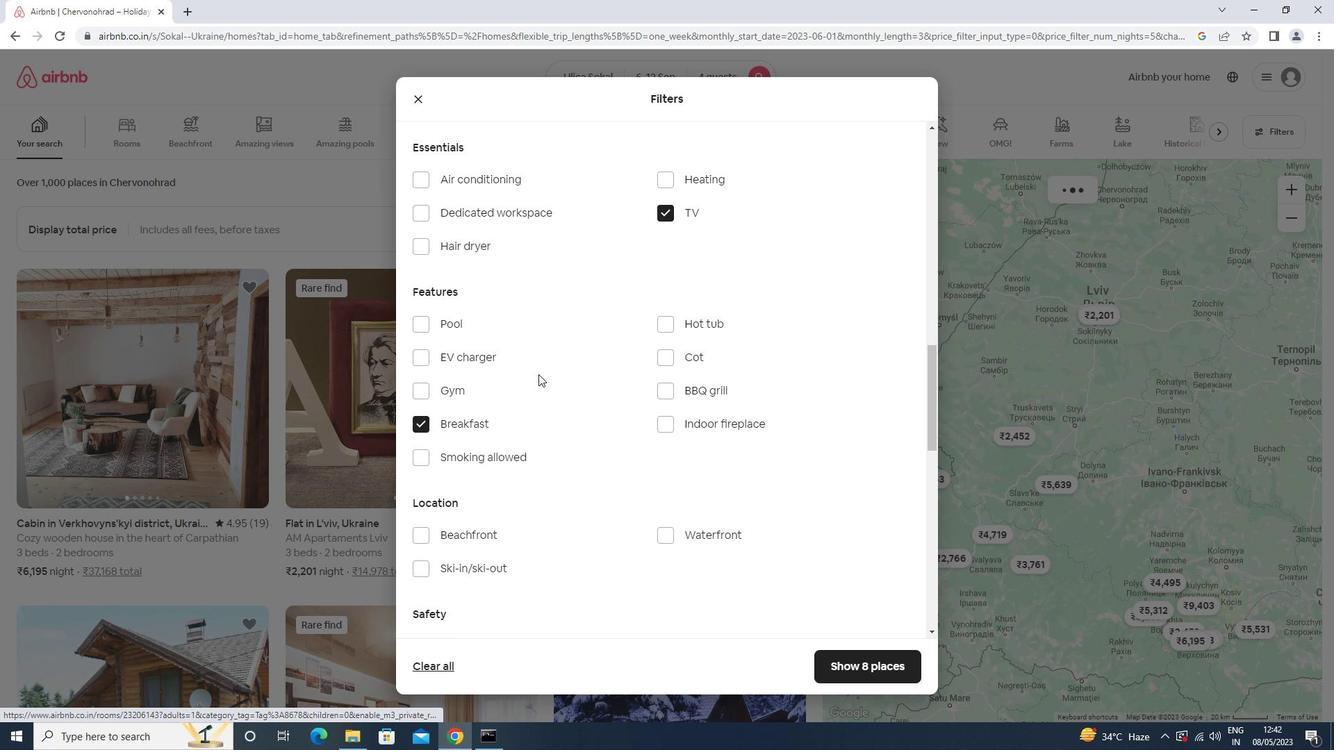 
Action: Mouse scrolled (545, 370) with delta (0, 0)
Screenshot: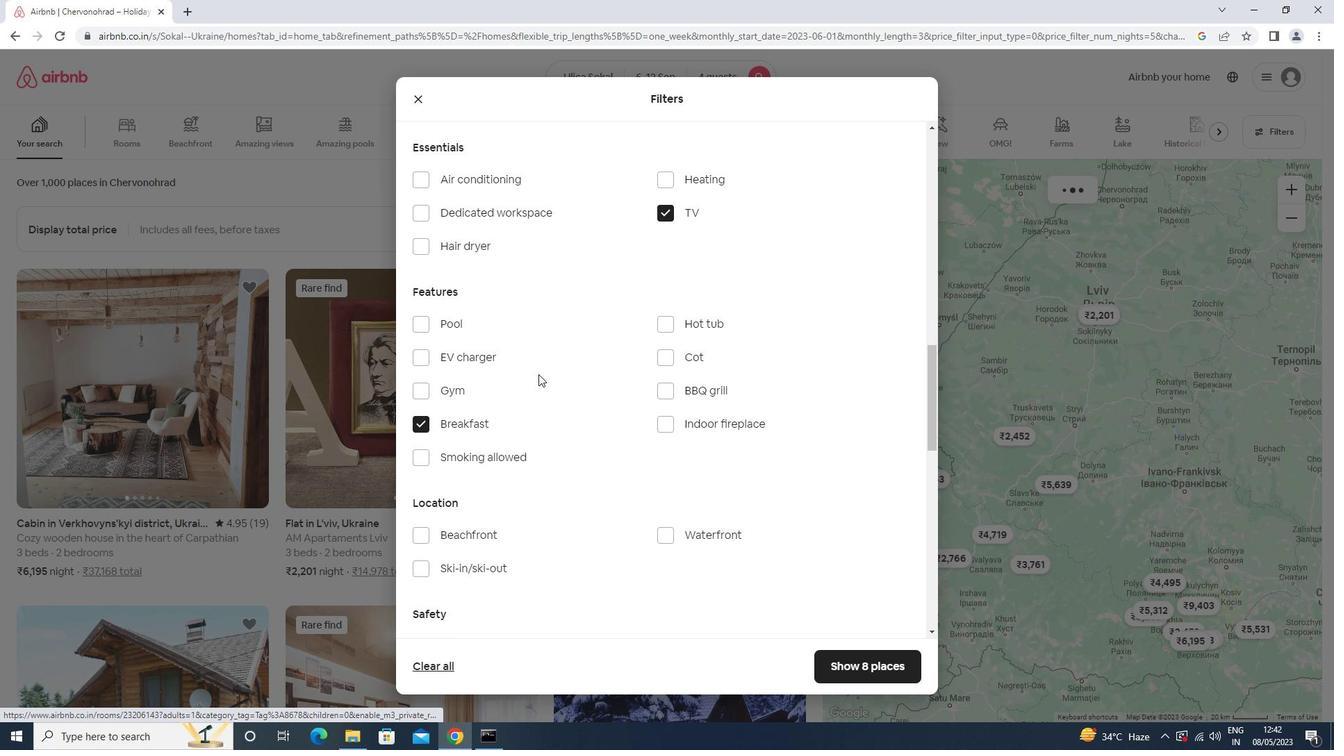 
Action: Mouse scrolled (545, 370) with delta (0, 0)
Screenshot: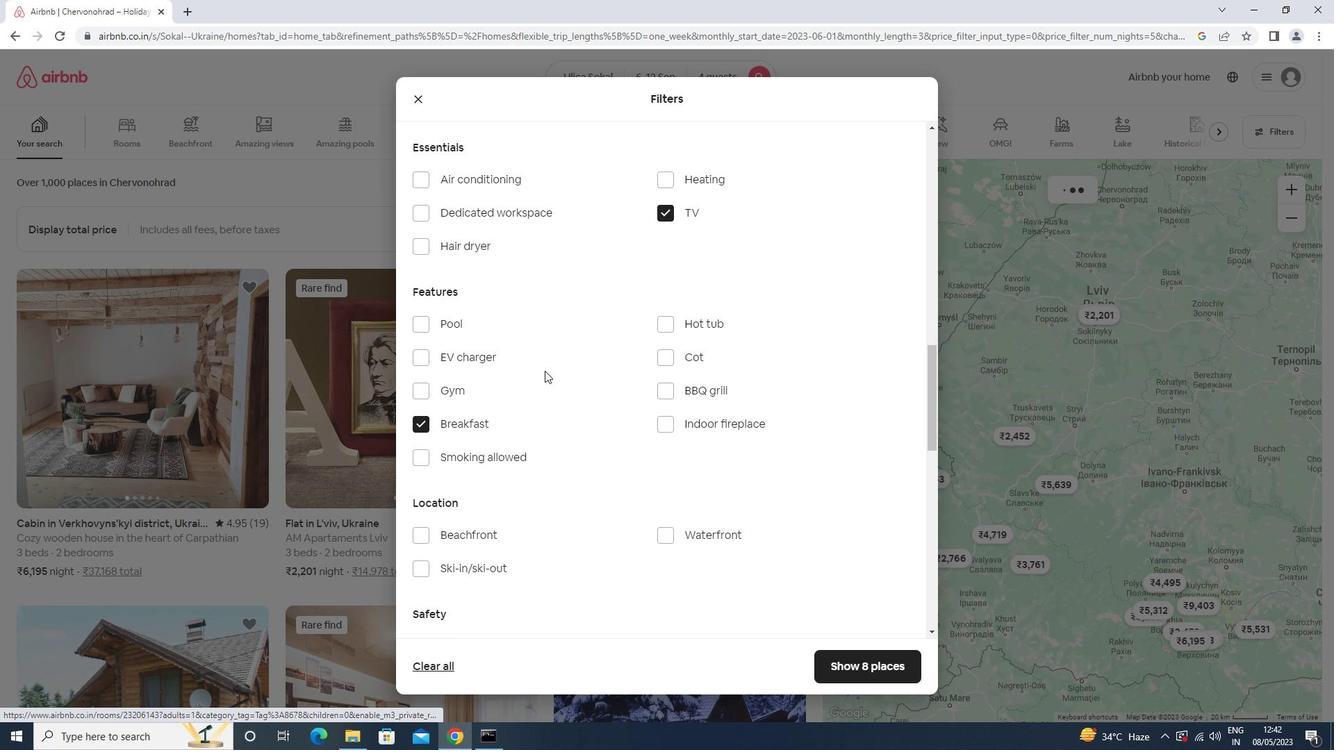 
Action: Mouse scrolled (545, 370) with delta (0, 0)
Screenshot: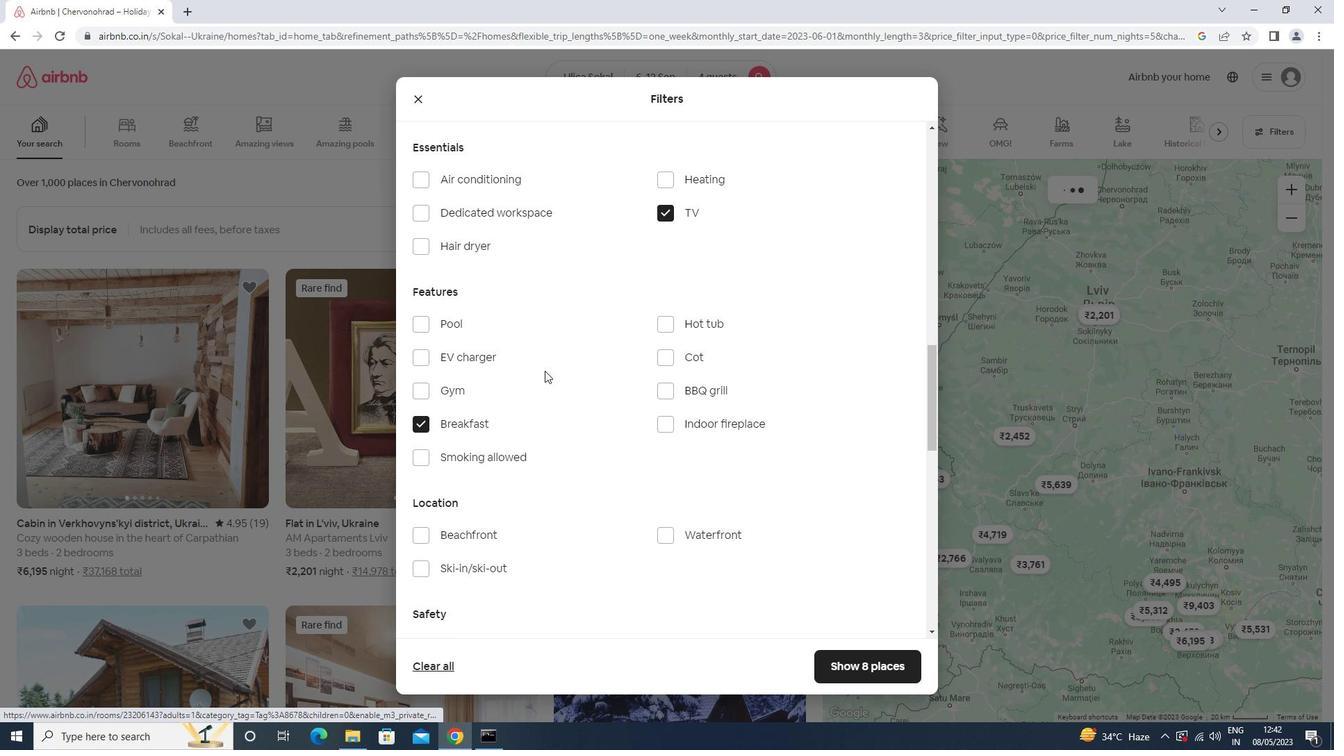 
Action: Mouse moved to (883, 556)
Screenshot: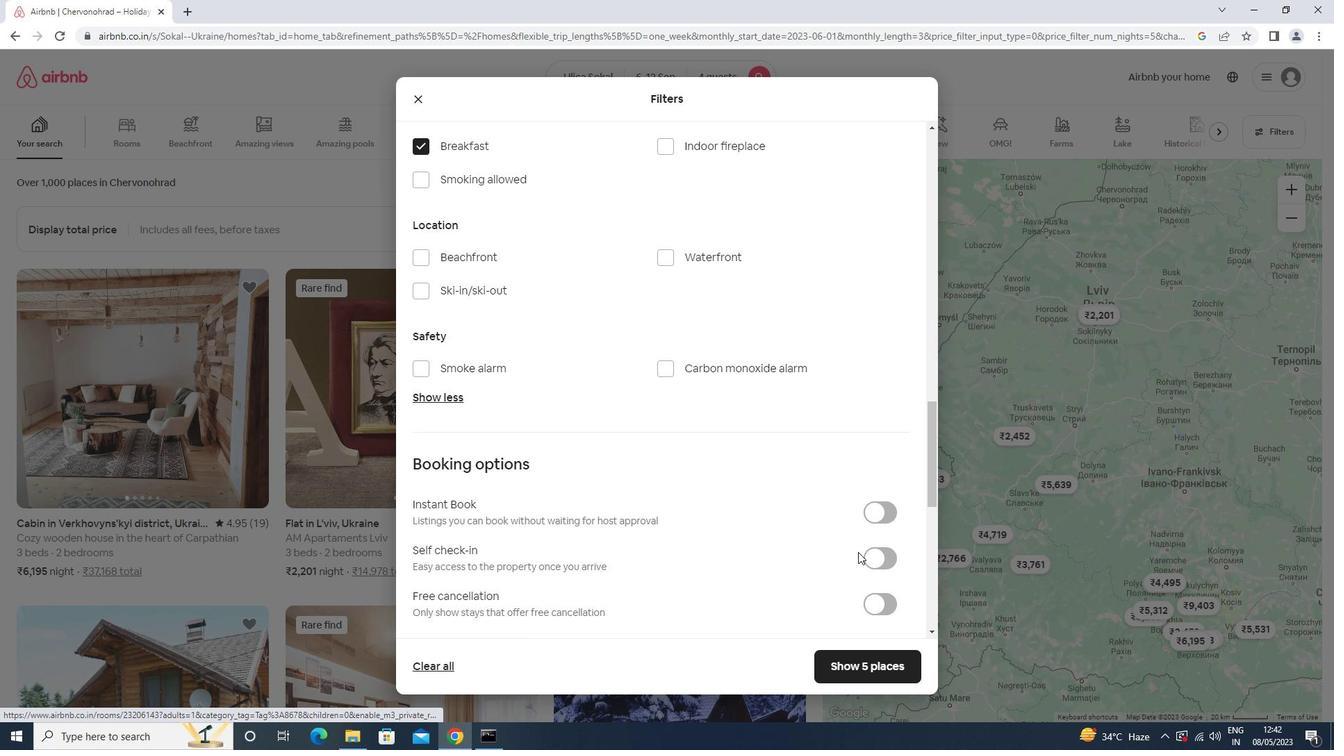 
Action: Mouse pressed left at (883, 556)
Screenshot: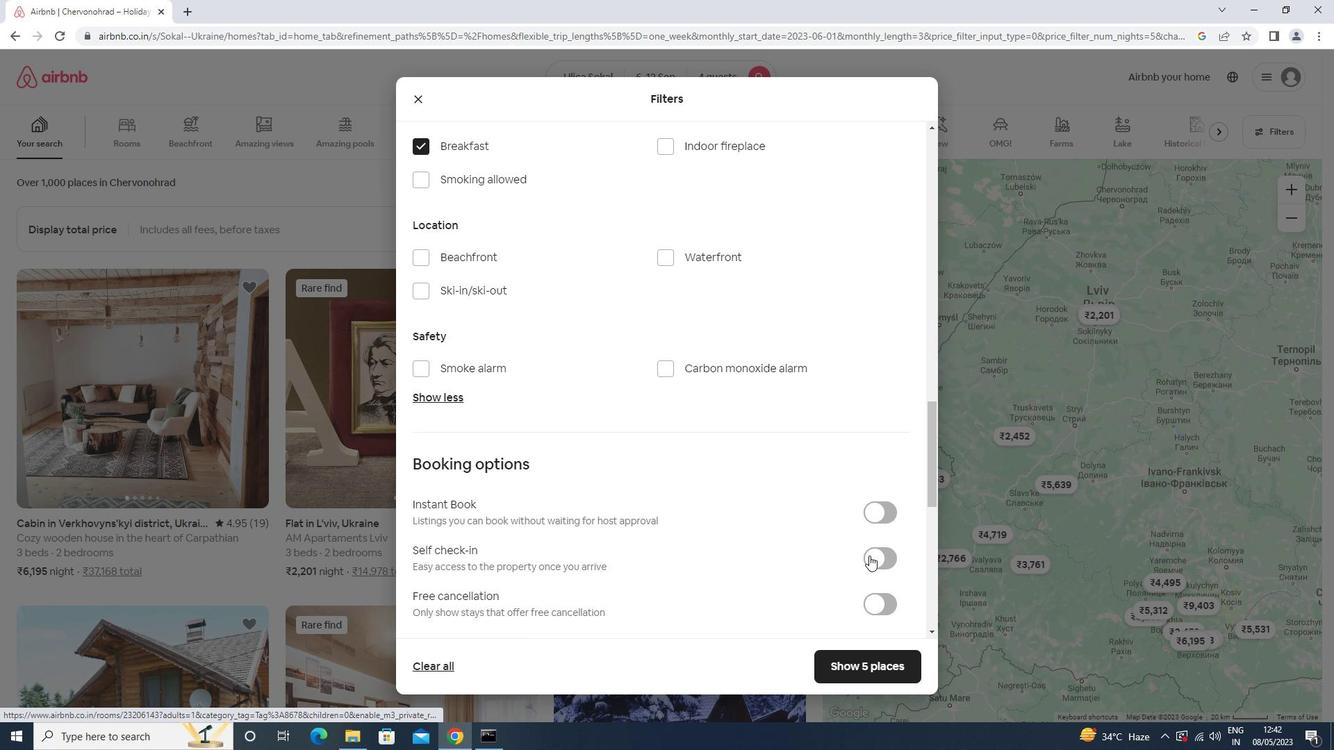 
Action: Mouse moved to (789, 487)
Screenshot: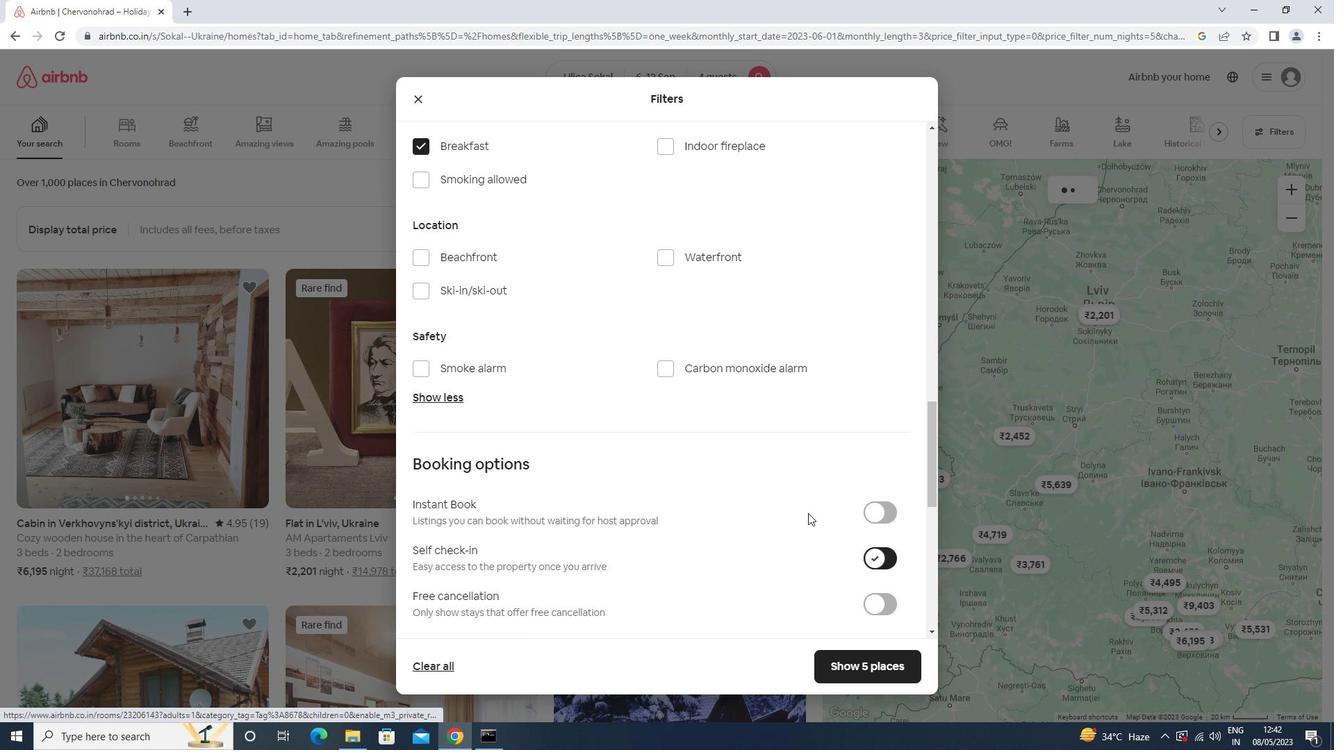 
Action: Mouse scrolled (789, 486) with delta (0, 0)
Screenshot: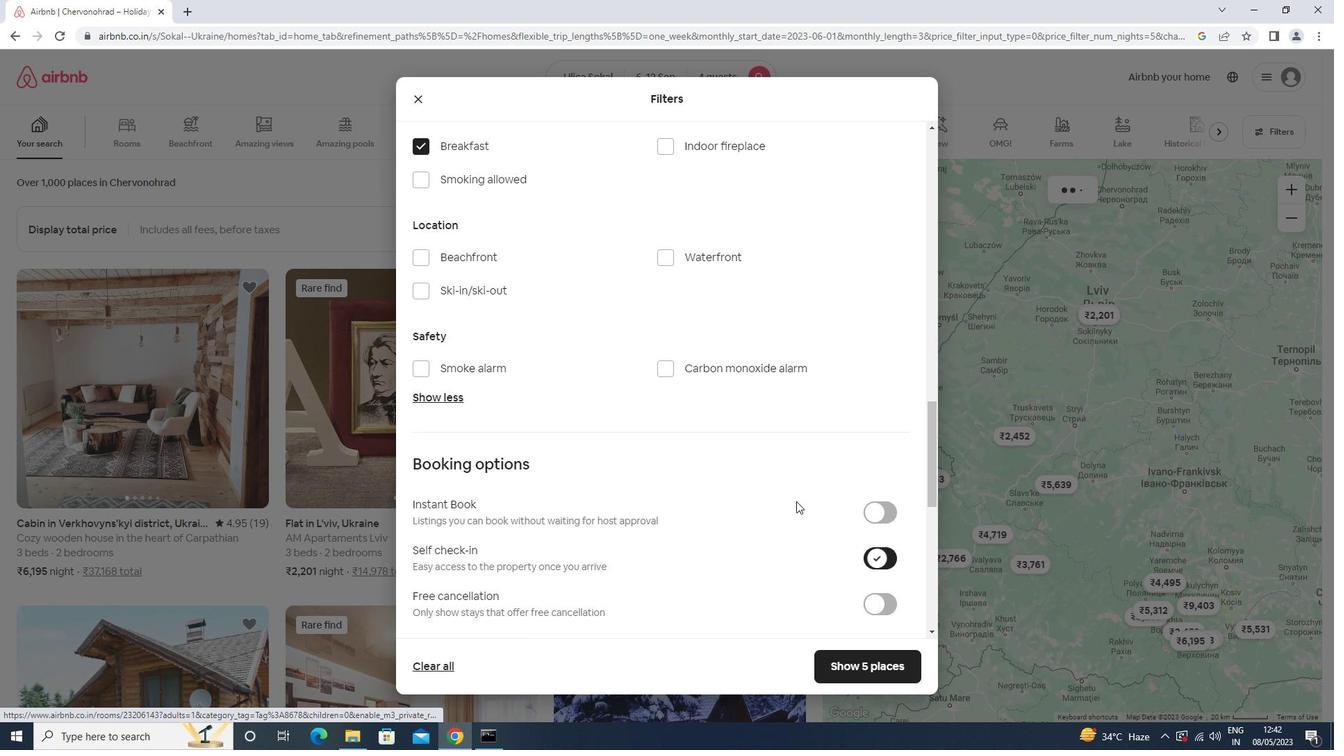 
Action: Mouse scrolled (789, 486) with delta (0, 0)
Screenshot: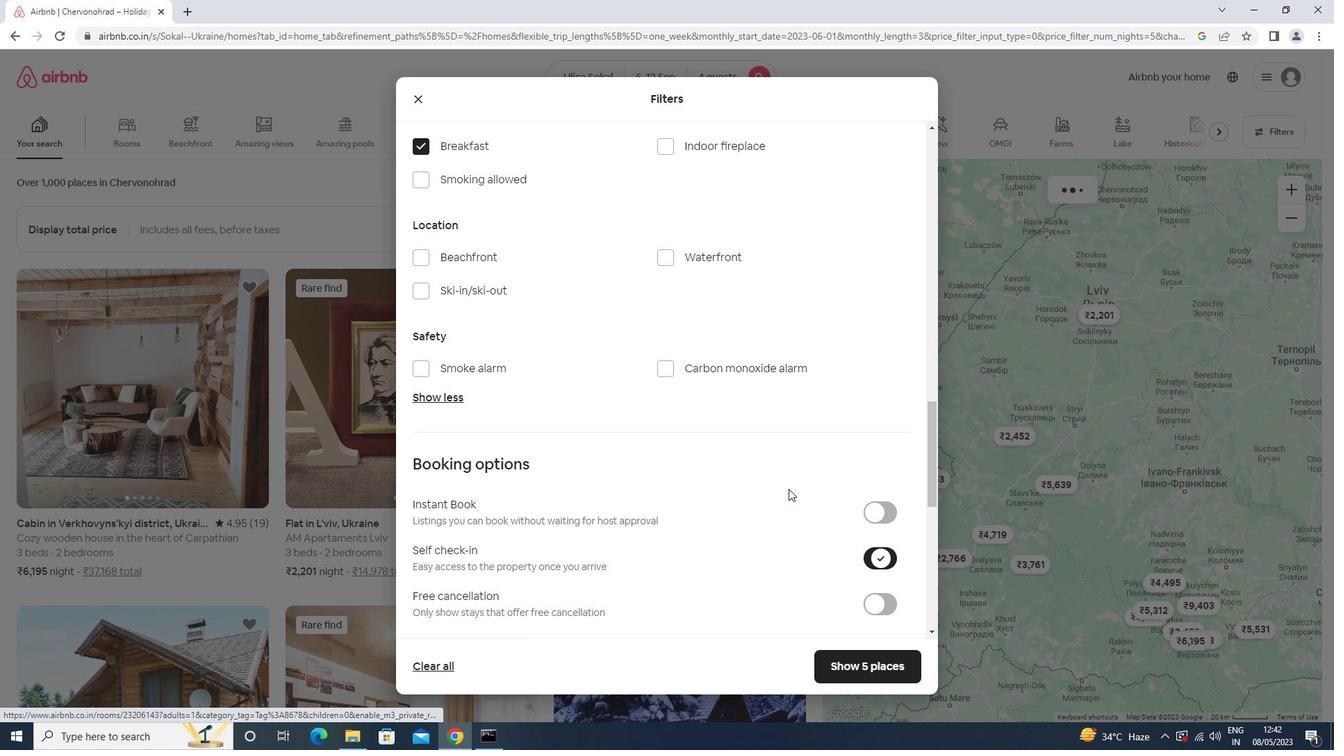 
Action: Mouse scrolled (789, 486) with delta (0, 0)
Screenshot: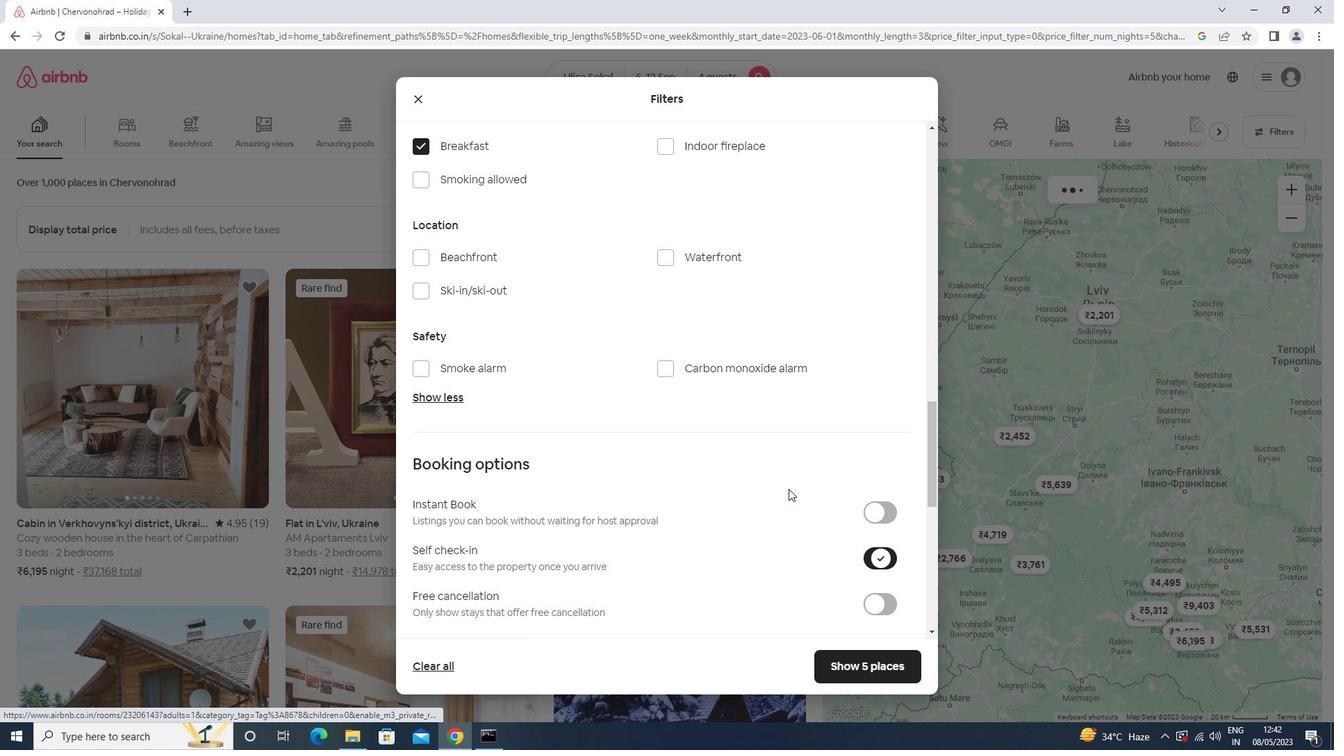 
Action: Mouse scrolled (789, 486) with delta (0, 0)
Screenshot: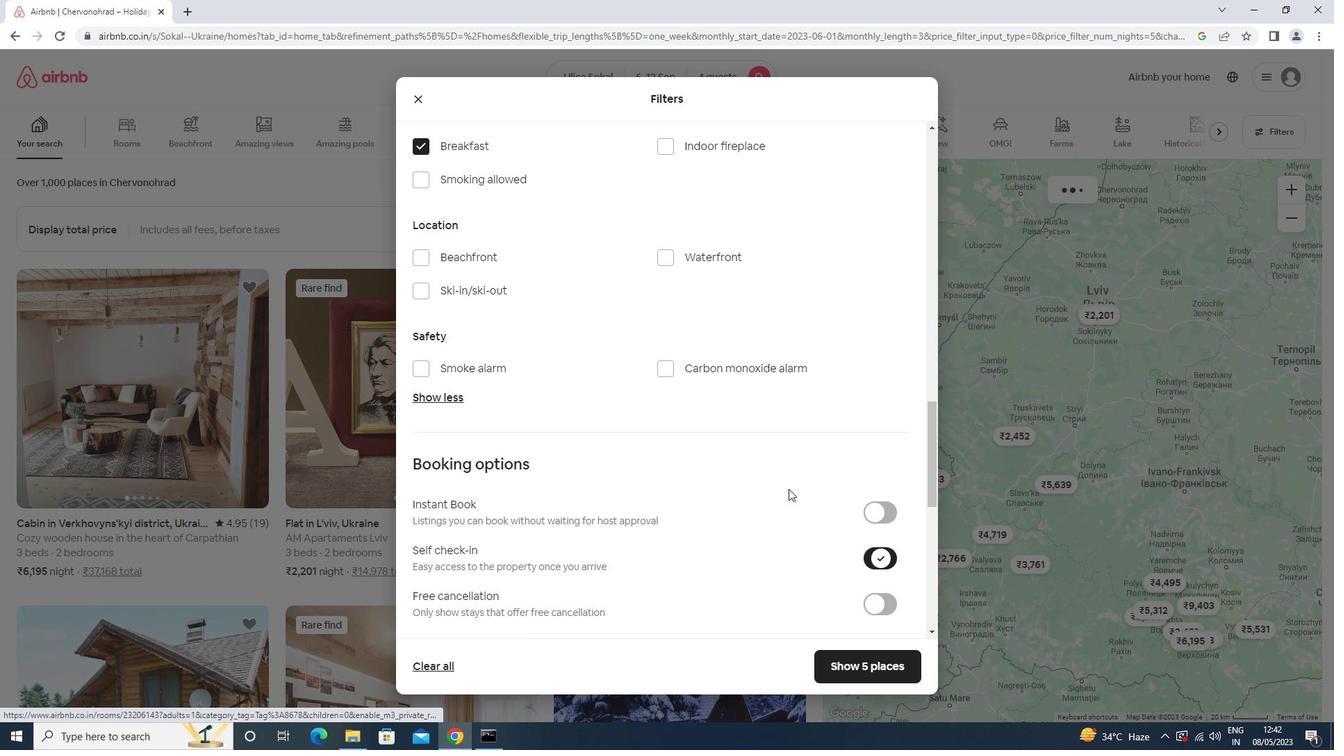 
Action: Mouse scrolled (789, 486) with delta (0, 0)
Screenshot: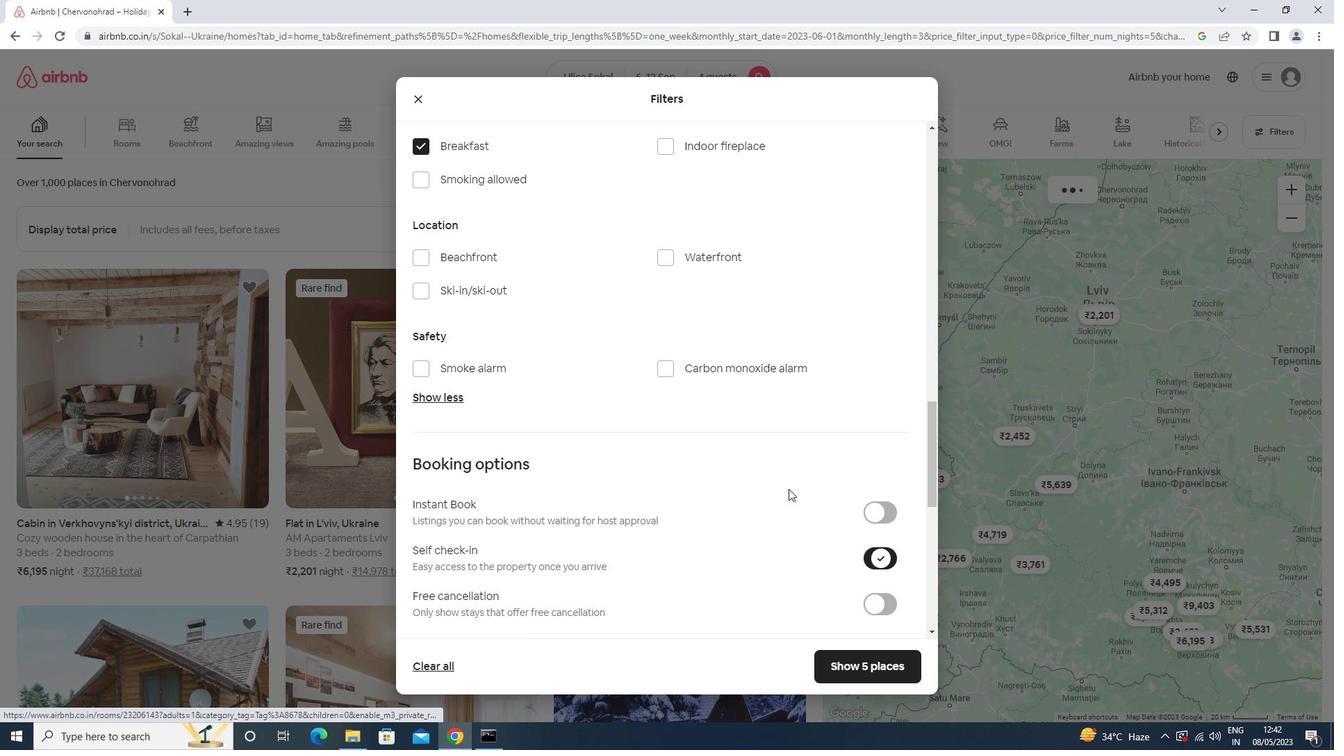 
Action: Mouse scrolled (789, 486) with delta (0, 0)
Screenshot: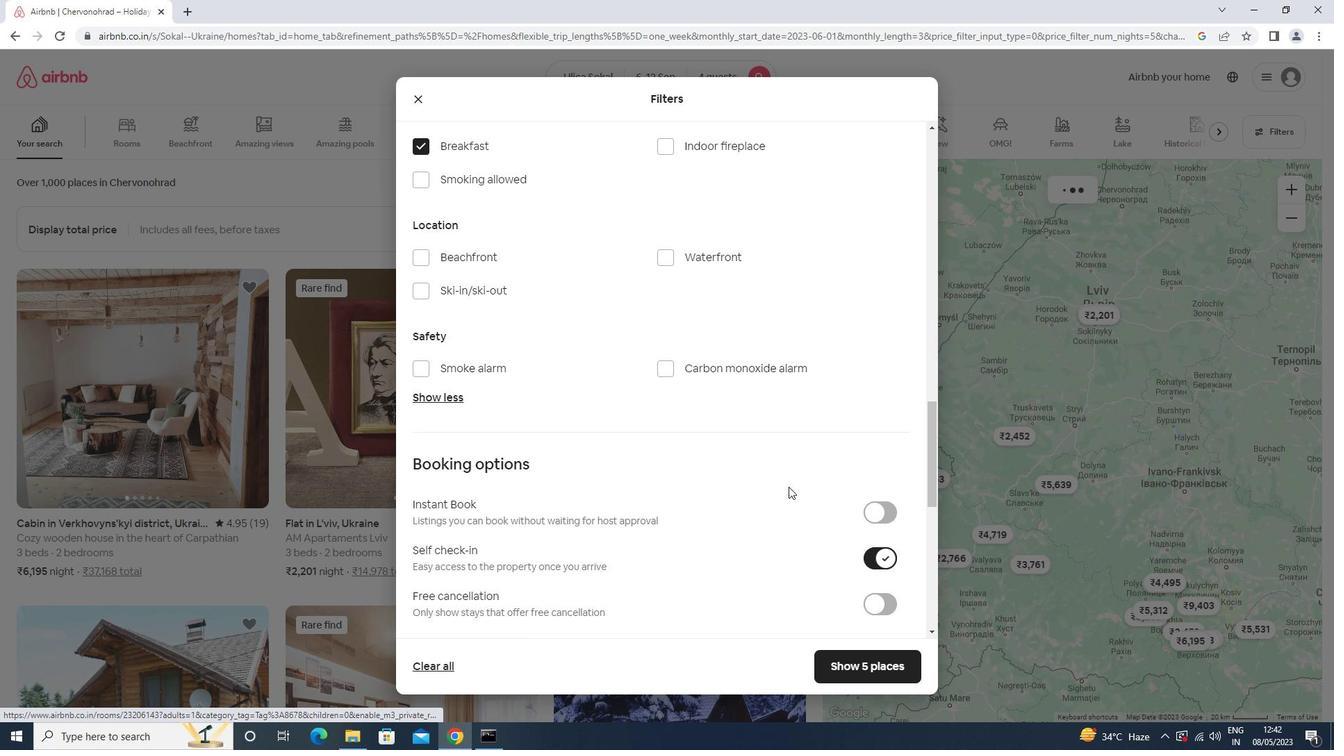 
Action: Mouse moved to (787, 541)
Screenshot: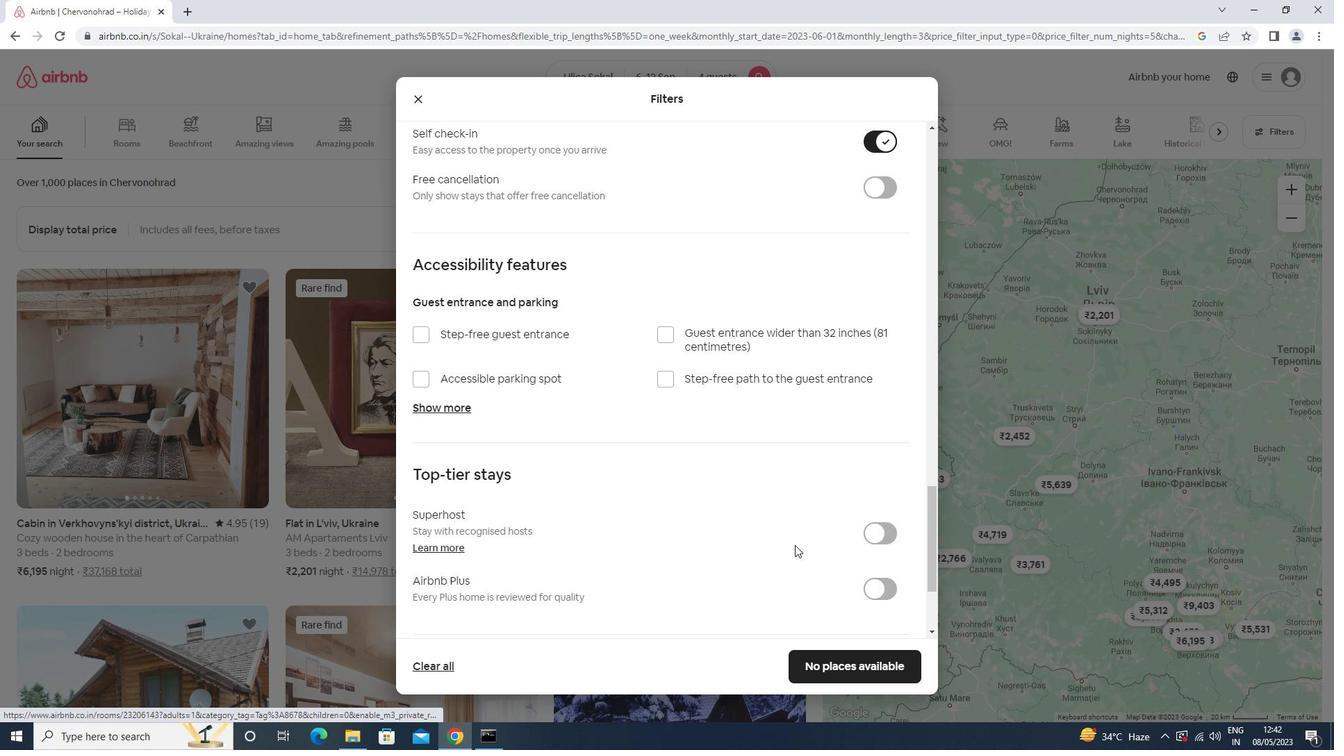 
Action: Mouse scrolled (787, 540) with delta (0, 0)
Screenshot: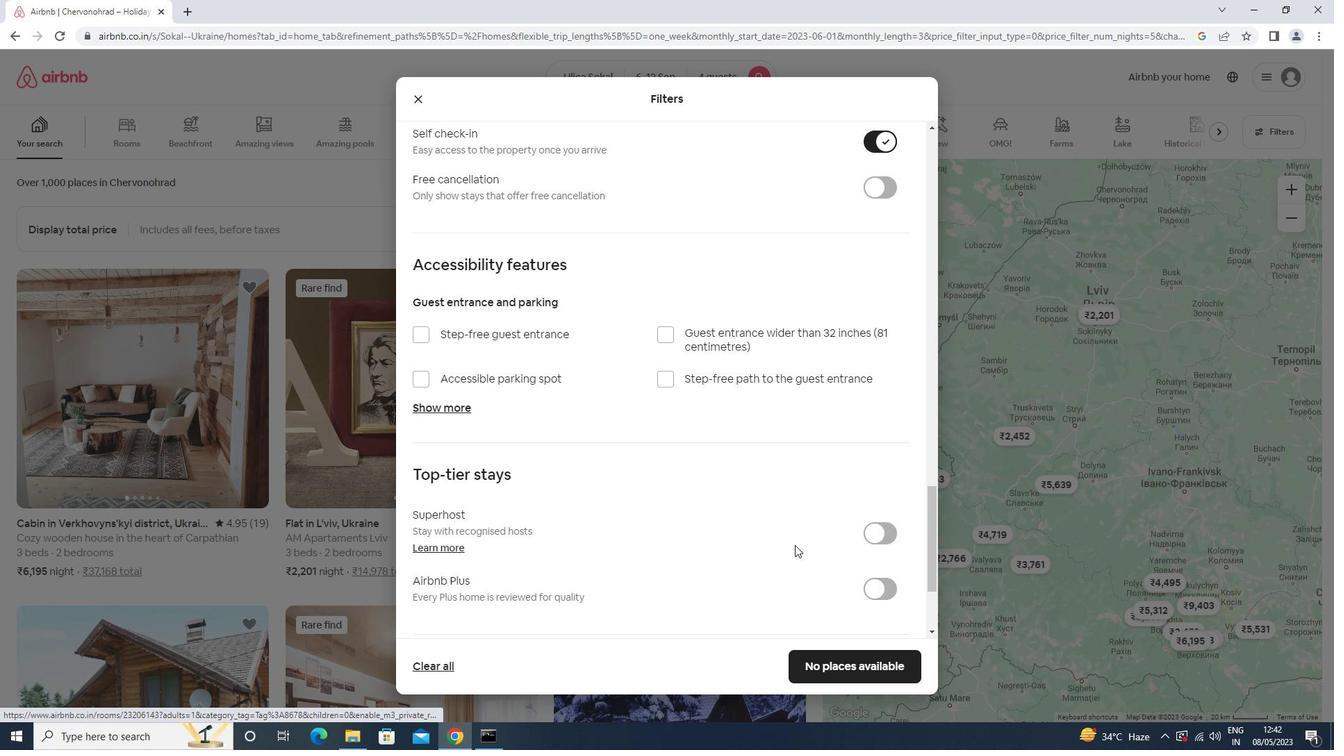
Action: Mouse moved to (786, 542)
Screenshot: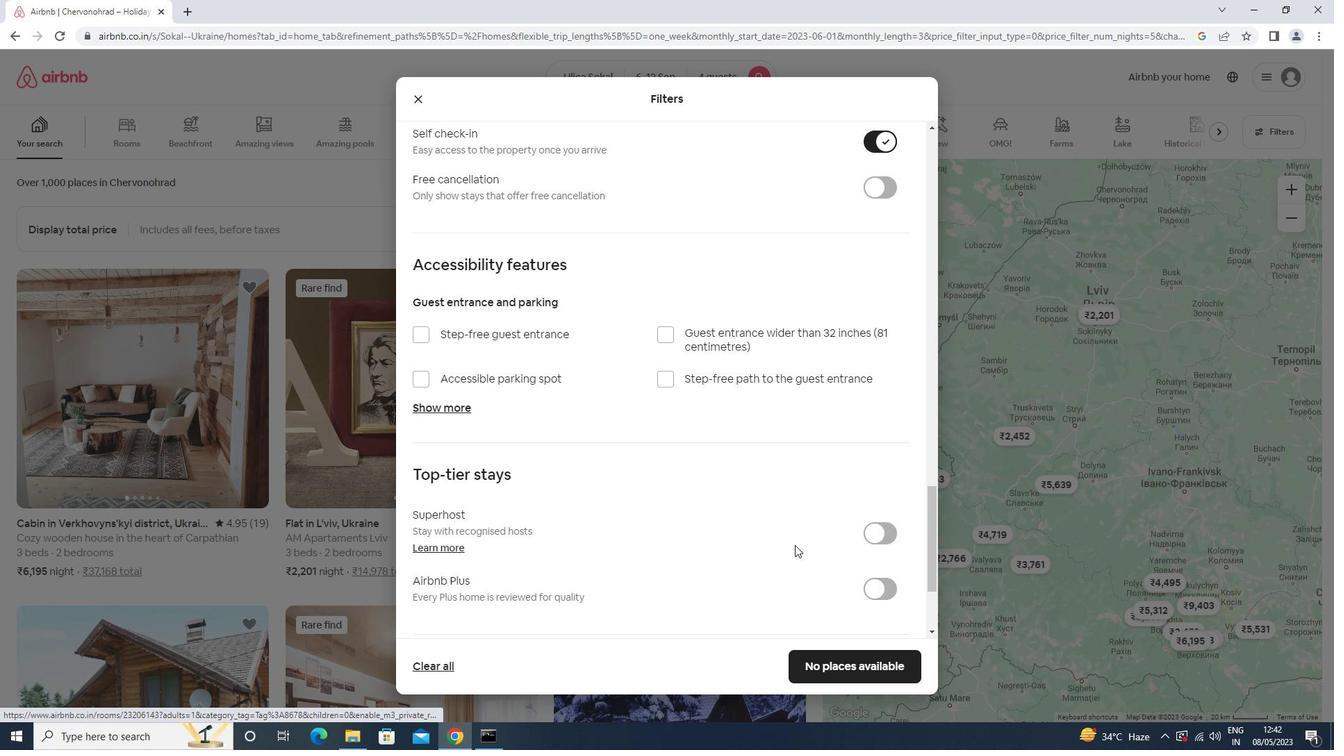 
Action: Mouse scrolled (786, 541) with delta (0, 0)
Screenshot: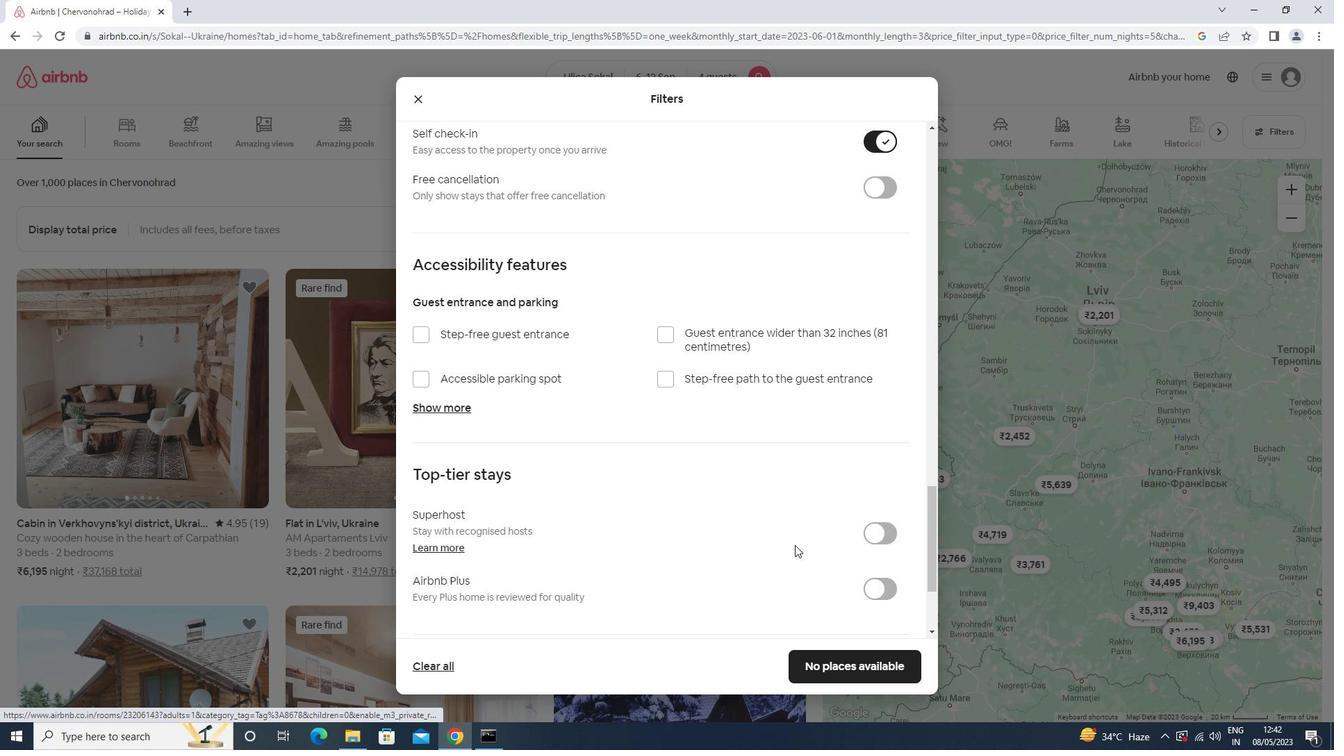 
Action: Mouse scrolled (786, 541) with delta (0, 0)
Screenshot: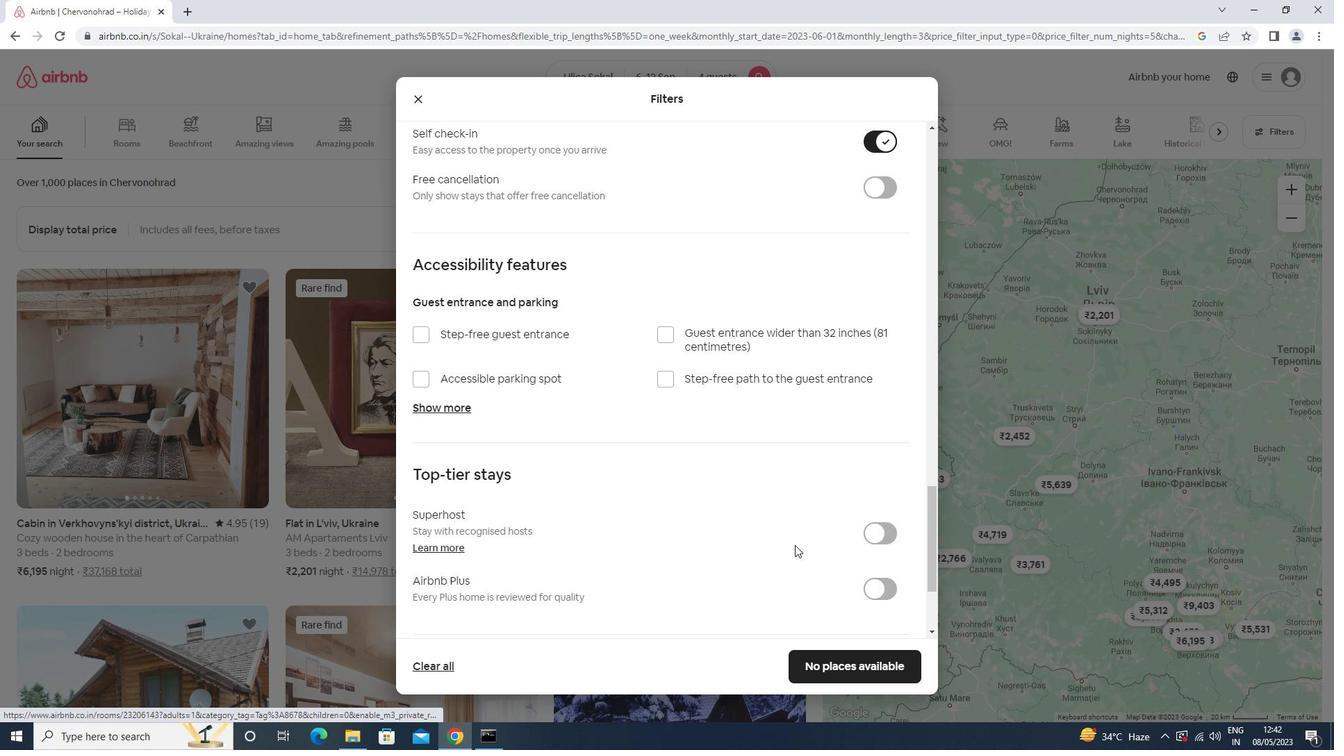 
Action: Mouse moved to (784, 542)
Screenshot: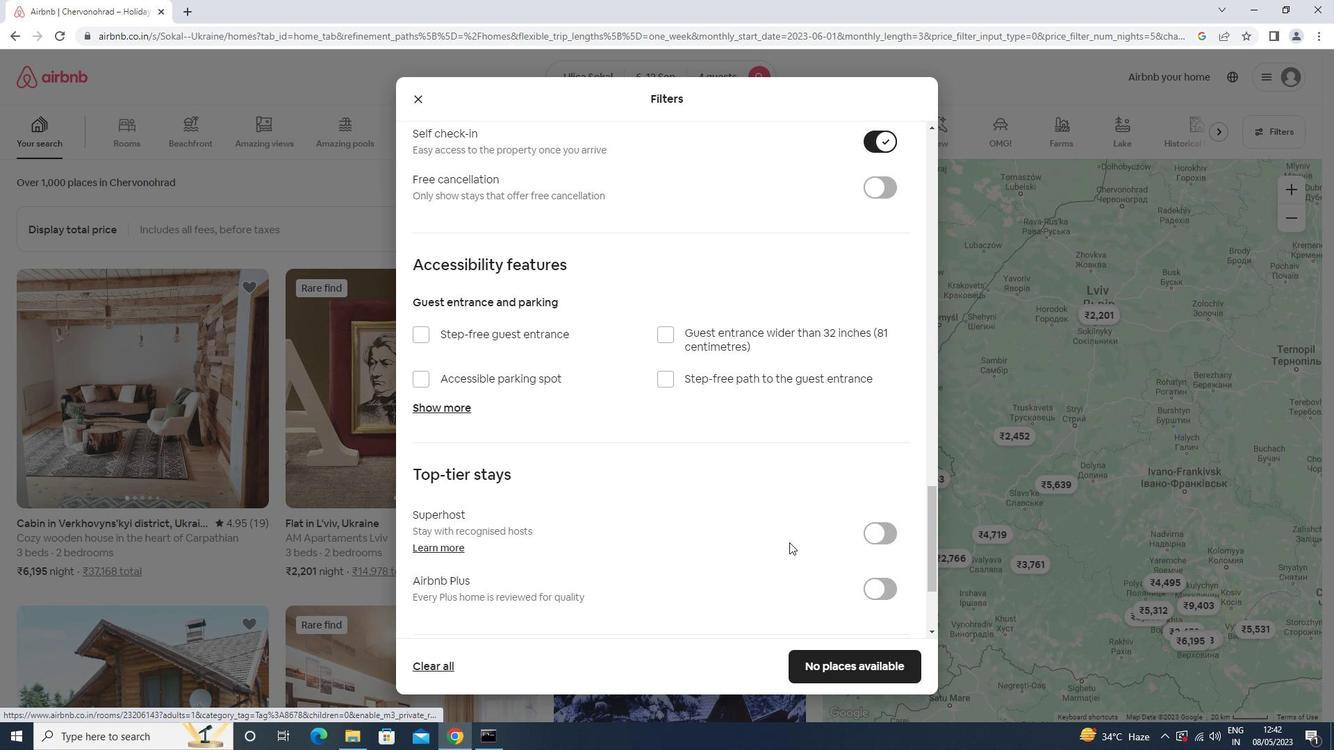 
Action: Mouse scrolled (784, 542) with delta (0, 0)
Screenshot: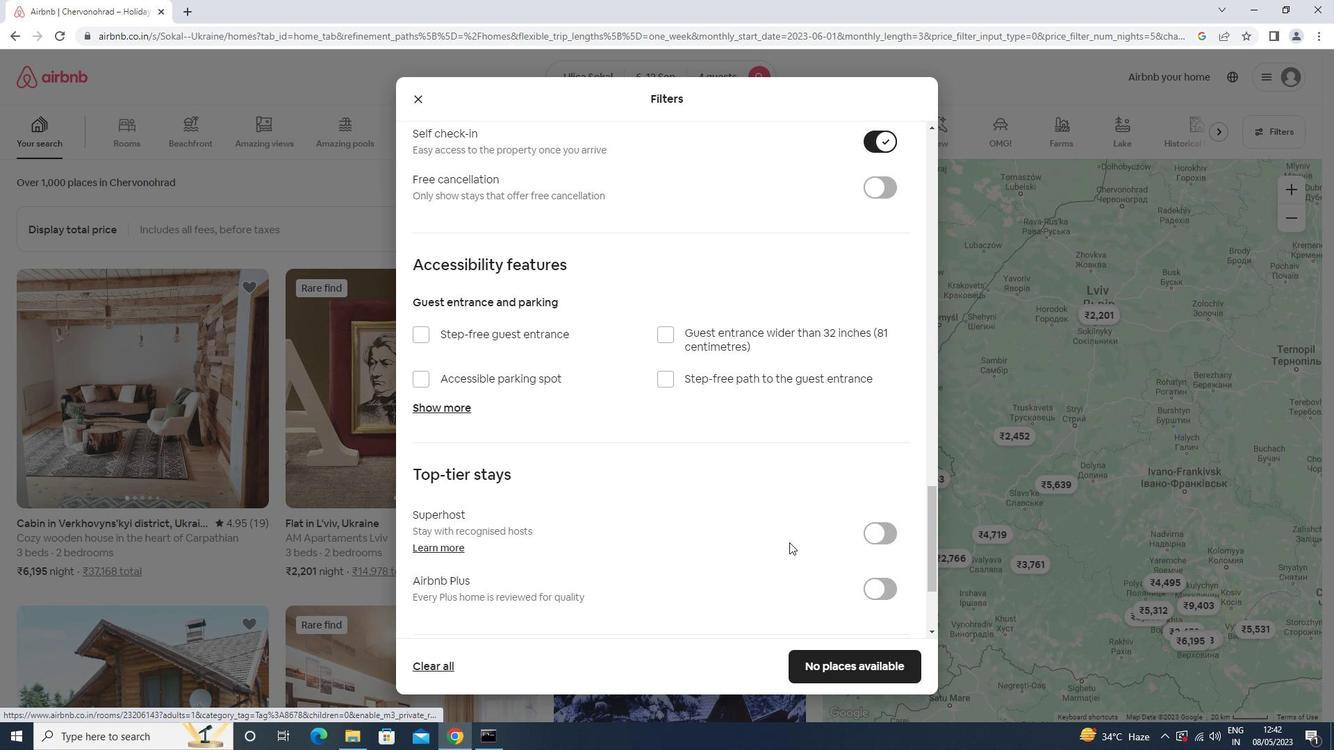 
Action: Mouse moved to (784, 543)
Screenshot: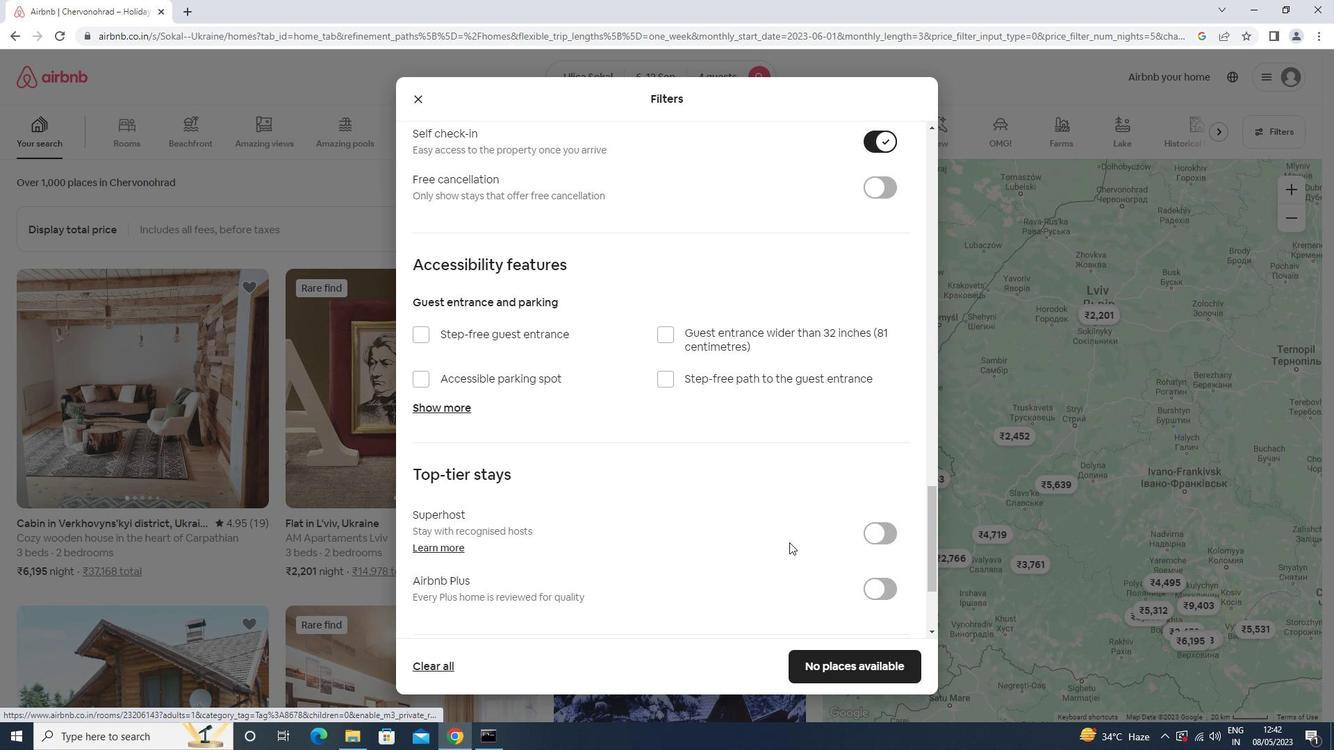 
Action: Mouse scrolled (784, 542) with delta (0, 0)
Screenshot: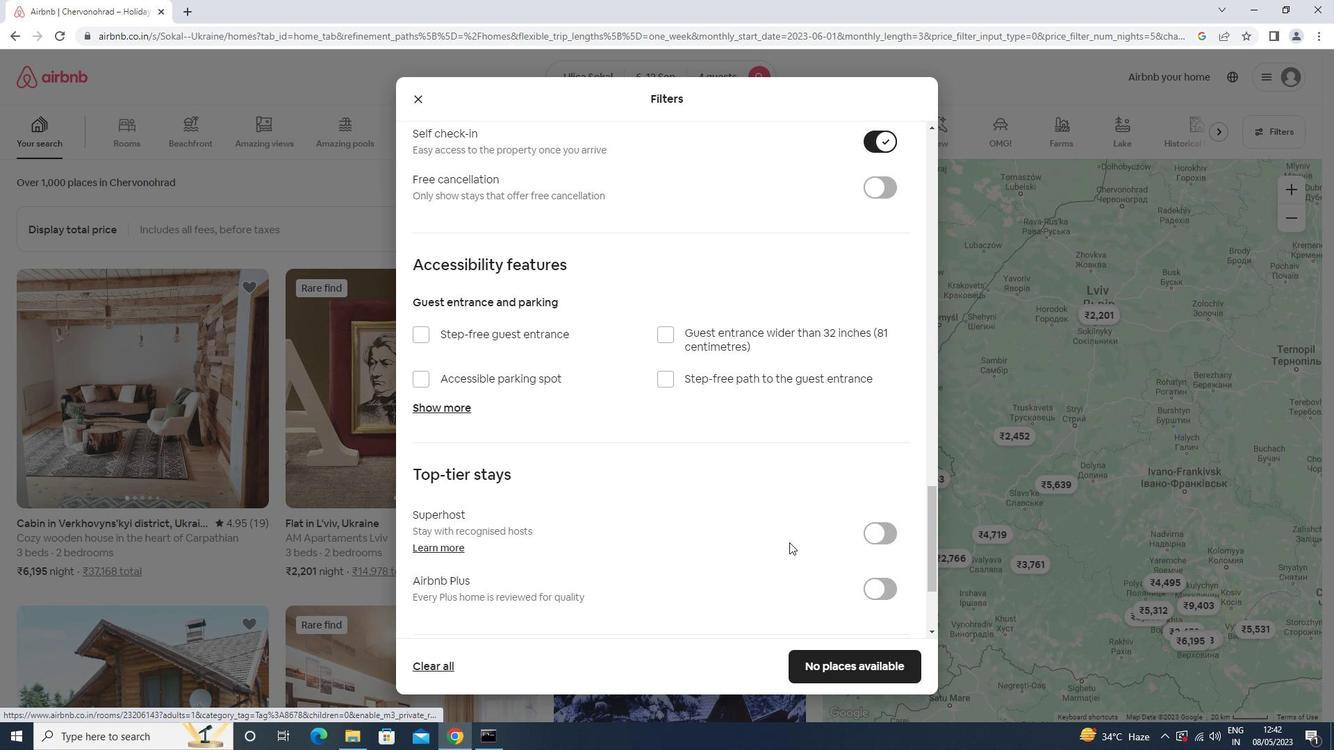 
Action: Mouse moved to (784, 543)
Screenshot: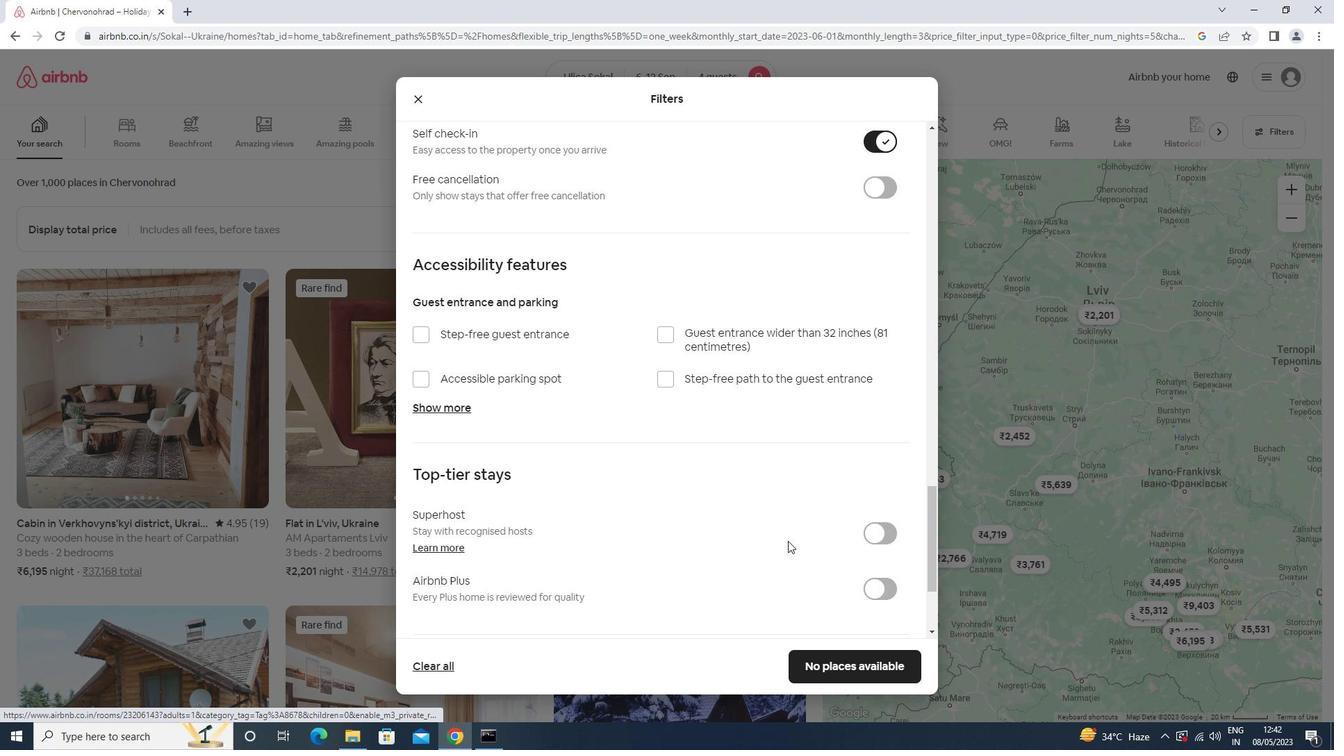
Action: Mouse scrolled (784, 542) with delta (0, 0)
Screenshot: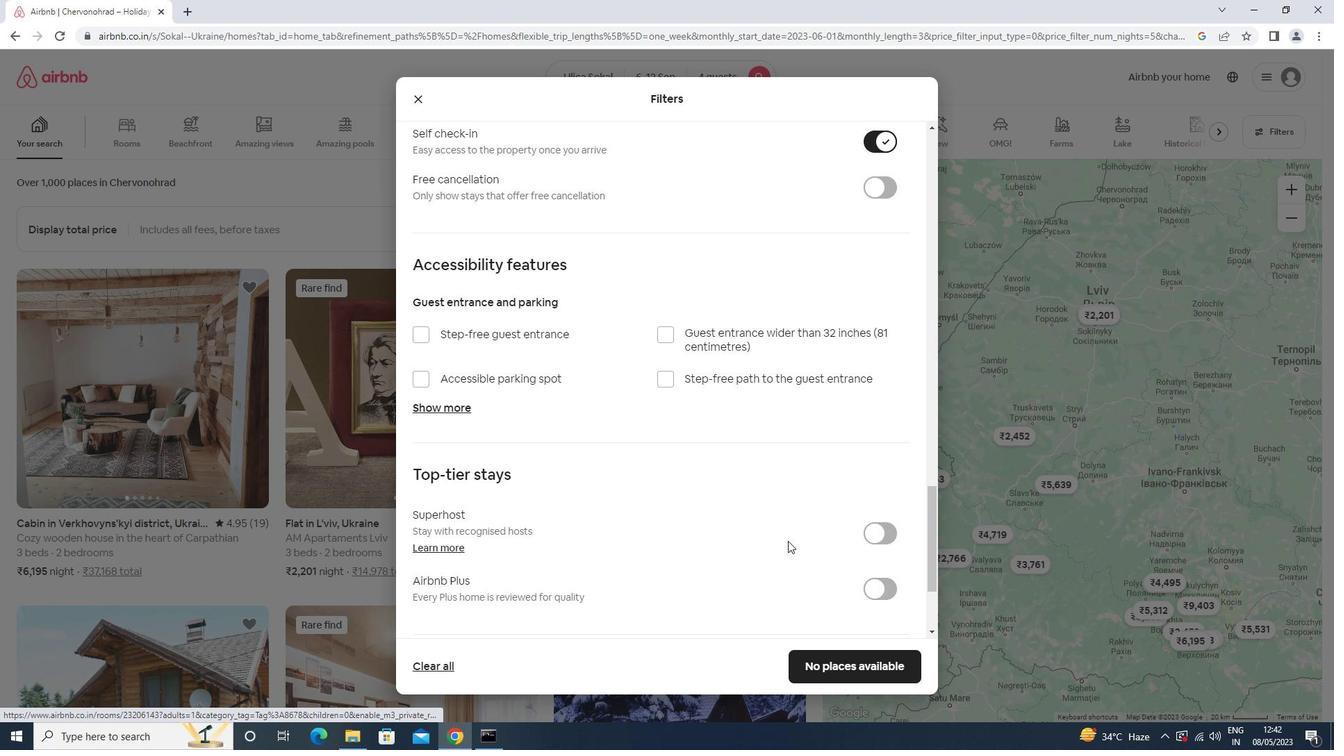 
Action: Mouse moved to (485, 533)
Screenshot: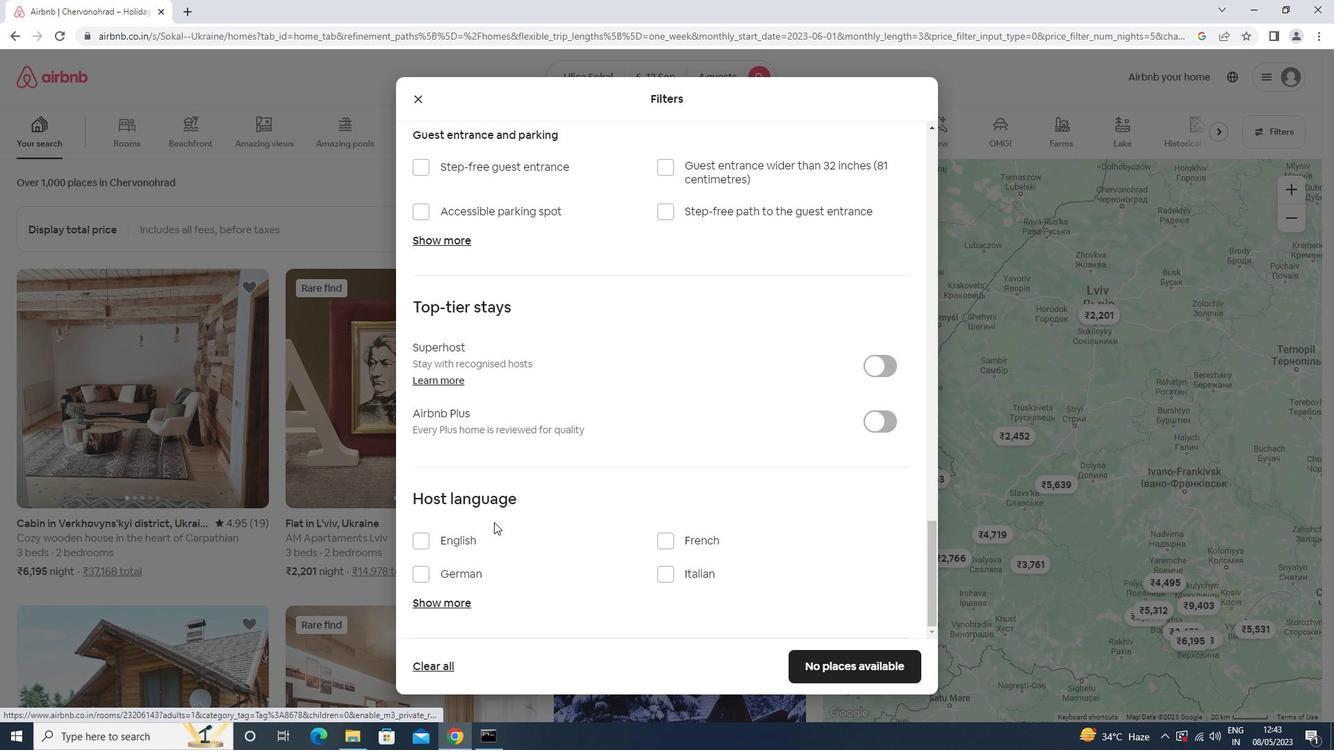 
Action: Mouse pressed left at (485, 533)
Screenshot: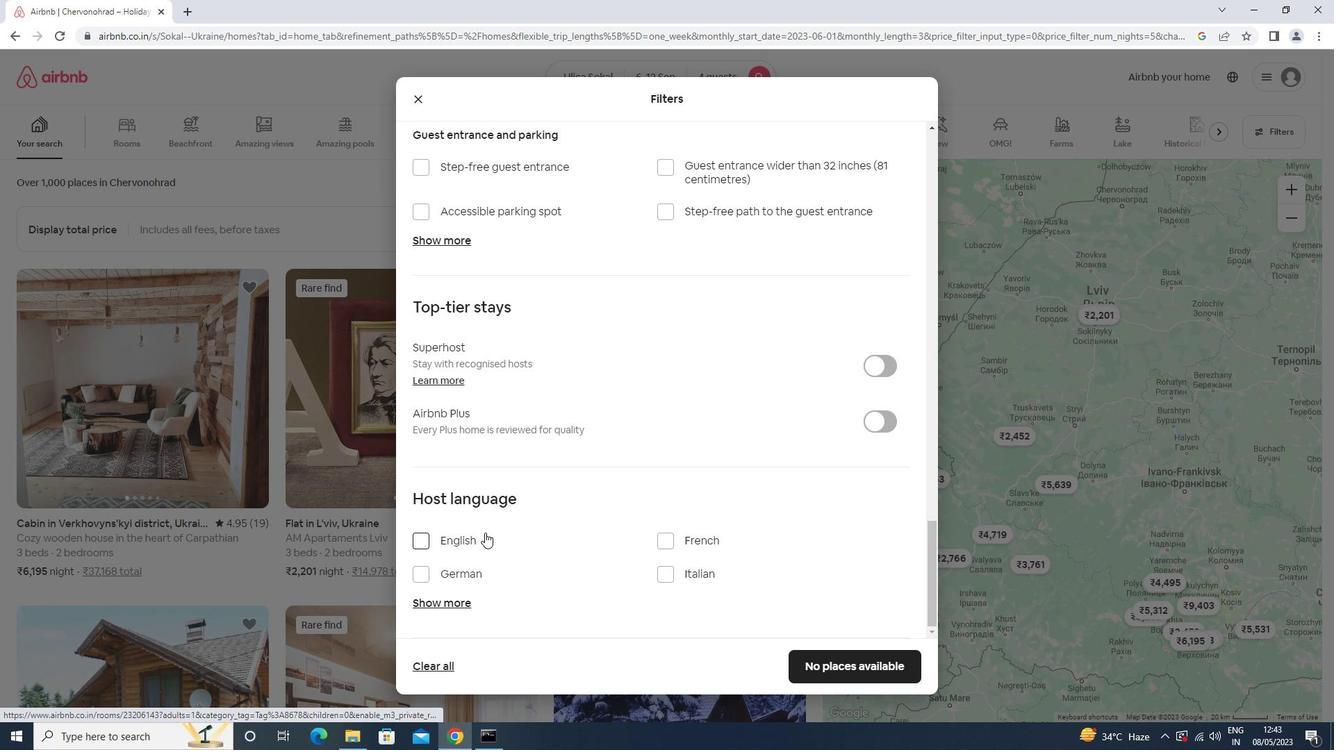 
Action: Mouse moved to (814, 665)
Screenshot: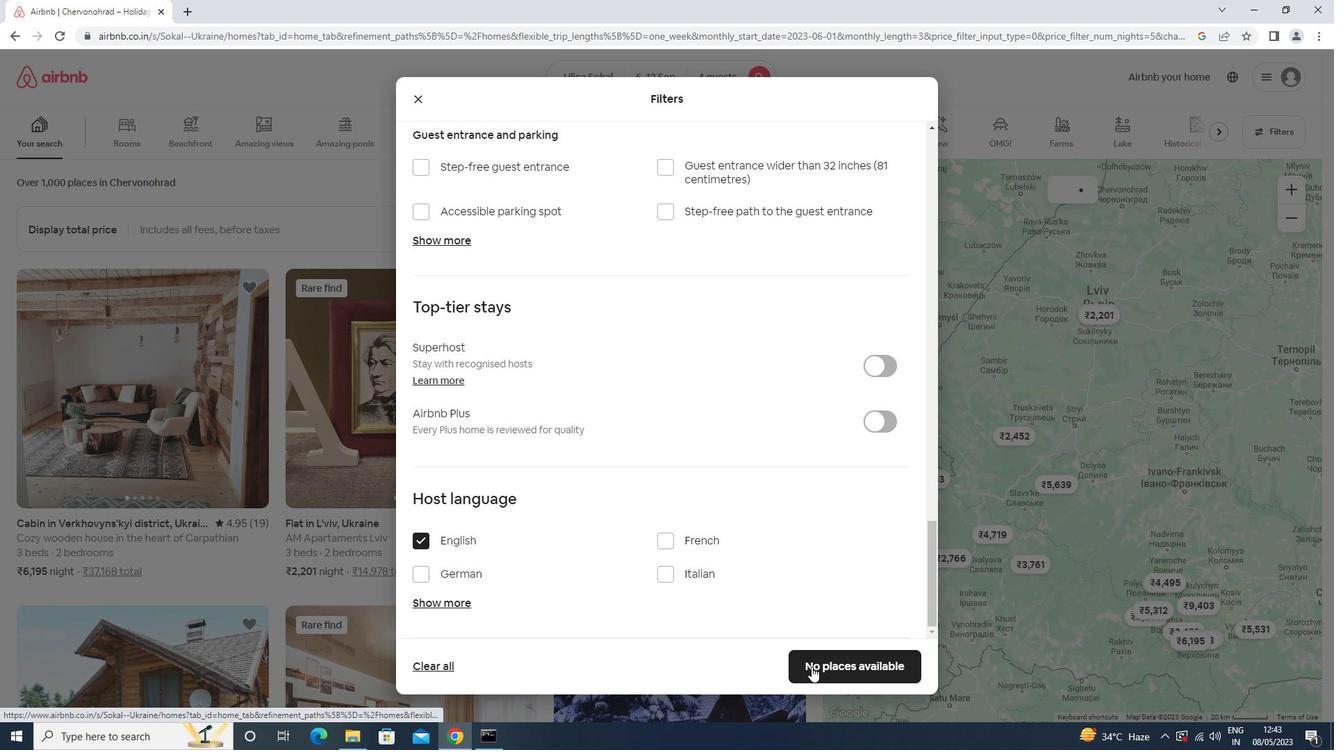 
Action: Mouse pressed left at (814, 665)
Screenshot: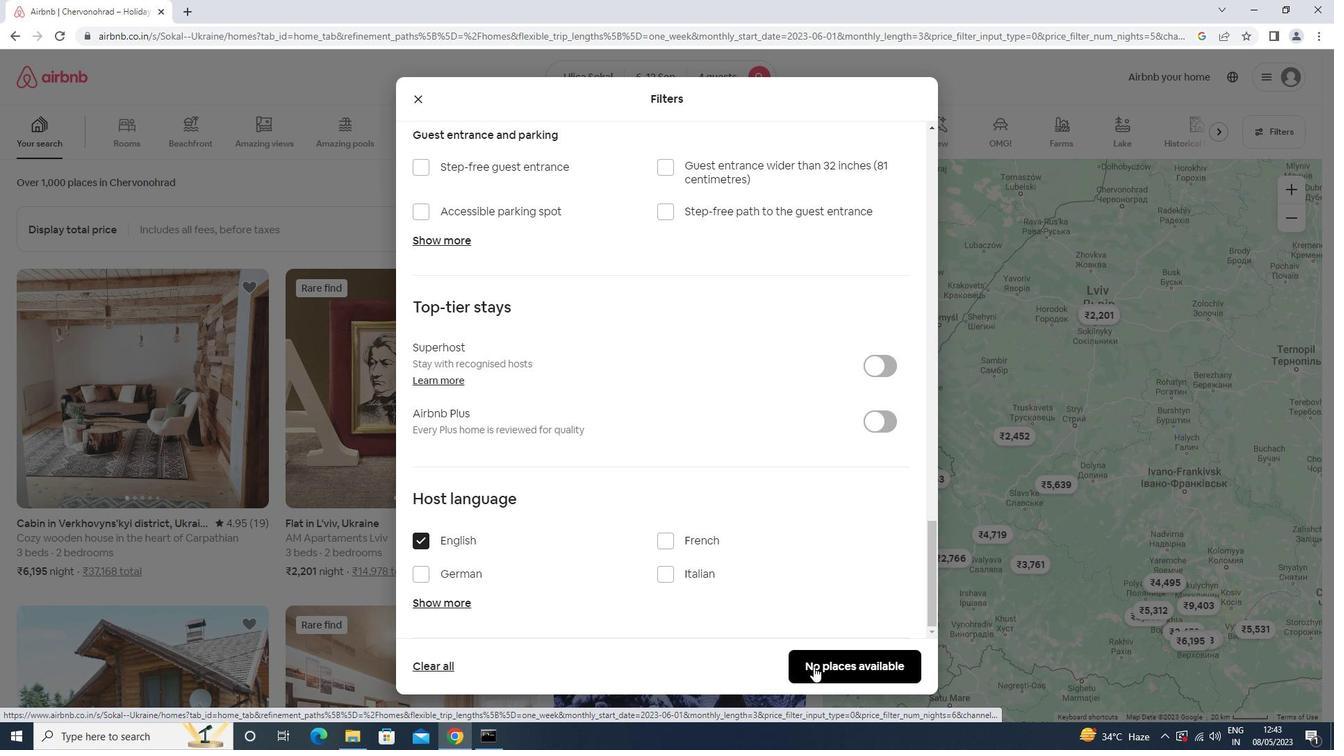 
Action: Mouse moved to (805, 661)
Screenshot: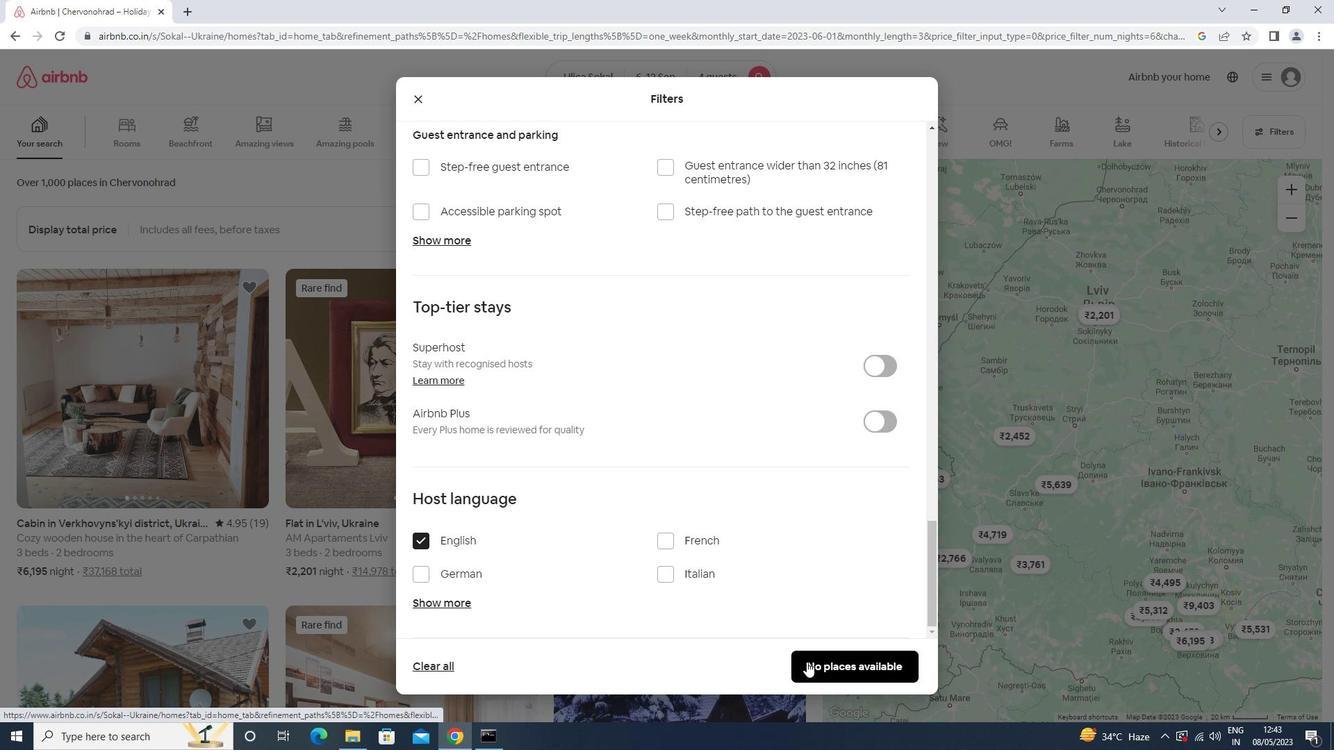 
